 Task: Look for space in Yambol, Bulgaria from 26th August, 2023 to 10th September, 2023 for 6 adults, 2 children in price range Rs.10000 to Rs.15000. Place can be entire place or shared room with 6 bedrooms having 6 beds and 6 bathrooms. Property type can be house, flat, guest house. Amenities needed are: wifi, TV, free parkinig on premises, gym, breakfast. Booking option can be shelf check-in. Required host language is English.
Action: Mouse moved to (498, 101)
Screenshot: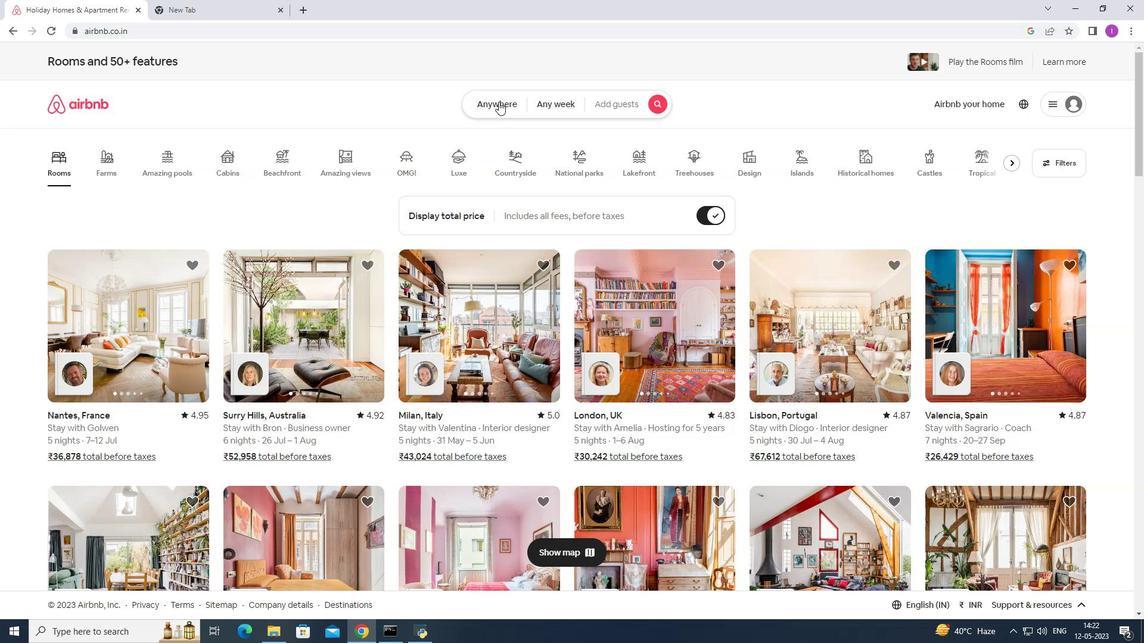 
Action: Mouse pressed left at (498, 101)
Screenshot: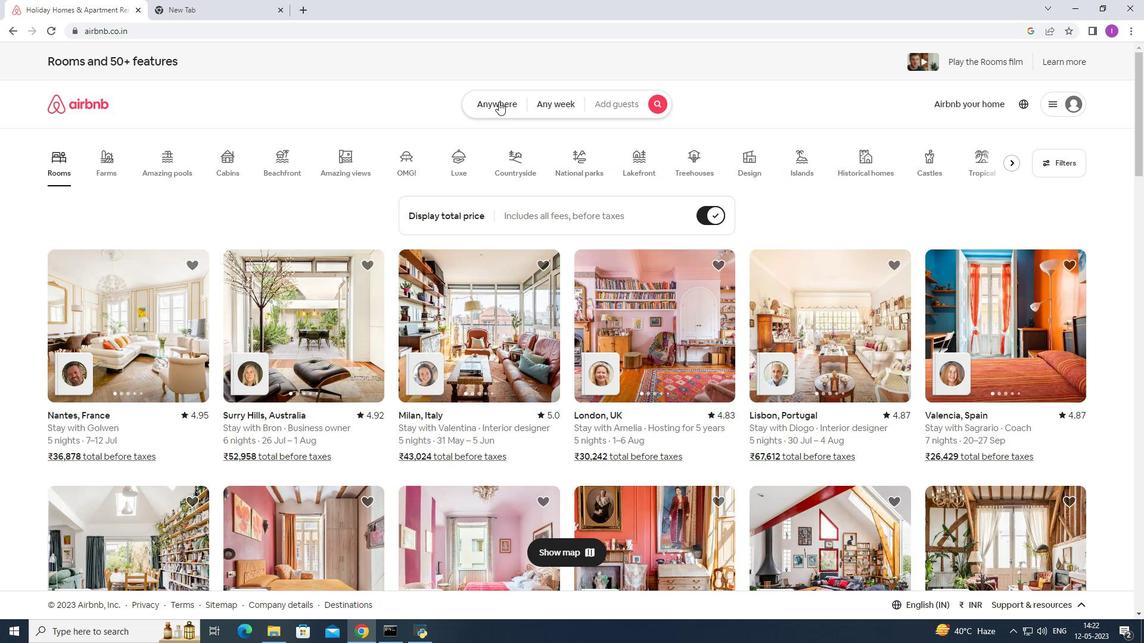 
Action: Mouse moved to (394, 147)
Screenshot: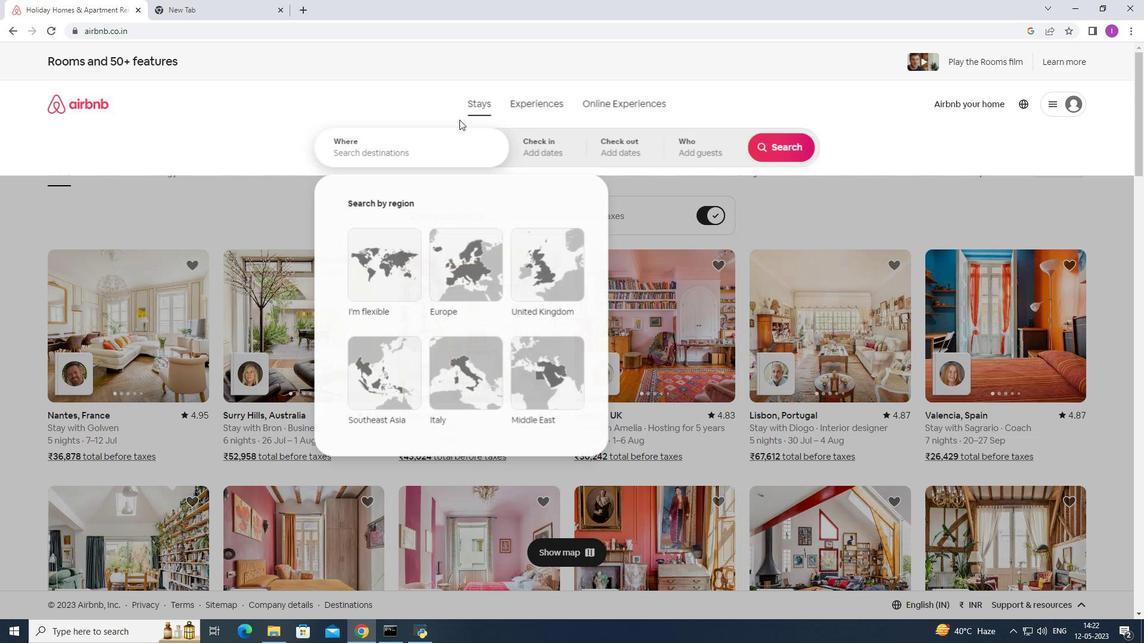 
Action: Mouse pressed left at (394, 147)
Screenshot: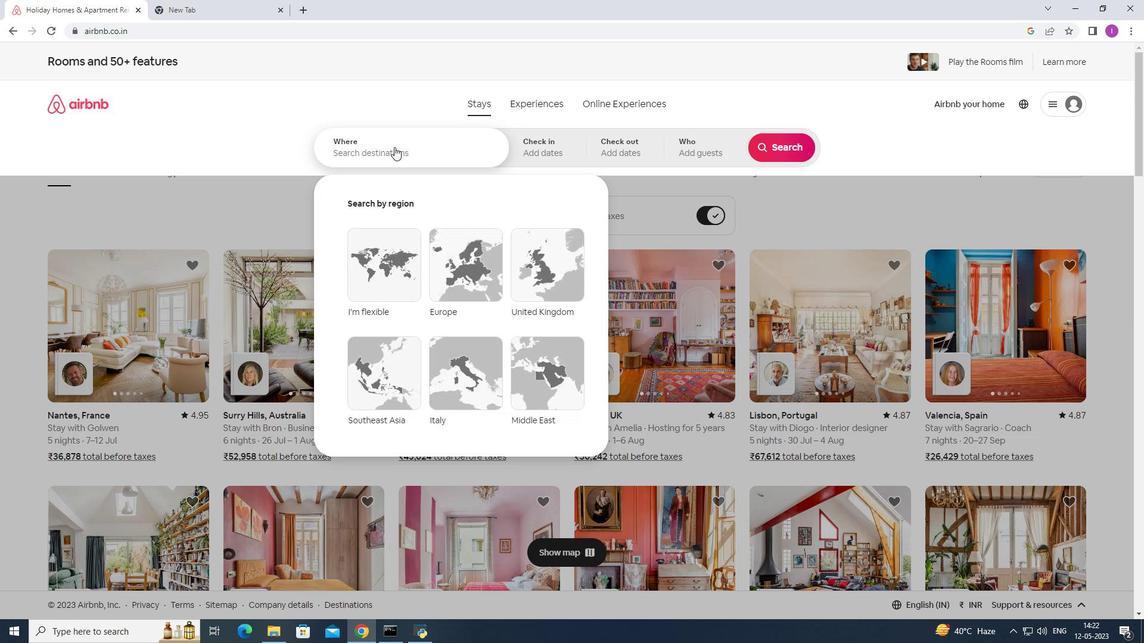 
Action: Key pressed <Key.shift><Key.shift><Key.shift><Key.shift><Key.shift><Key.shift><Key.shift>Yamboi,<Key.shift>Bulgaris<Key.backspace>a
Screenshot: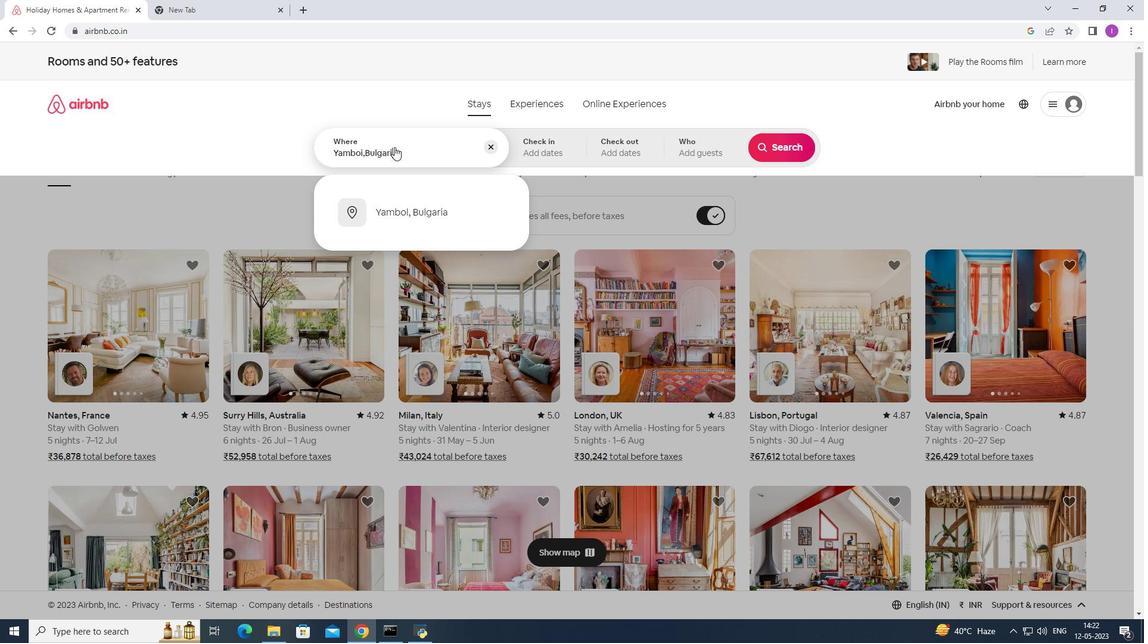 
Action: Mouse moved to (400, 199)
Screenshot: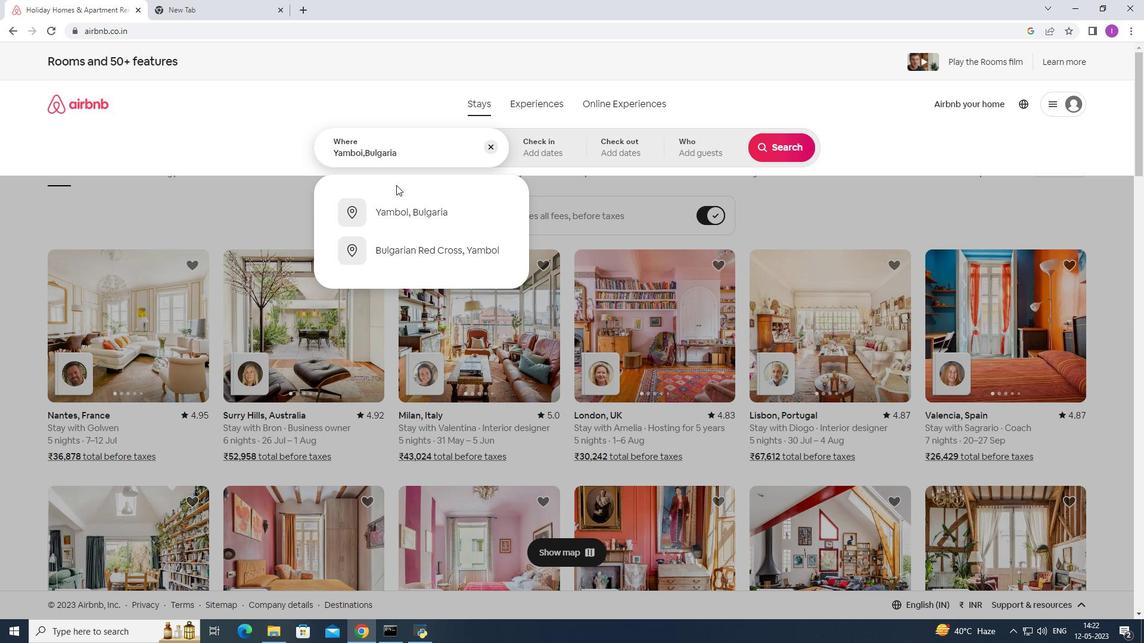 
Action: Mouse pressed left at (400, 199)
Screenshot: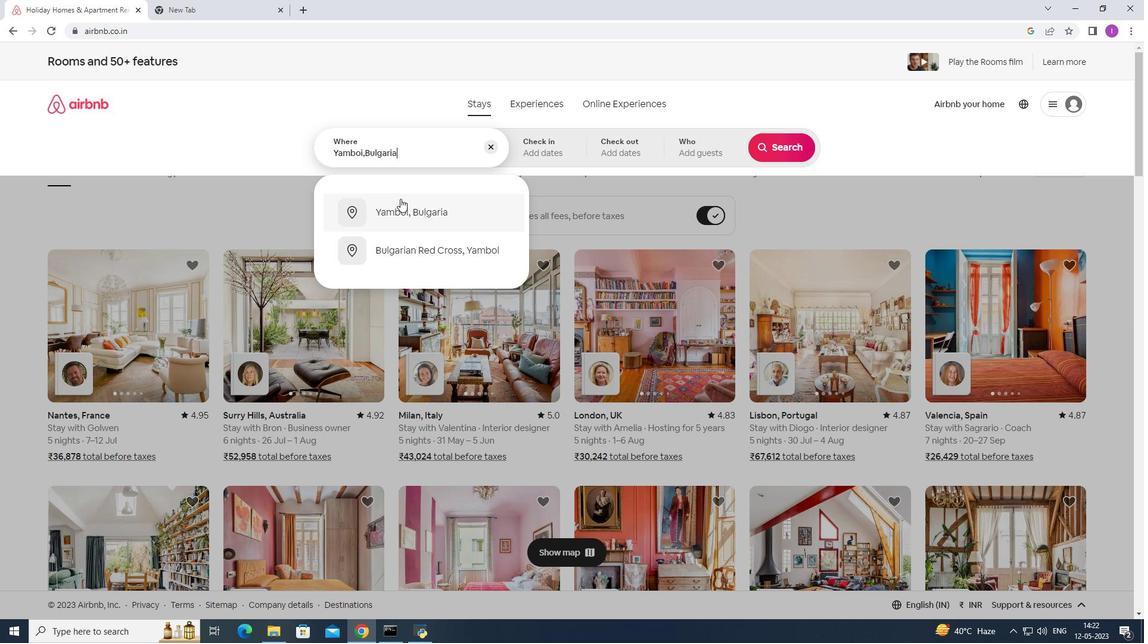 
Action: Mouse moved to (776, 243)
Screenshot: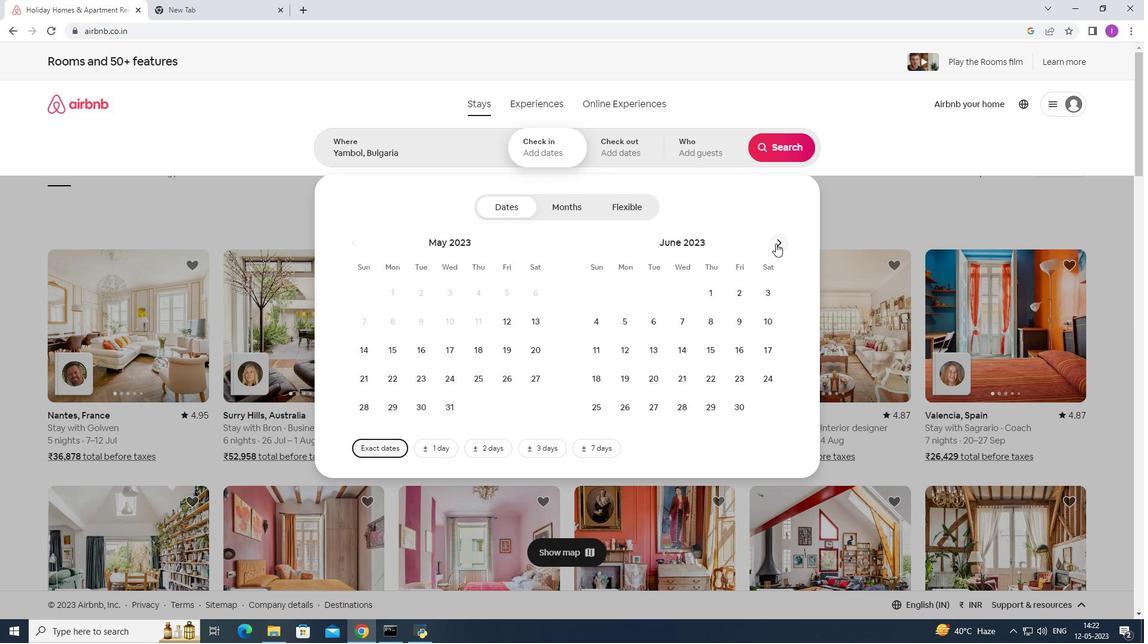 
Action: Mouse pressed left at (776, 243)
Screenshot: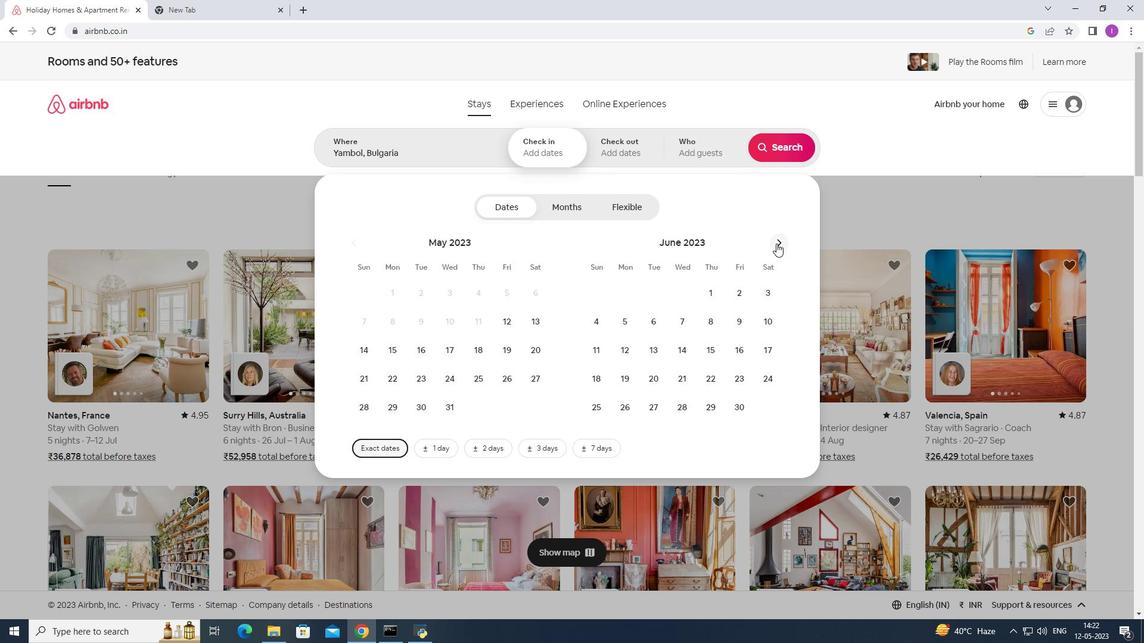 
Action: Mouse pressed left at (776, 243)
Screenshot: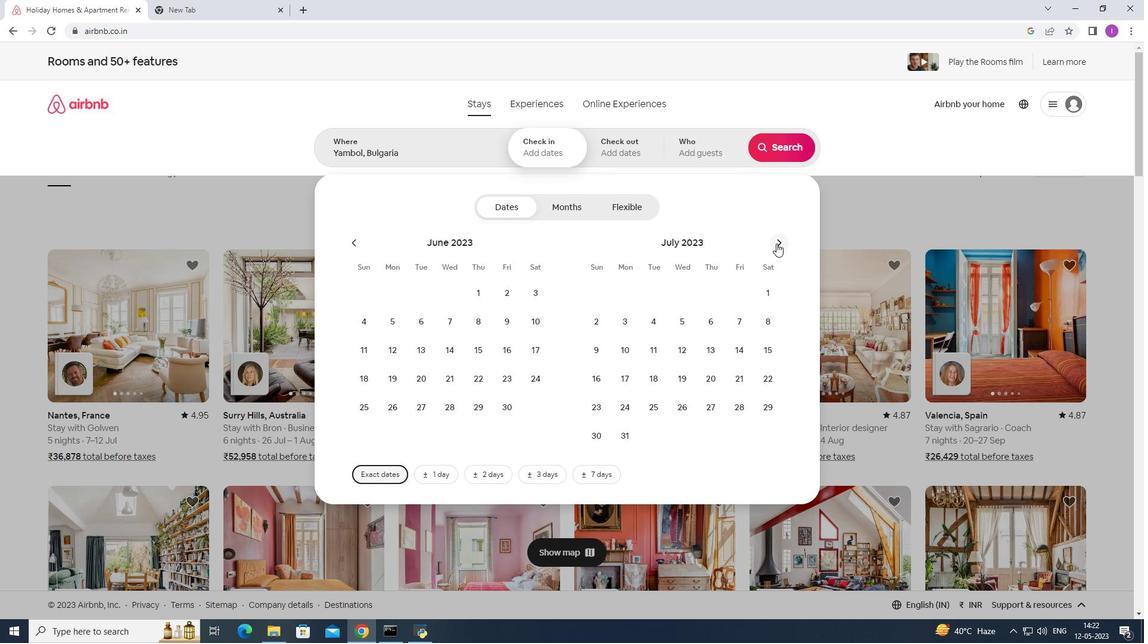 
Action: Mouse pressed left at (776, 243)
Screenshot: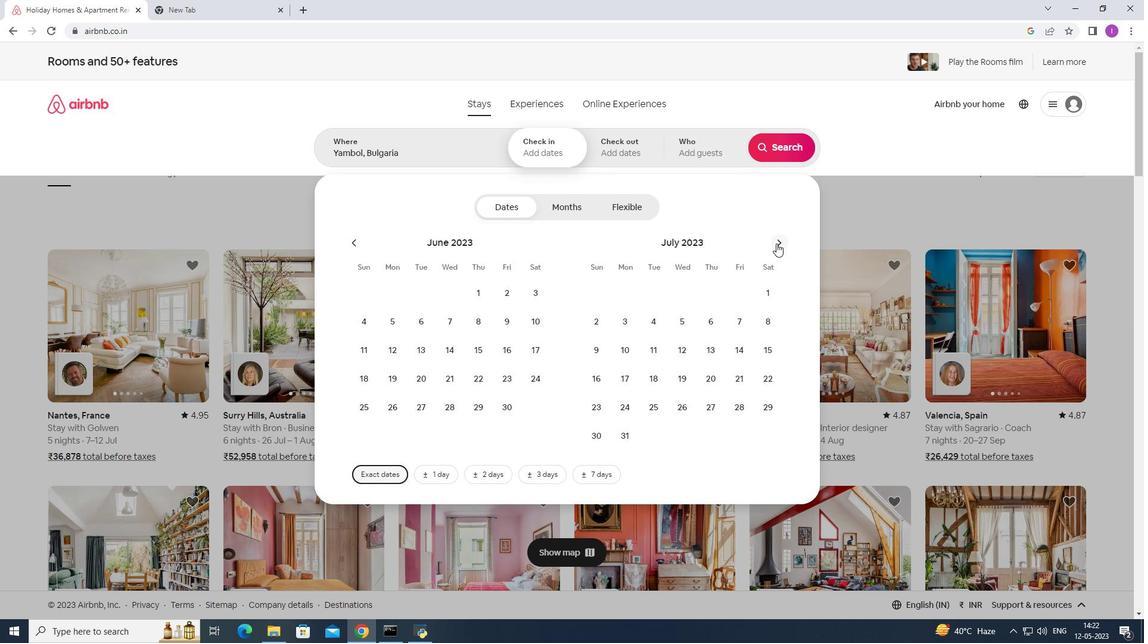 
Action: Mouse moved to (537, 374)
Screenshot: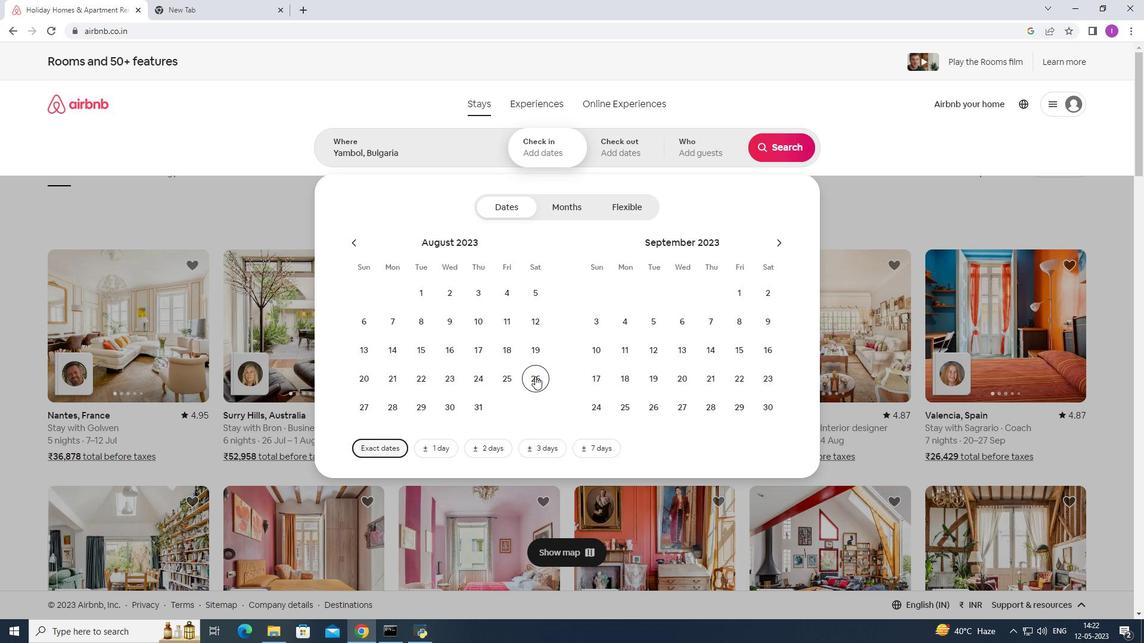
Action: Mouse pressed left at (537, 374)
Screenshot: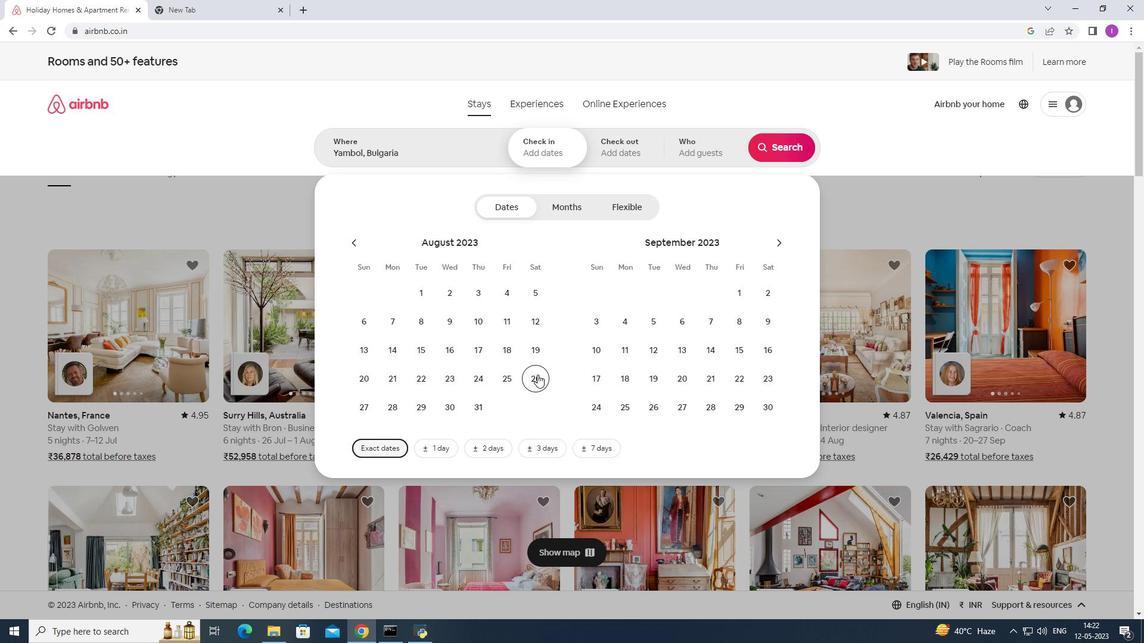 
Action: Mouse moved to (590, 348)
Screenshot: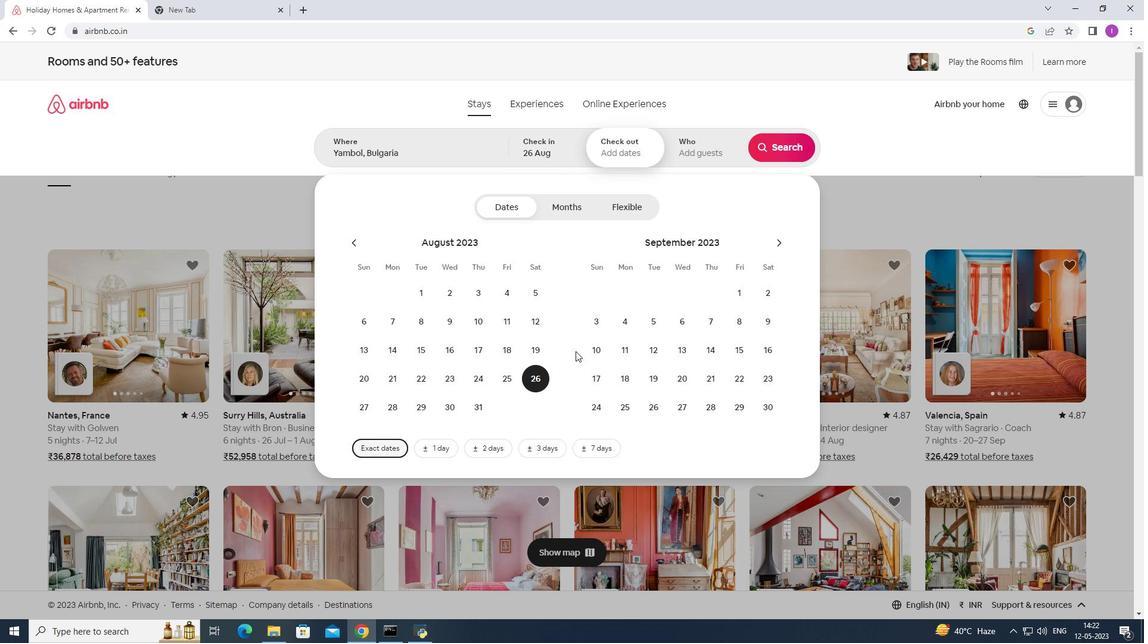 
Action: Mouse pressed left at (590, 348)
Screenshot: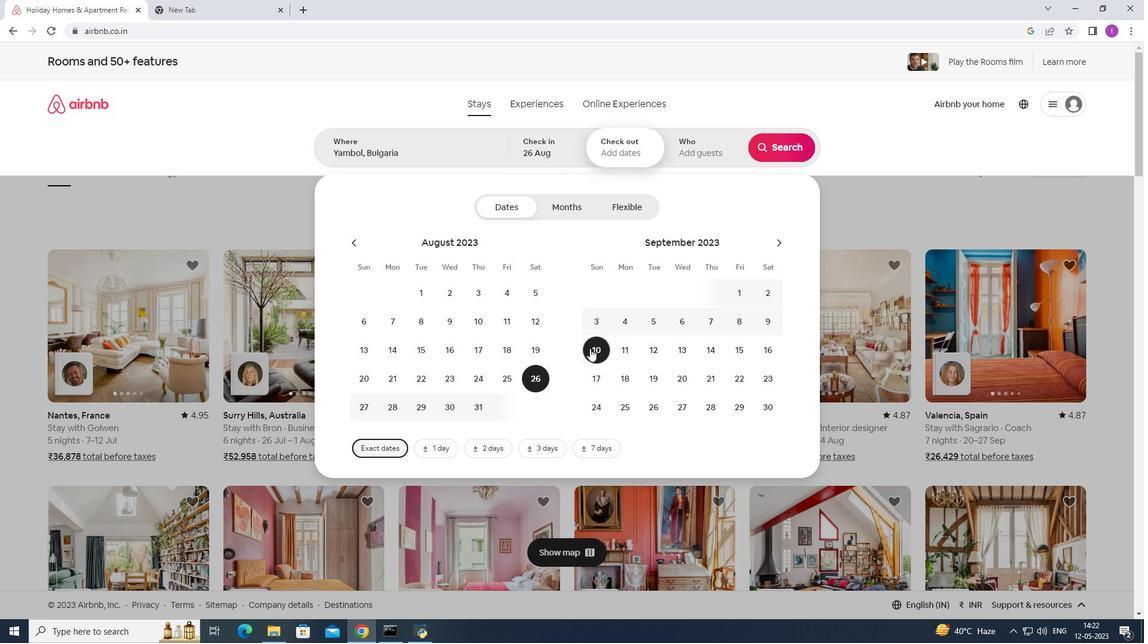 
Action: Mouse moved to (700, 144)
Screenshot: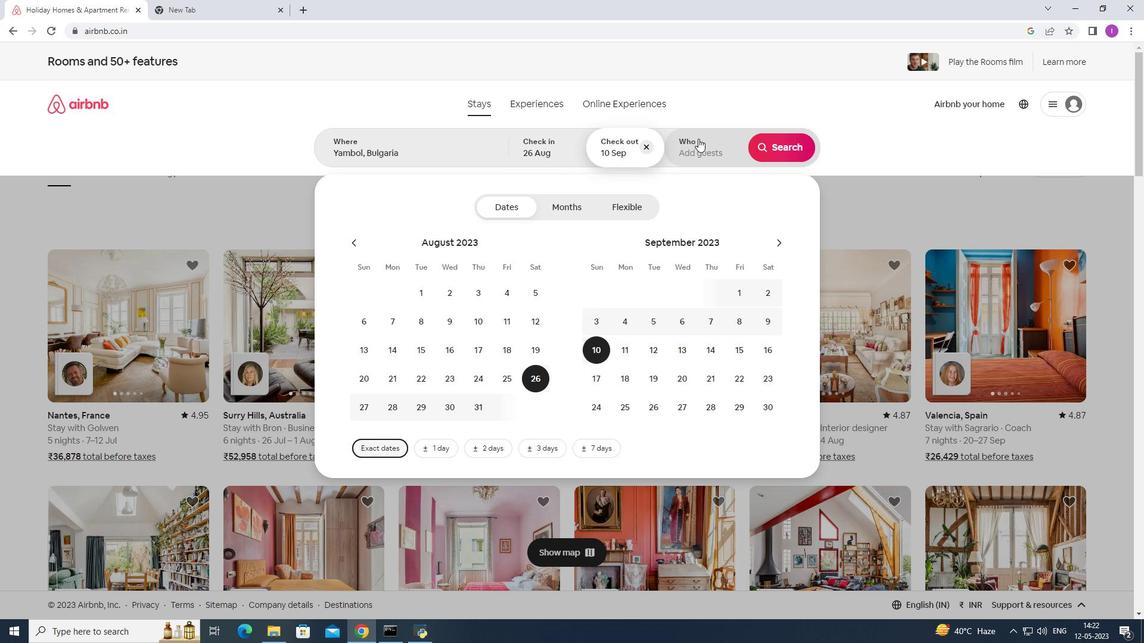 
Action: Mouse pressed left at (700, 144)
Screenshot: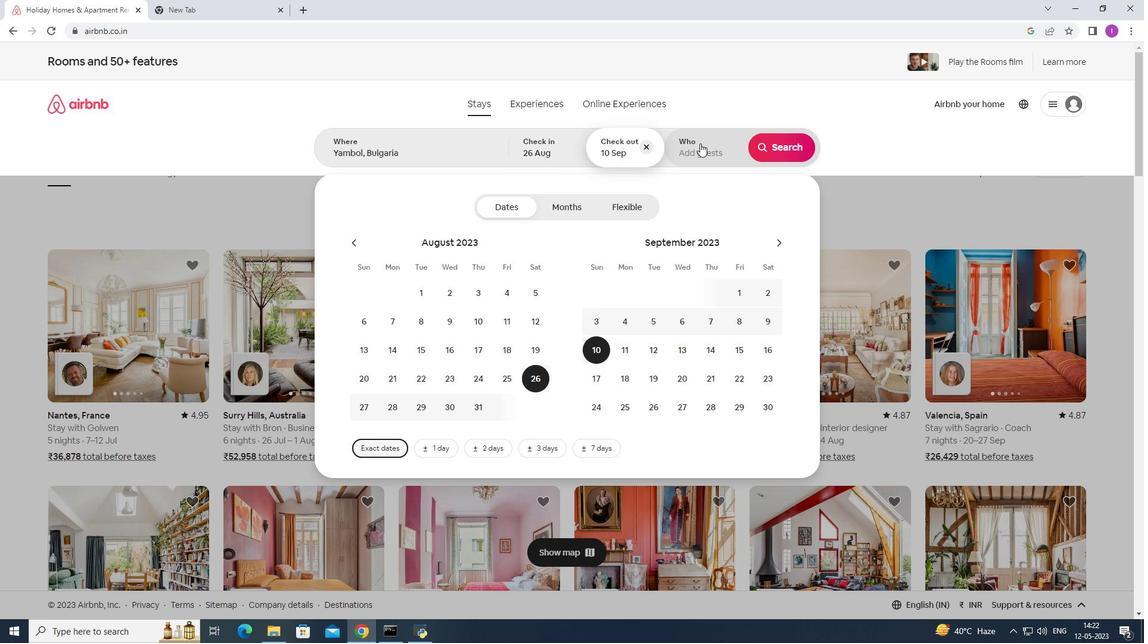 
Action: Mouse moved to (784, 212)
Screenshot: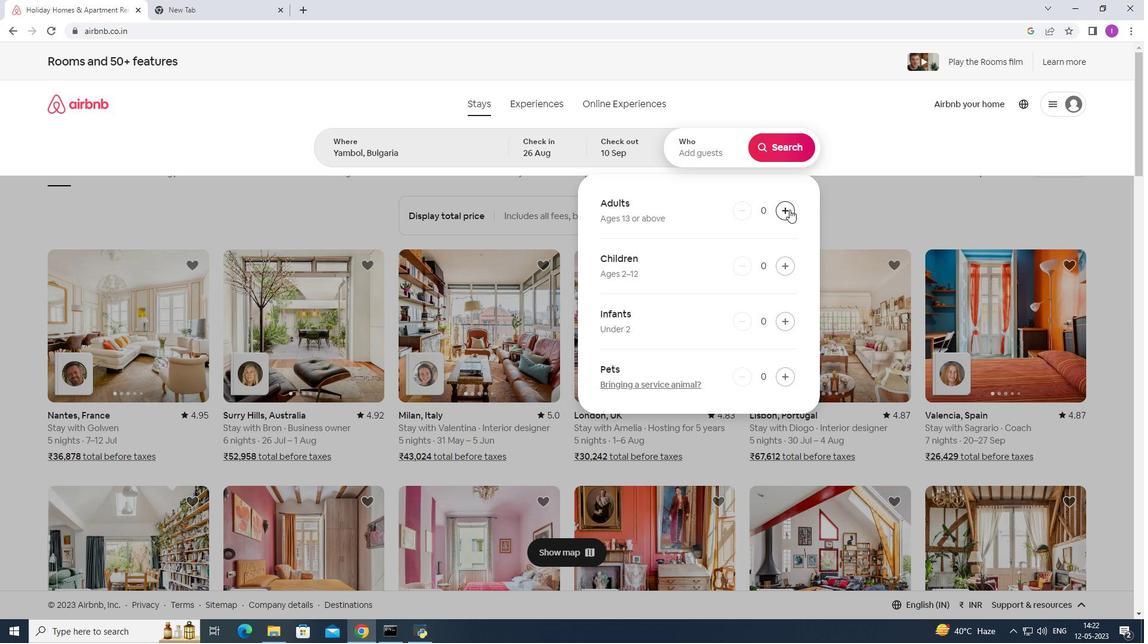 
Action: Mouse pressed left at (784, 212)
Screenshot: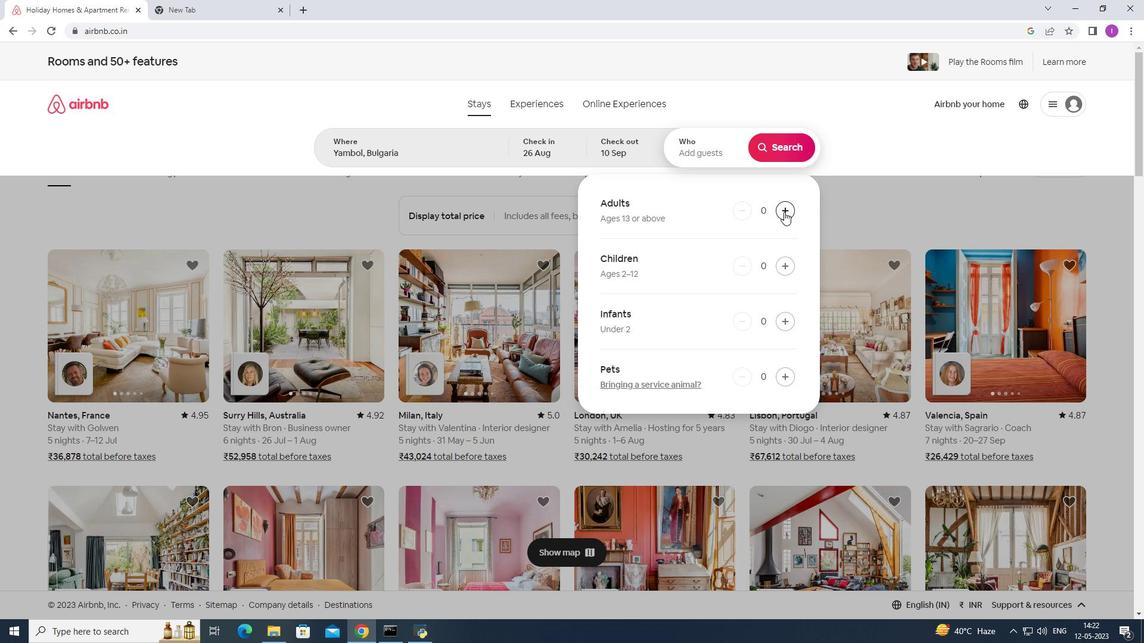 
Action: Mouse pressed left at (784, 212)
Screenshot: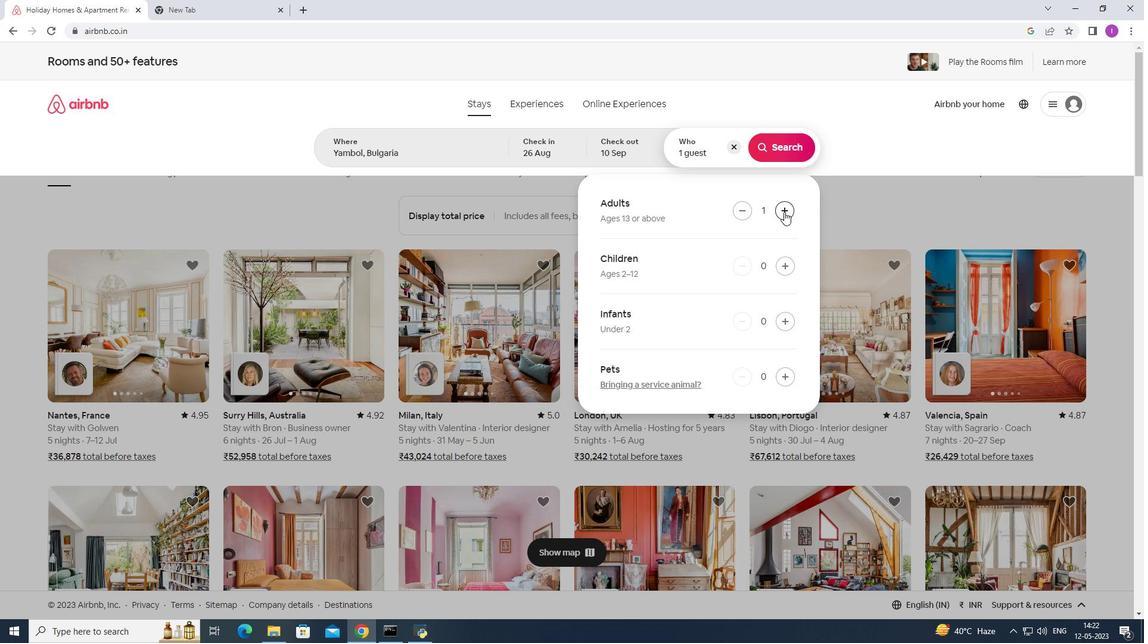 
Action: Mouse pressed left at (784, 212)
Screenshot: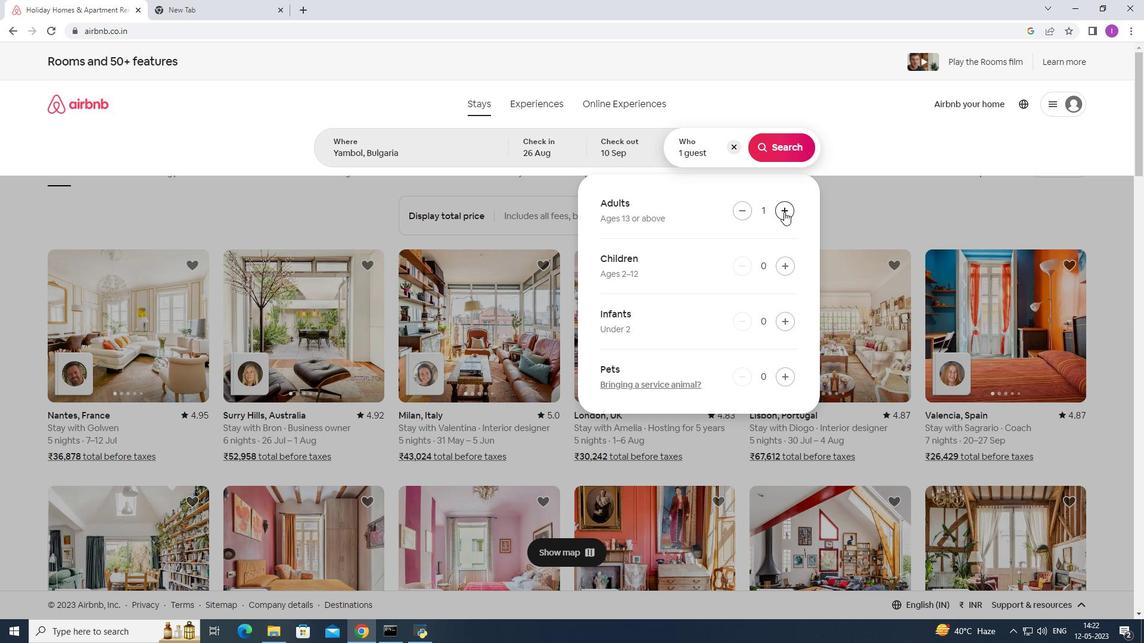 
Action: Mouse pressed left at (784, 212)
Screenshot: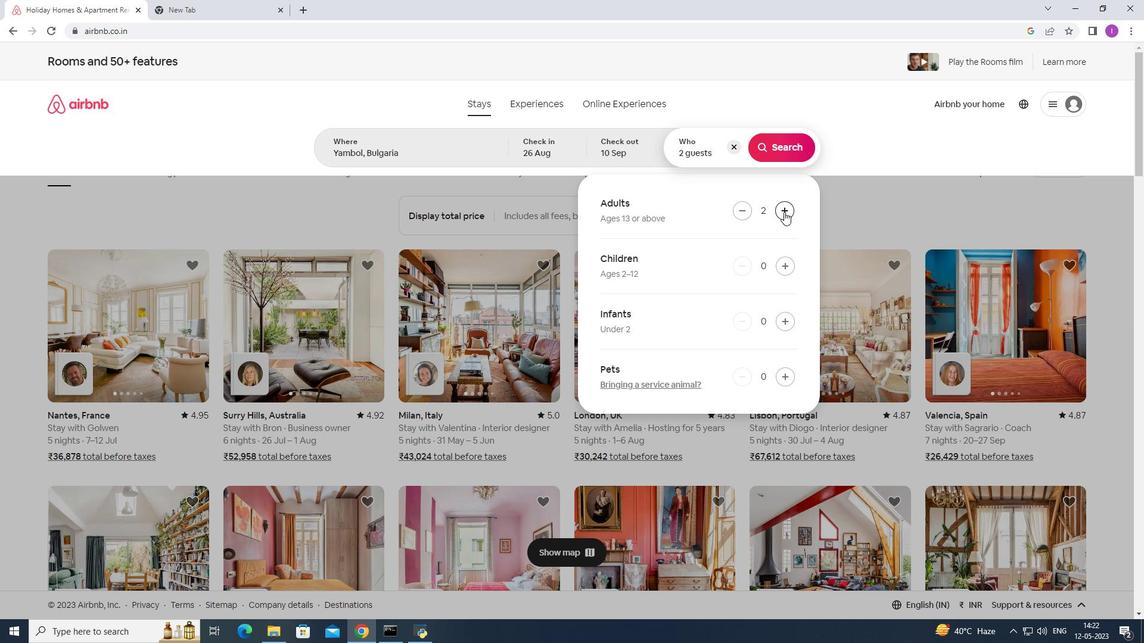 
Action: Mouse pressed left at (784, 212)
Screenshot: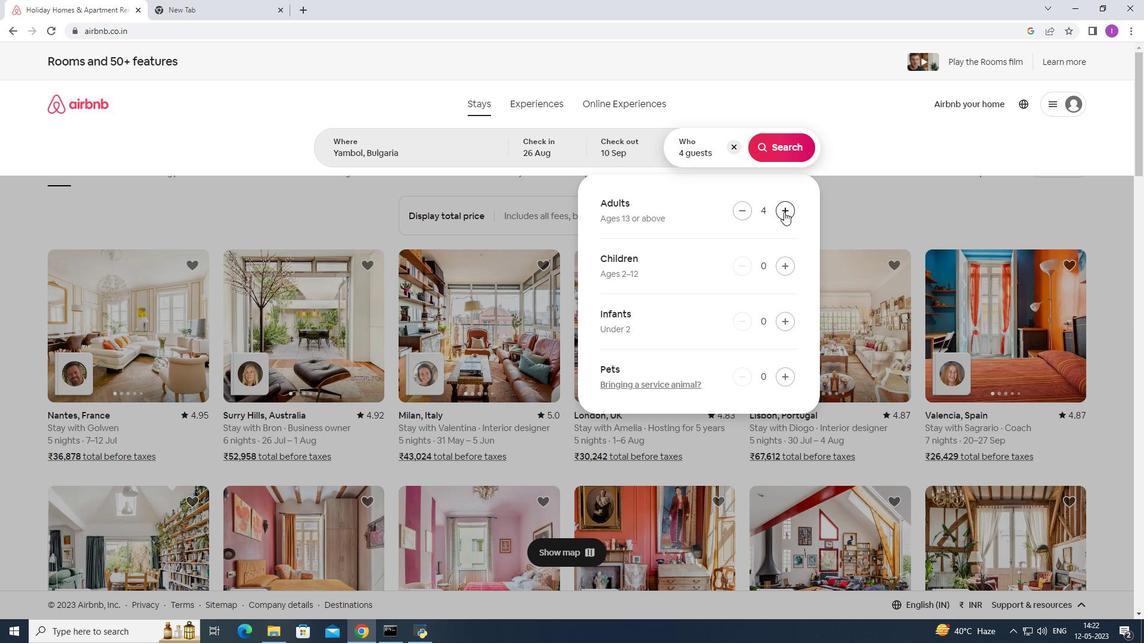 
Action: Mouse pressed left at (784, 212)
Screenshot: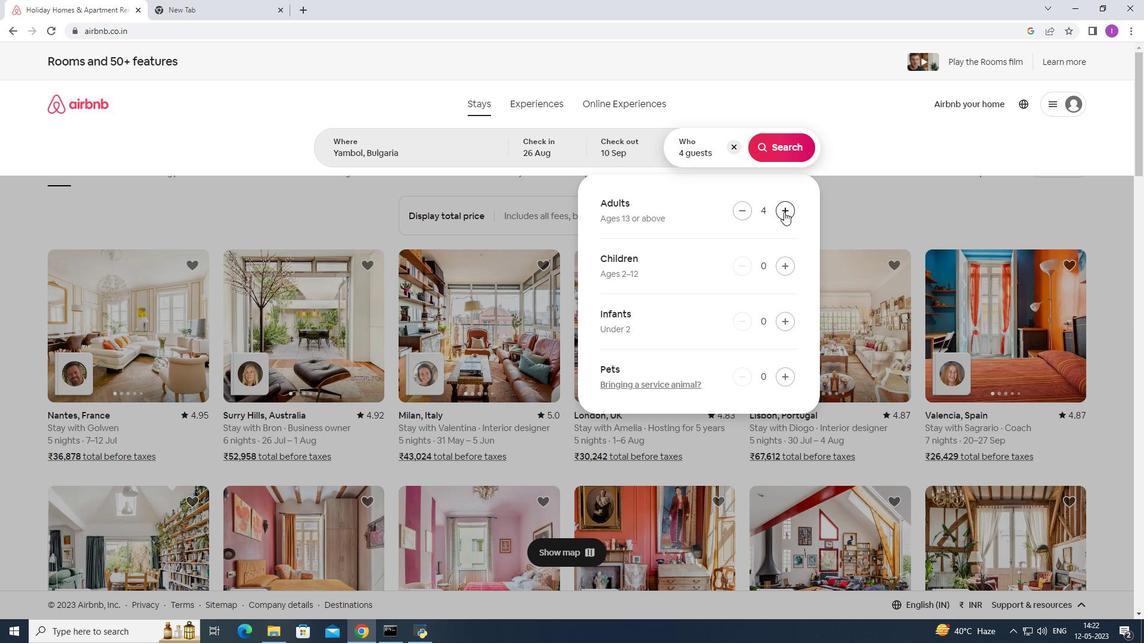 
Action: Mouse moved to (782, 259)
Screenshot: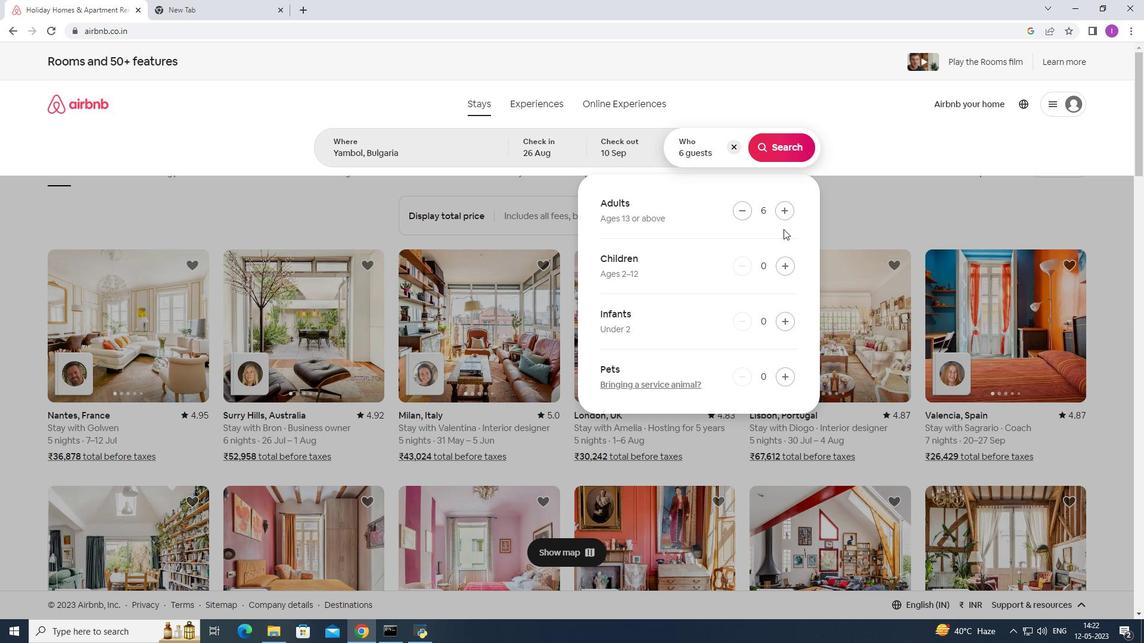 
Action: Mouse pressed left at (782, 259)
Screenshot: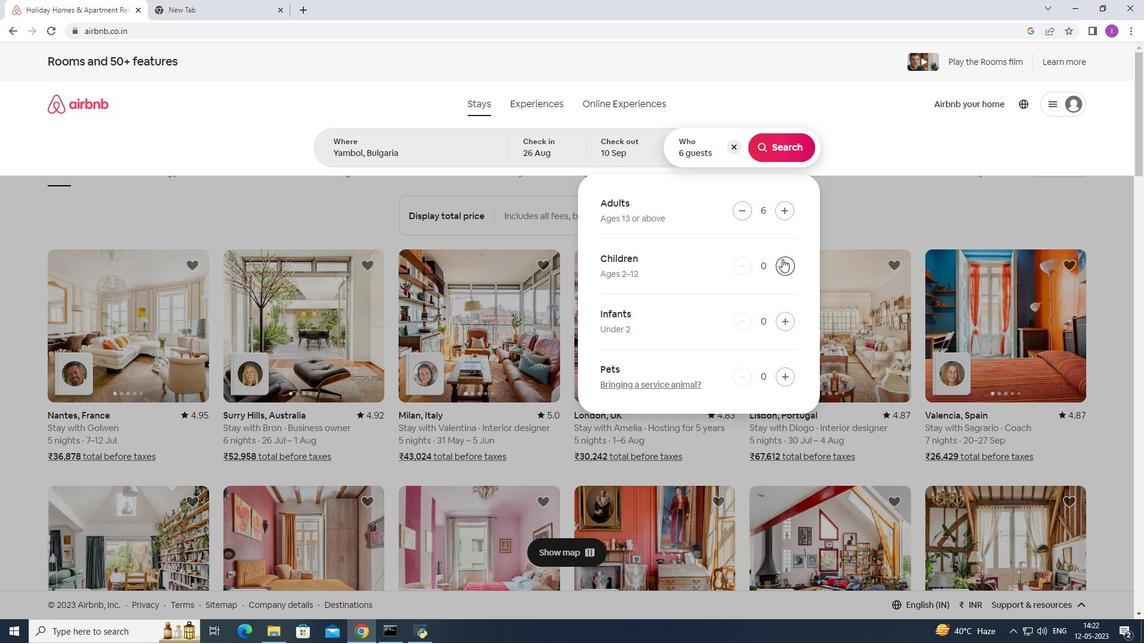 
Action: Mouse pressed left at (782, 259)
Screenshot: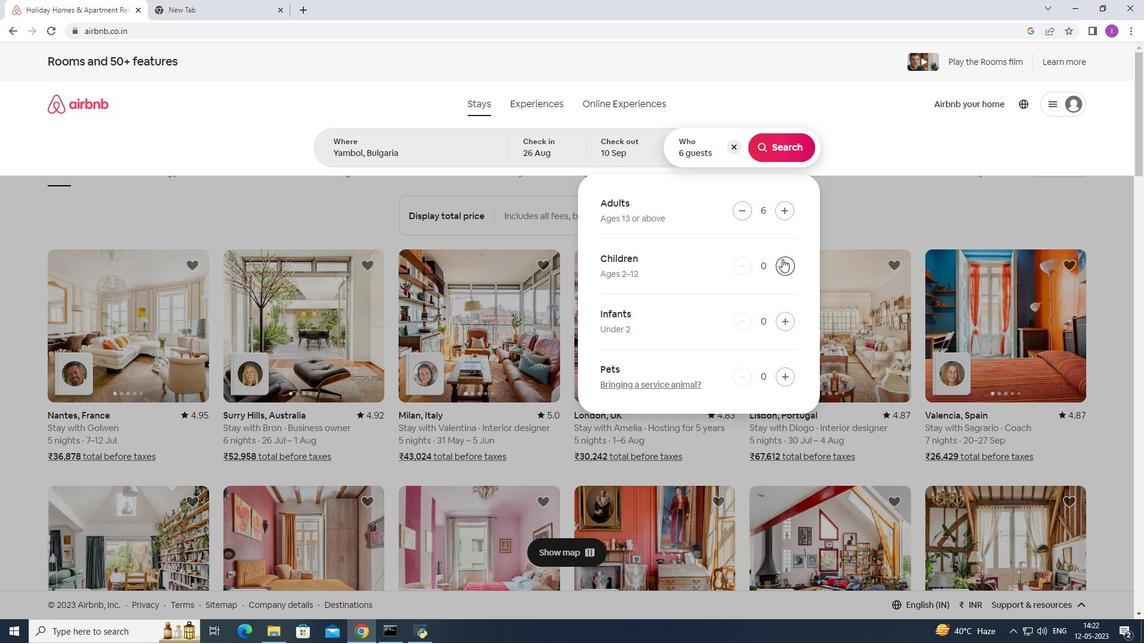 
Action: Mouse moved to (777, 155)
Screenshot: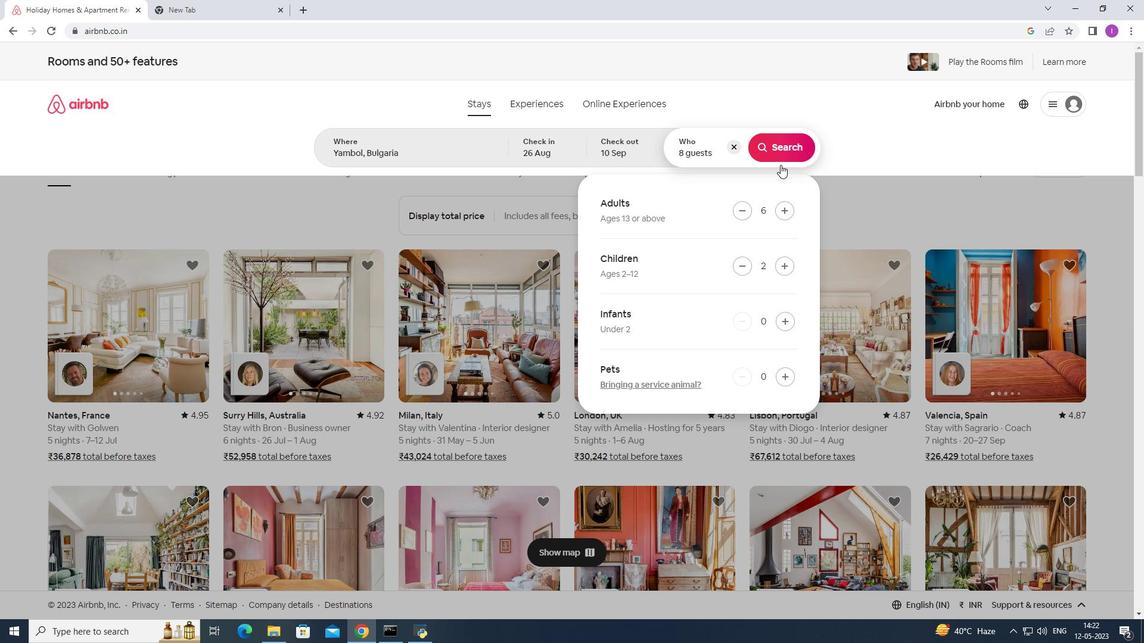 
Action: Mouse pressed left at (777, 155)
Screenshot: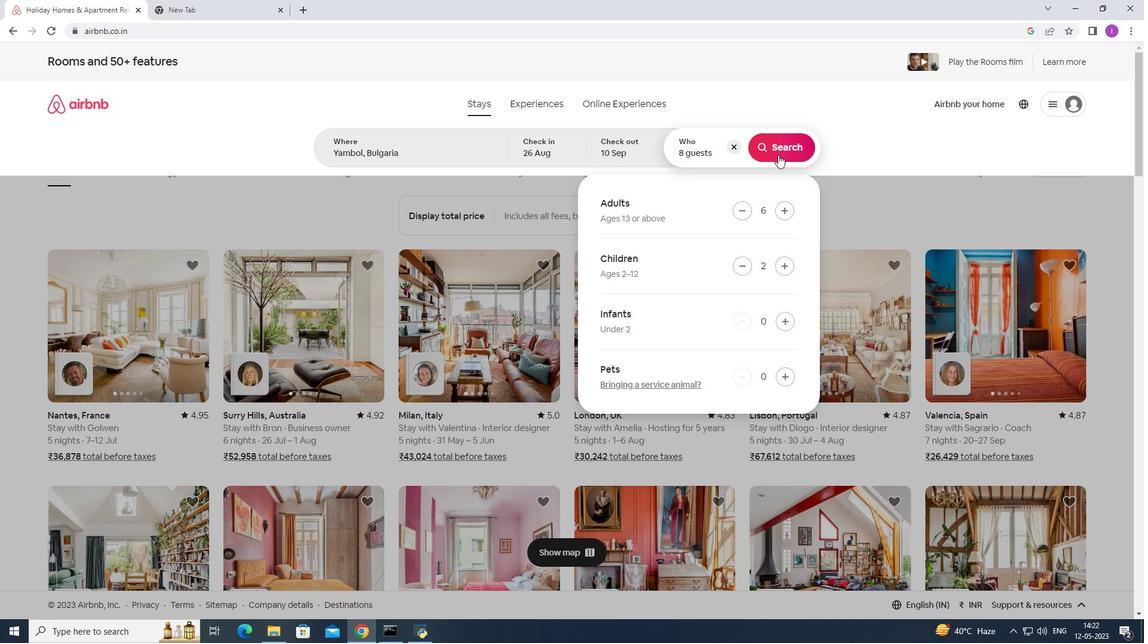 
Action: Mouse moved to (1080, 106)
Screenshot: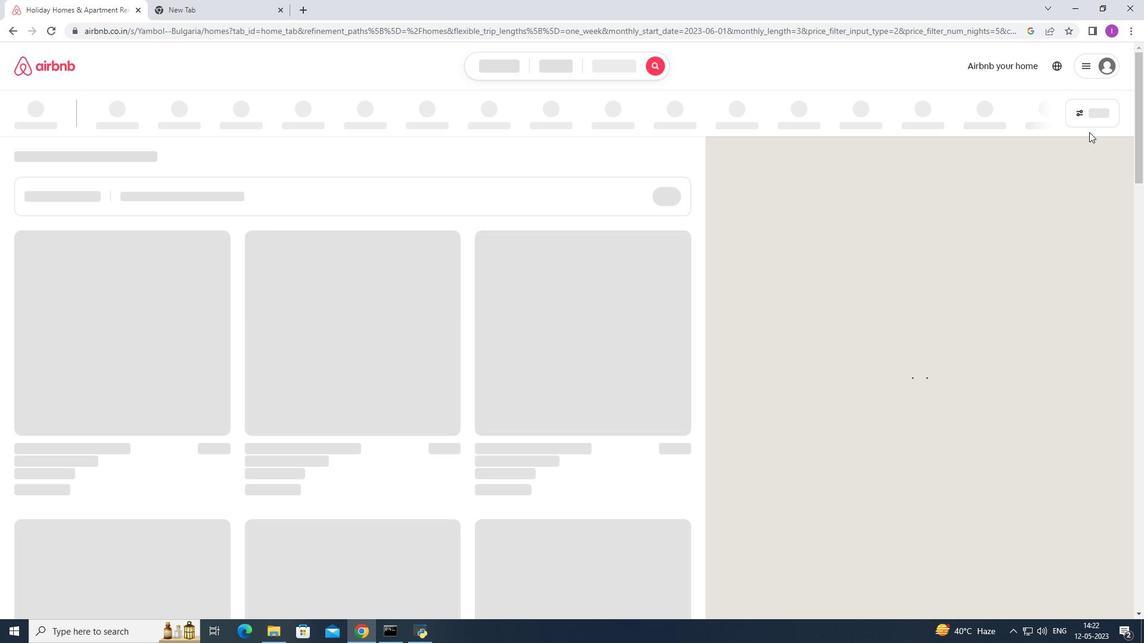 
Action: Mouse pressed left at (1080, 106)
Screenshot: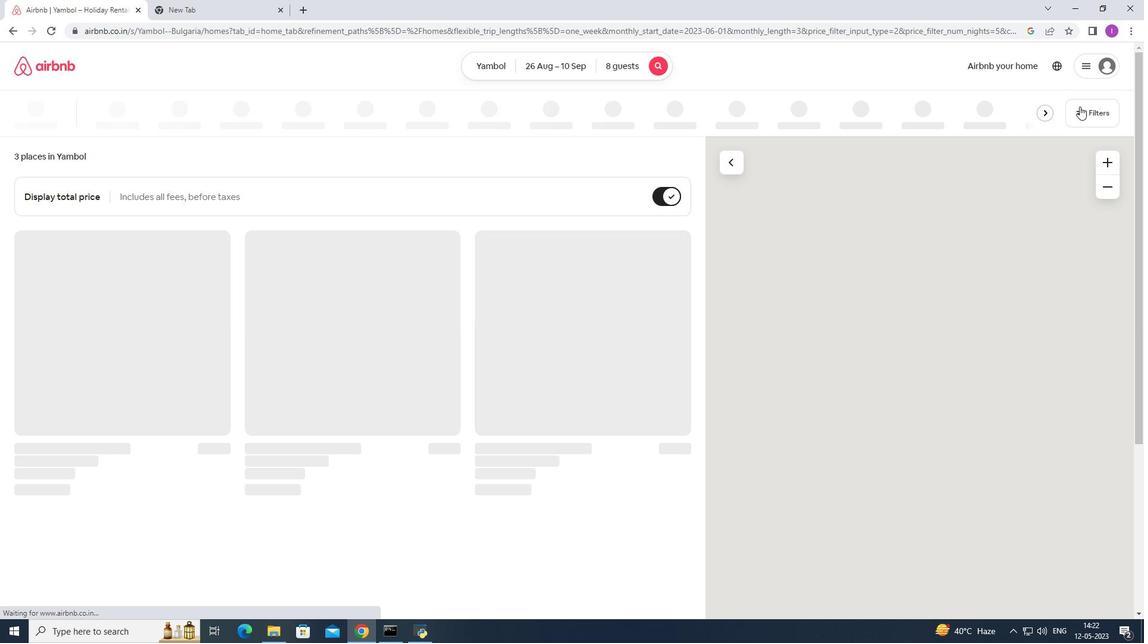 
Action: Mouse moved to (644, 404)
Screenshot: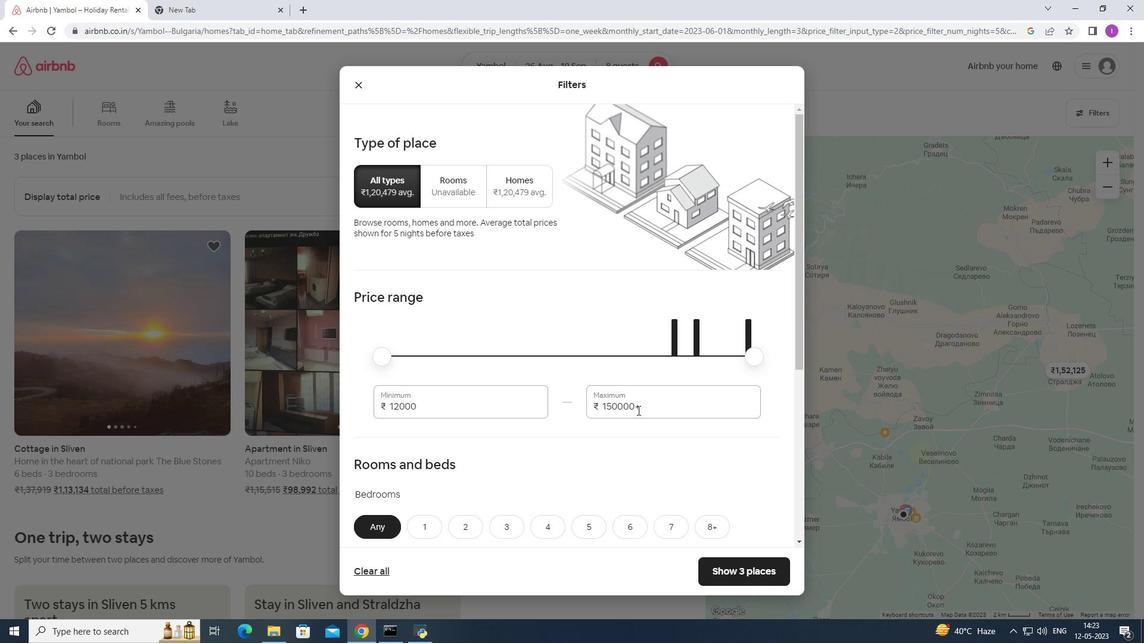 
Action: Mouse pressed left at (644, 404)
Screenshot: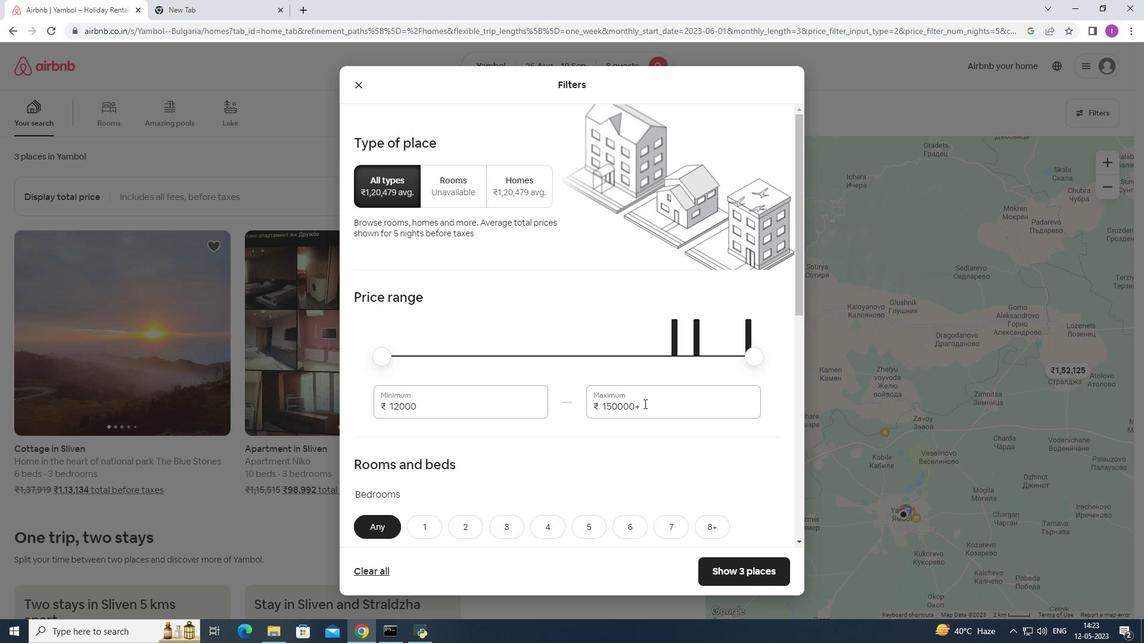 
Action: Mouse moved to (584, 408)
Screenshot: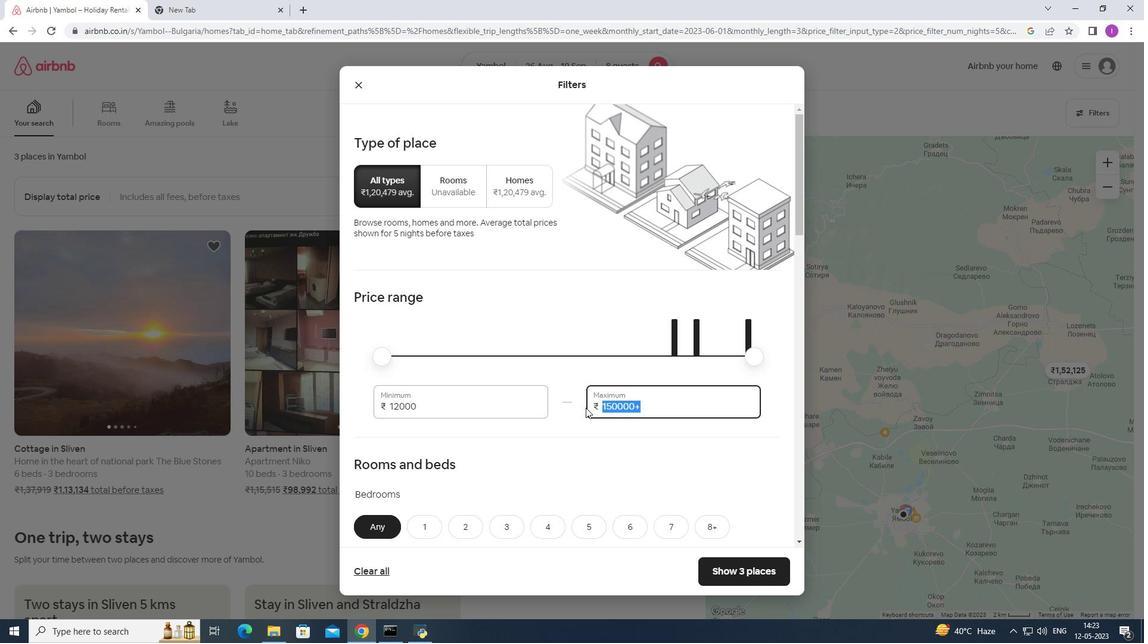 
Action: Key pressed 150
Screenshot: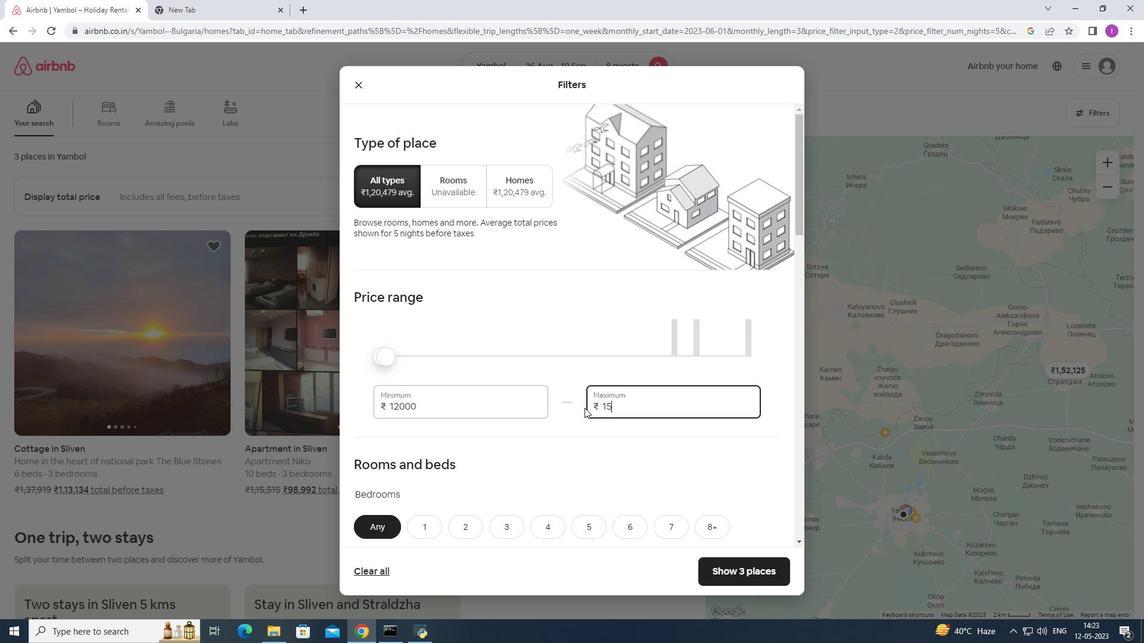 
Action: Mouse moved to (584, 408)
Screenshot: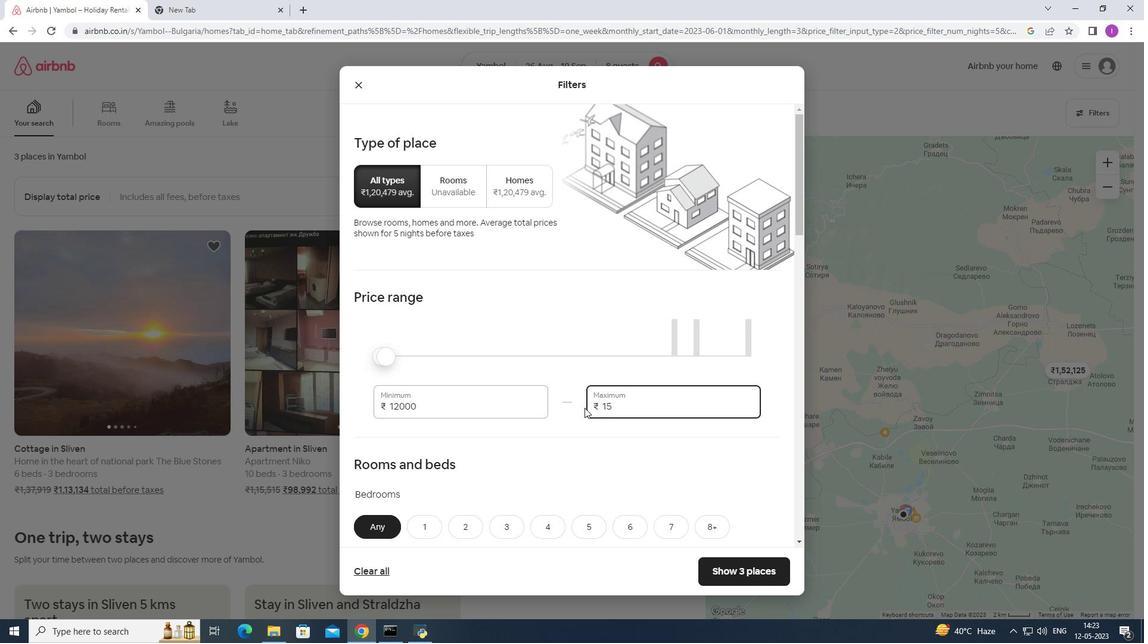 
Action: Key pressed 00
Screenshot: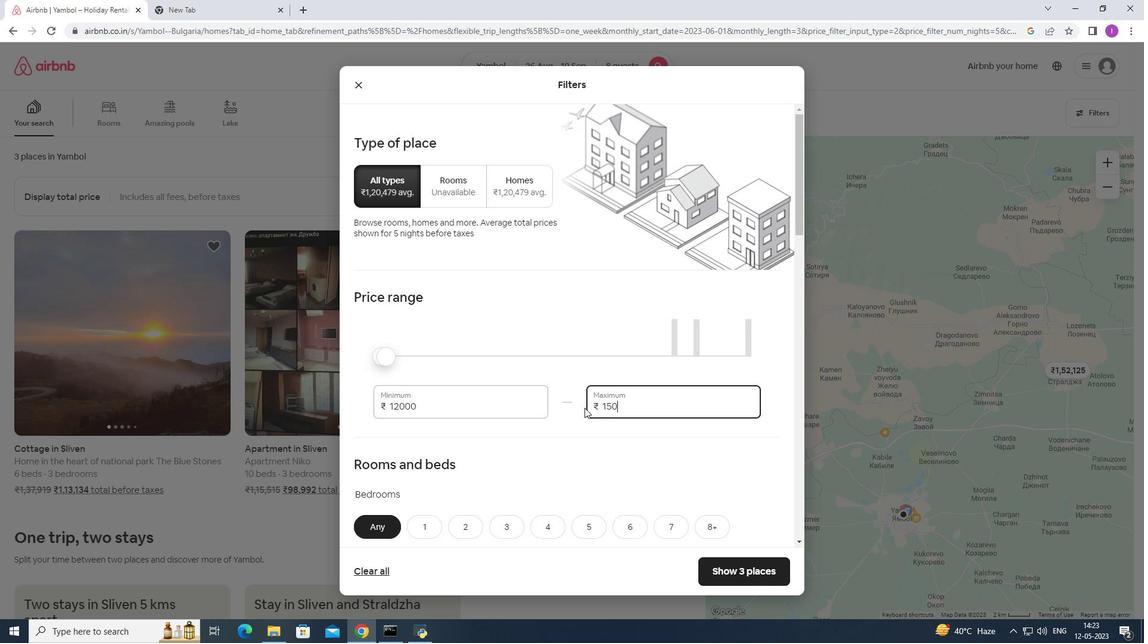 
Action: Mouse moved to (450, 410)
Screenshot: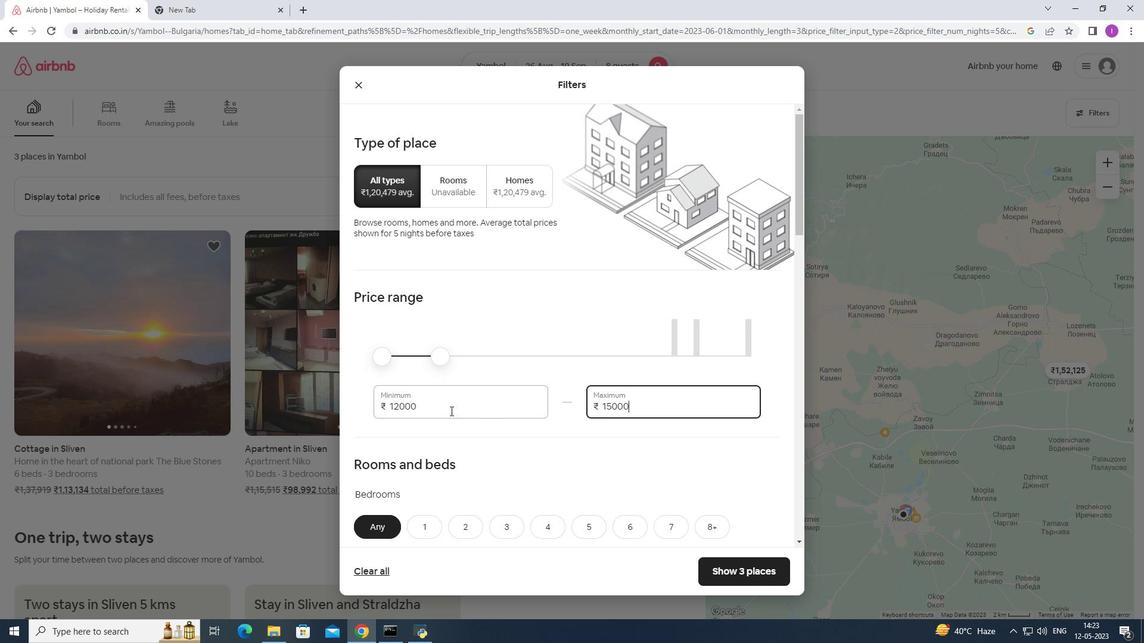
Action: Mouse pressed left at (450, 410)
Screenshot: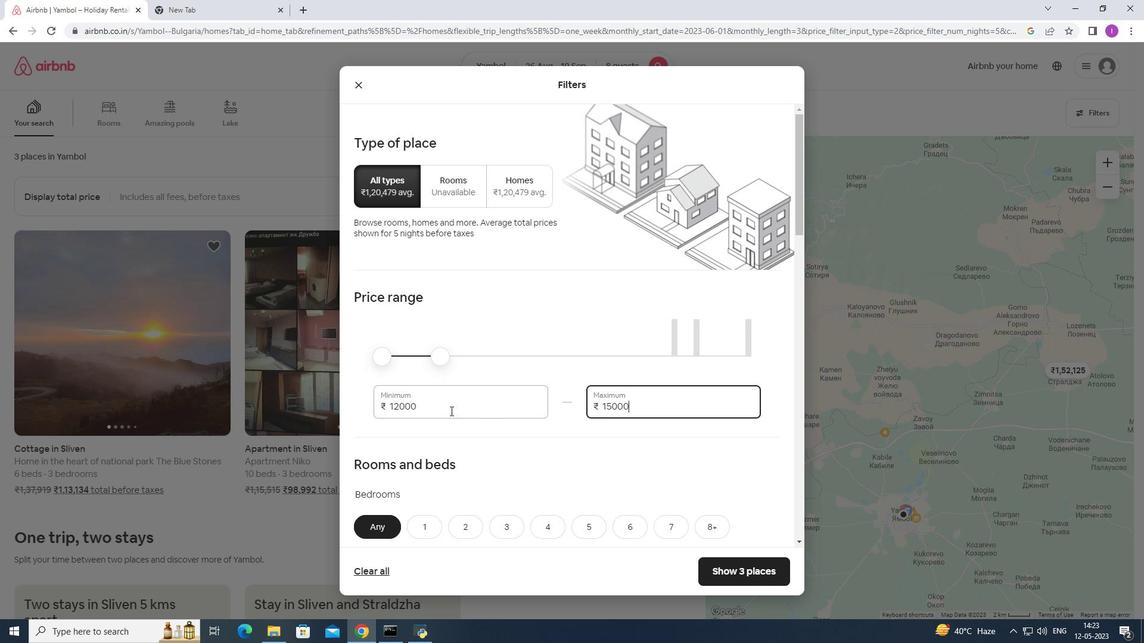 
Action: Mouse moved to (490, 398)
Screenshot: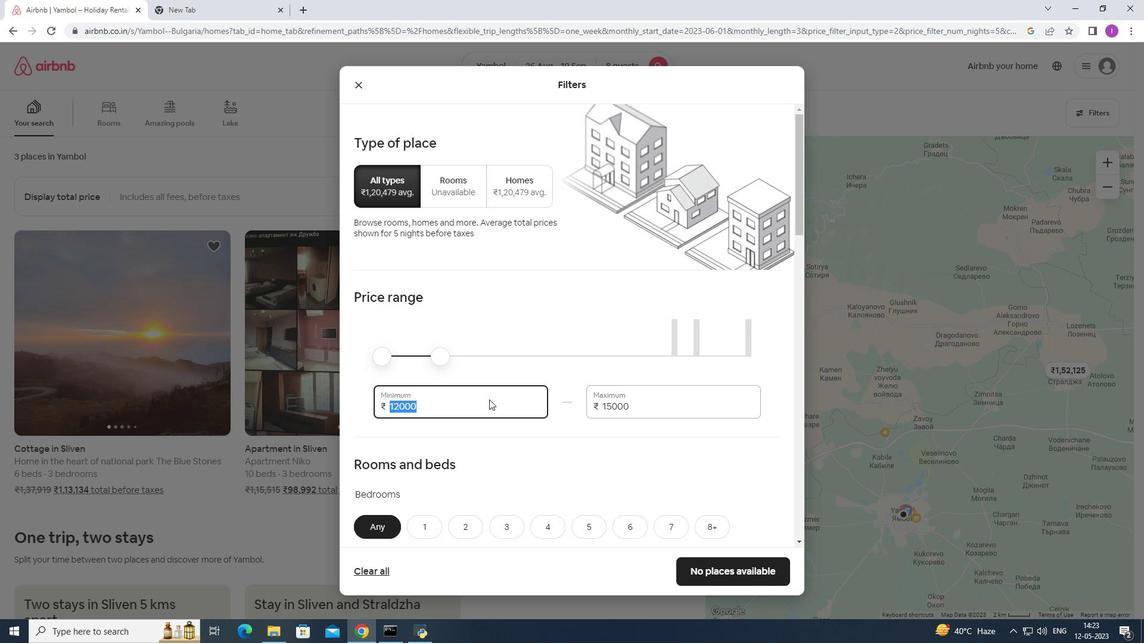 
Action: Key pressed 10000
Screenshot: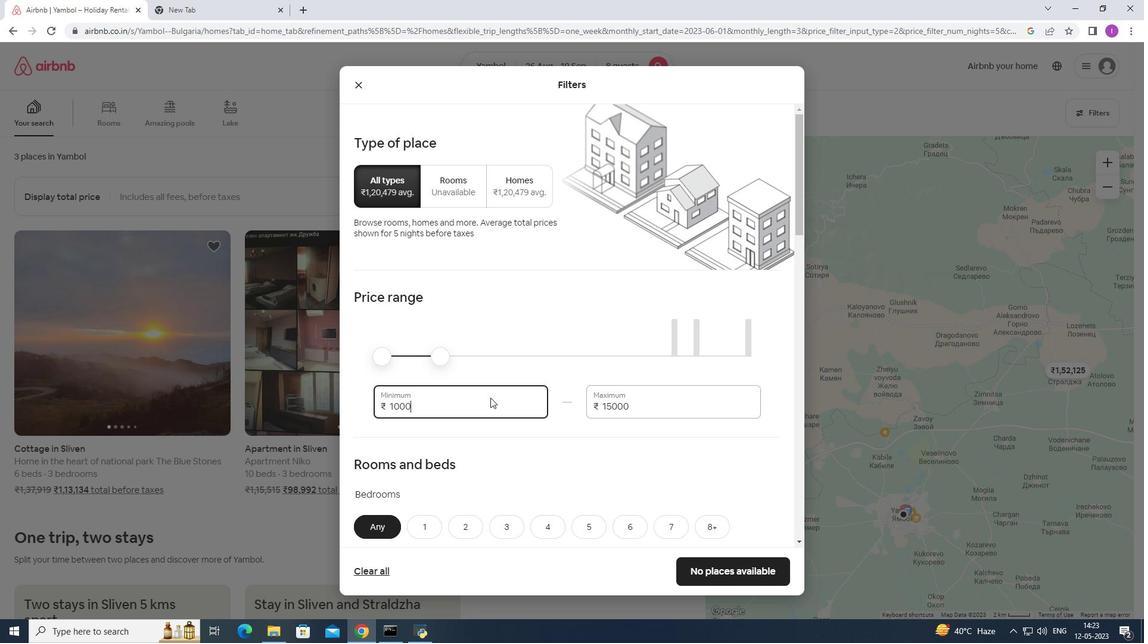 
Action: Mouse moved to (420, 445)
Screenshot: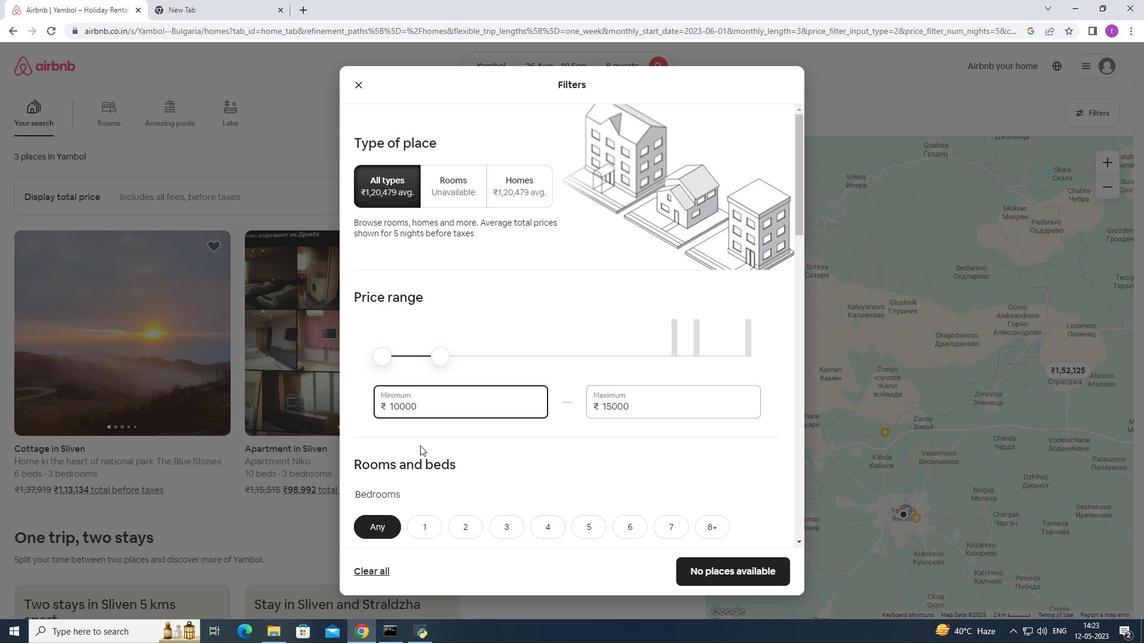
Action: Mouse scrolled (420, 445) with delta (0, 0)
Screenshot: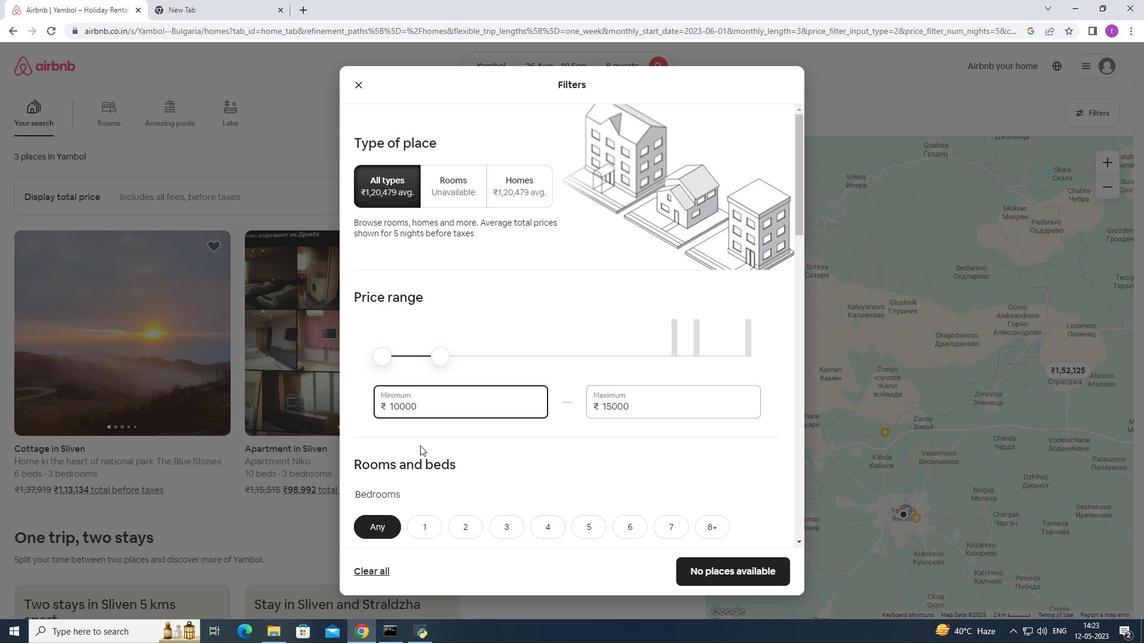 
Action: Mouse scrolled (420, 445) with delta (0, 0)
Screenshot: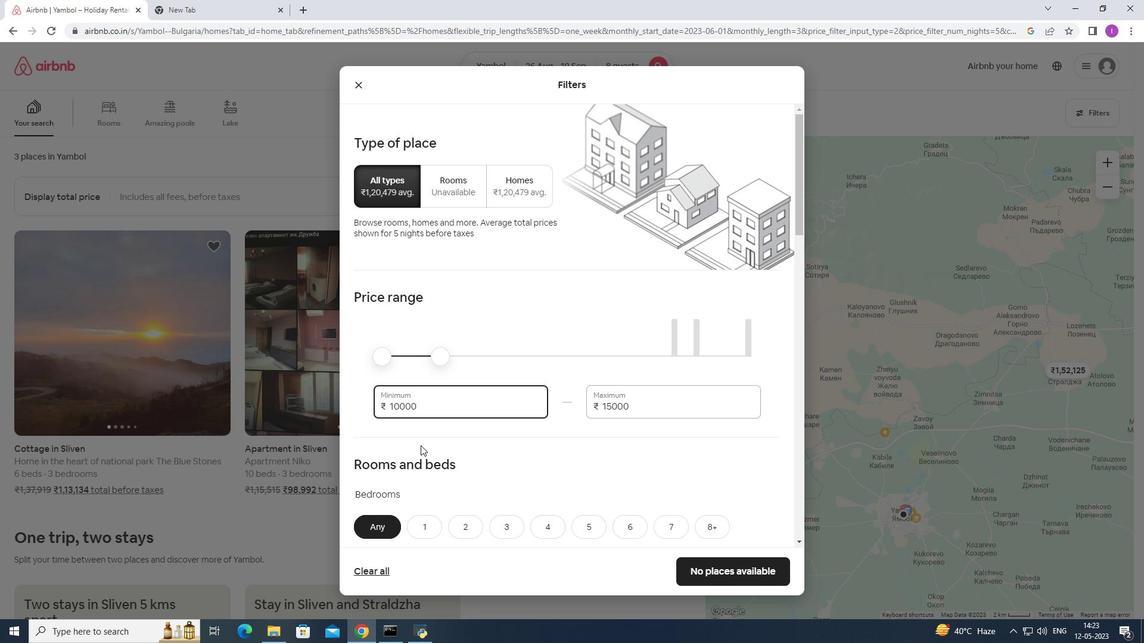 
Action: Mouse moved to (436, 440)
Screenshot: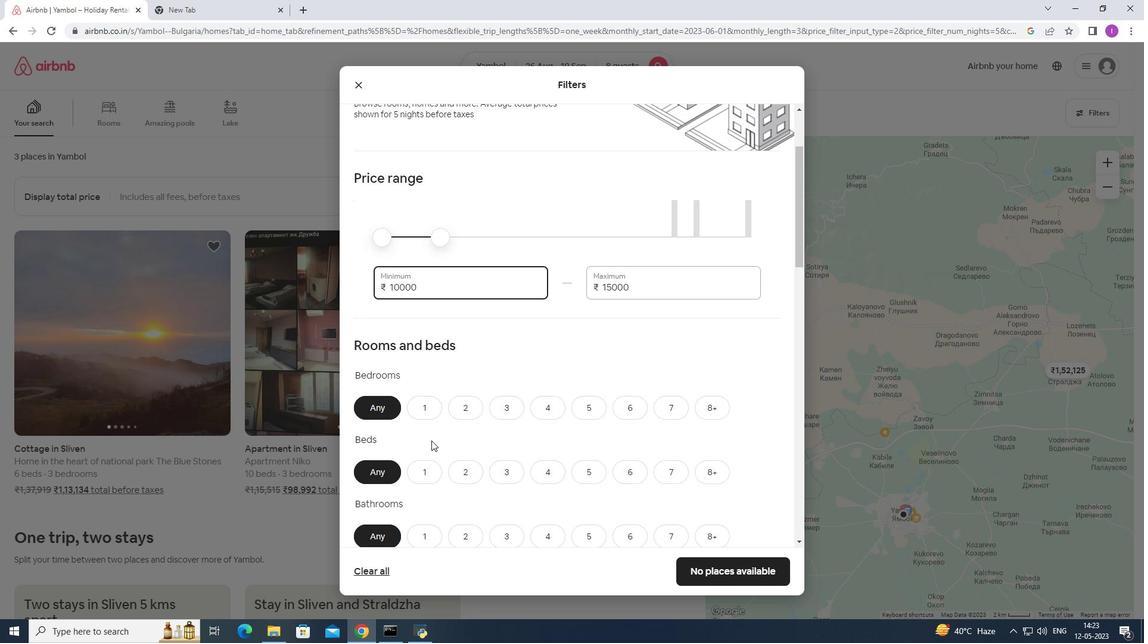 
Action: Mouse scrolled (436, 439) with delta (0, 0)
Screenshot: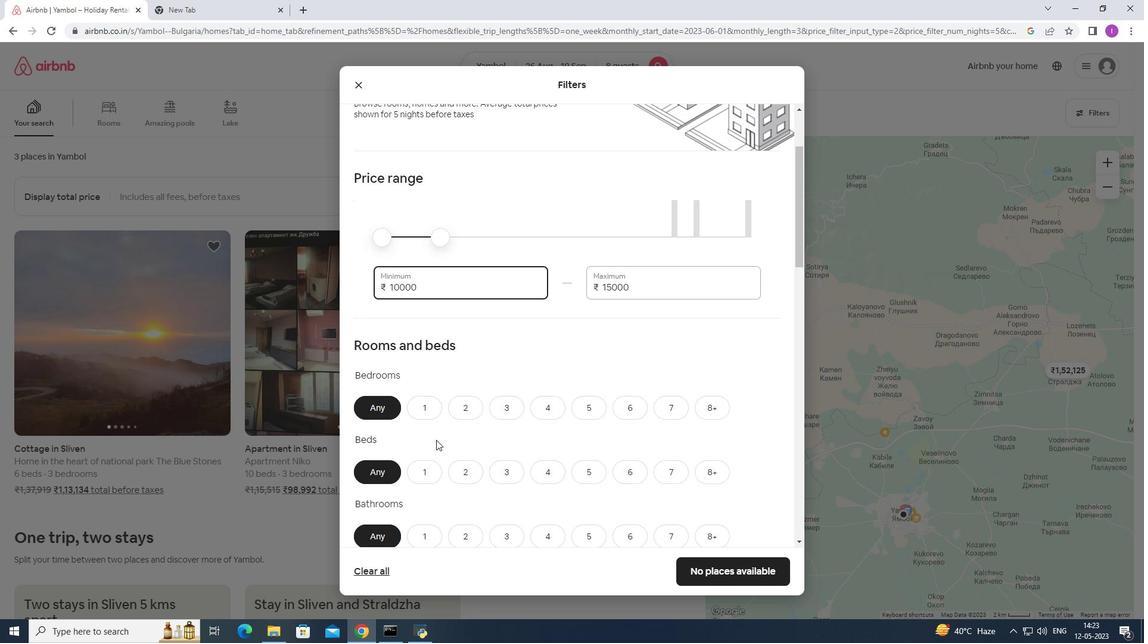 
Action: Mouse moved to (626, 341)
Screenshot: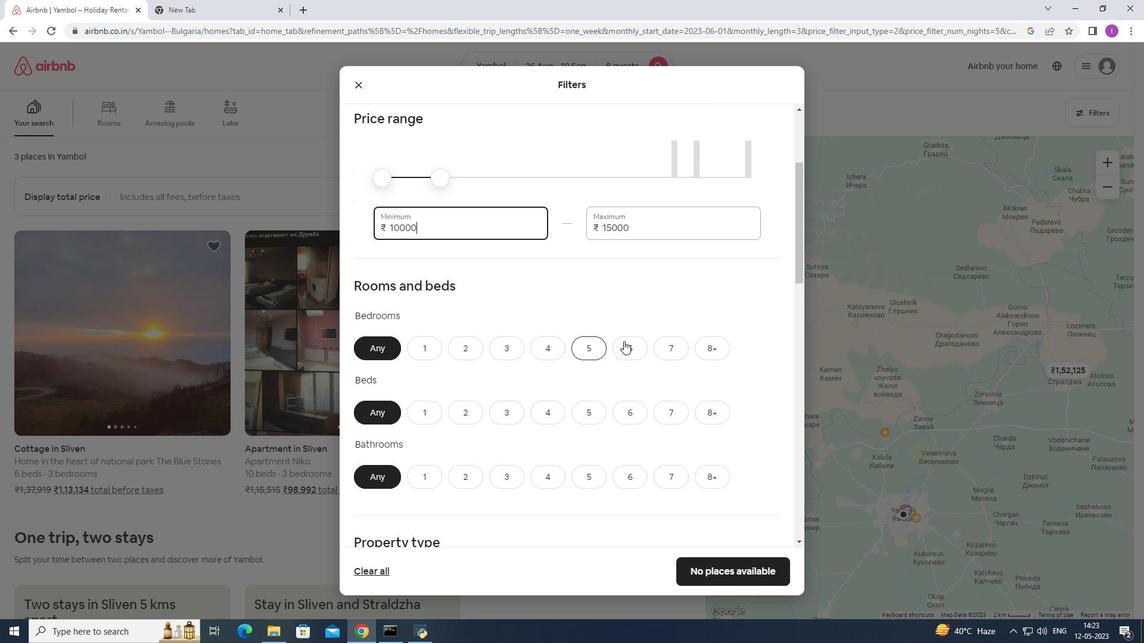 
Action: Mouse pressed left at (626, 341)
Screenshot: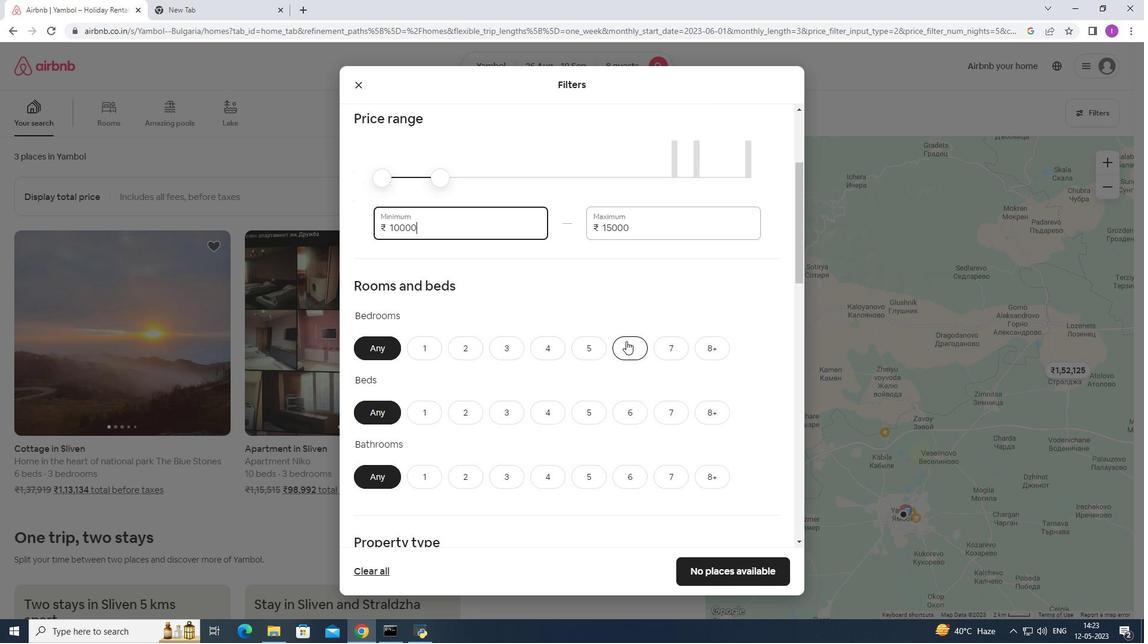
Action: Mouse moved to (633, 409)
Screenshot: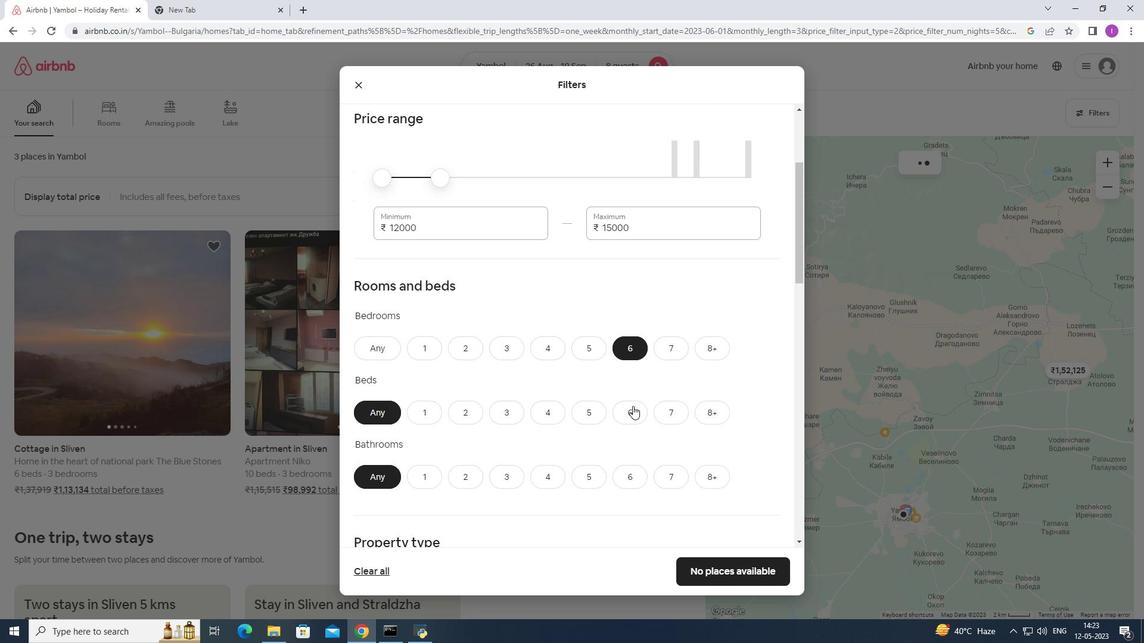 
Action: Mouse pressed left at (633, 409)
Screenshot: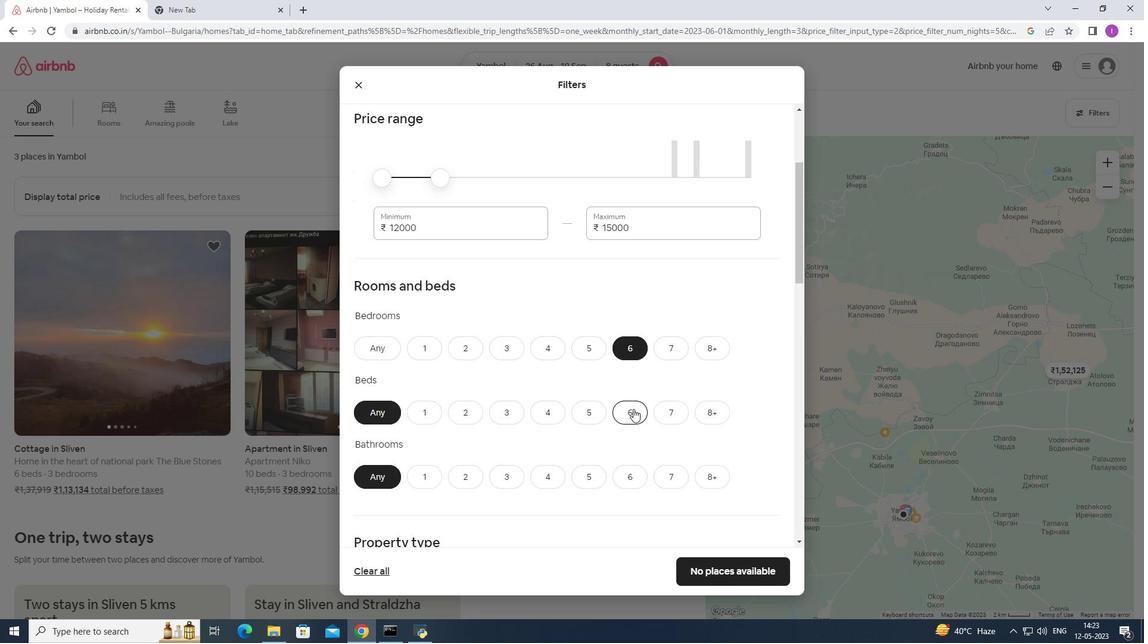 
Action: Mouse moved to (621, 475)
Screenshot: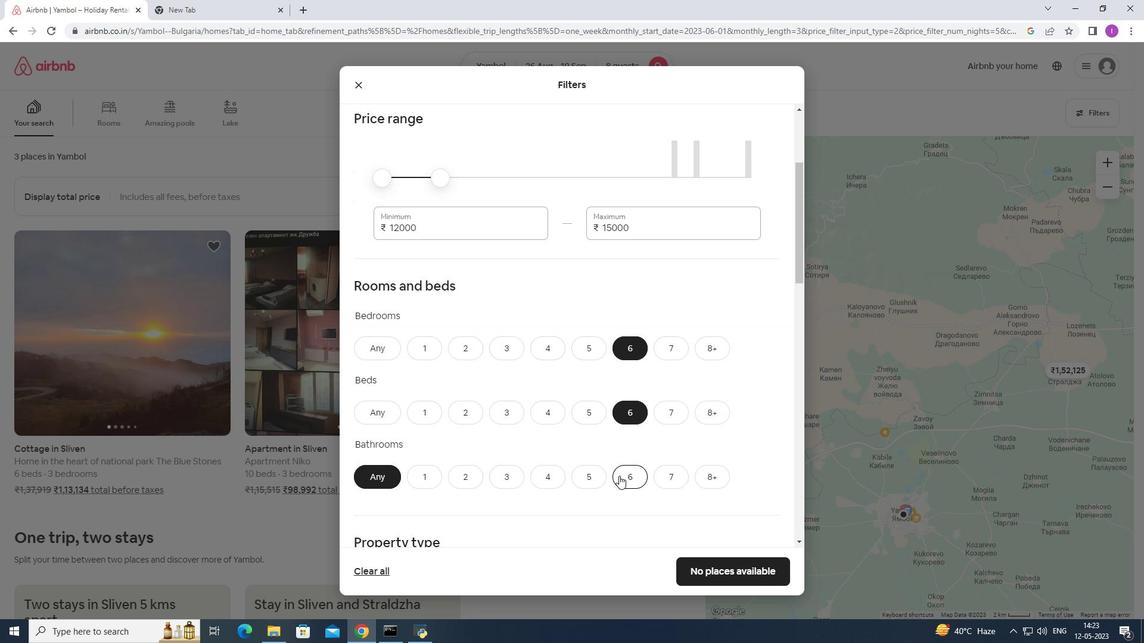 
Action: Mouse pressed left at (621, 475)
Screenshot: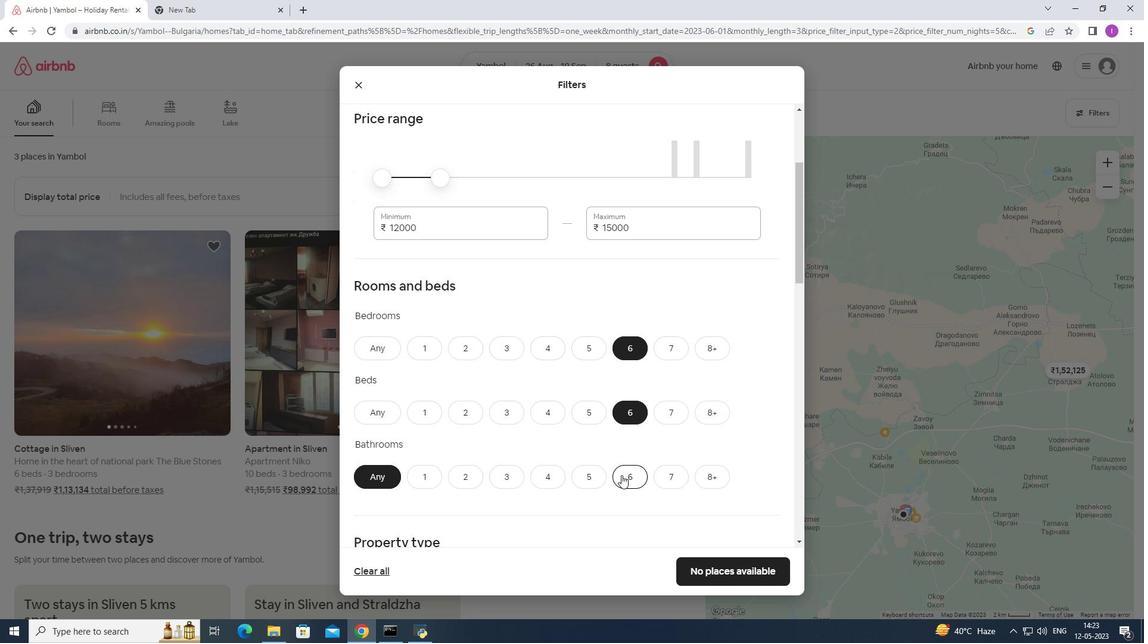 
Action: Mouse moved to (611, 432)
Screenshot: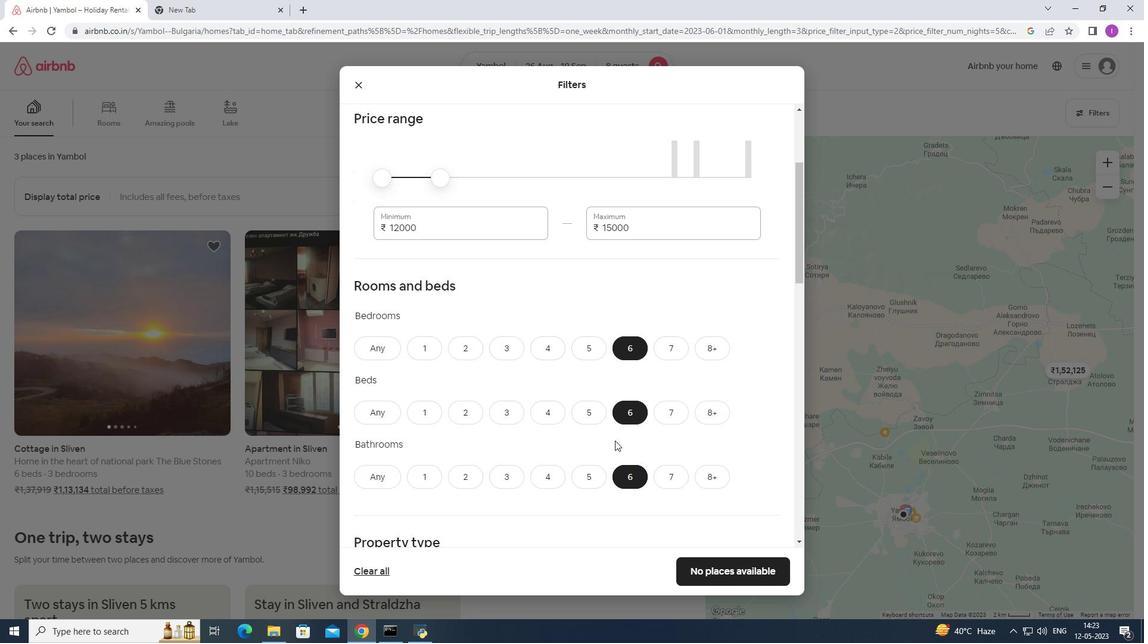
Action: Mouse scrolled (611, 432) with delta (0, 0)
Screenshot: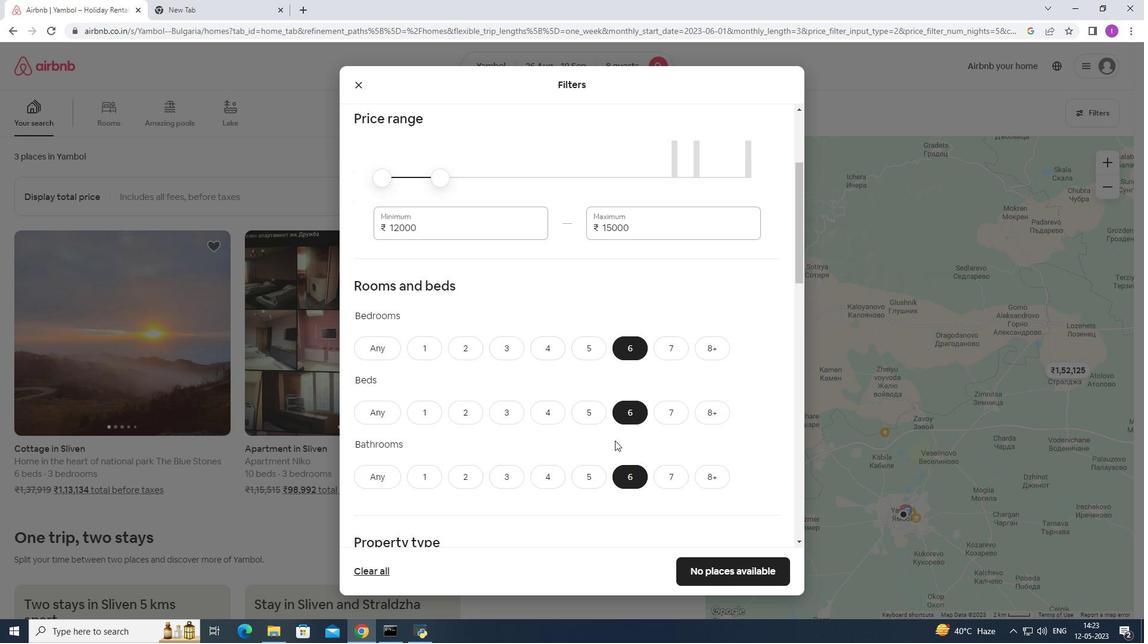 
Action: Mouse scrolled (611, 432) with delta (0, 0)
Screenshot: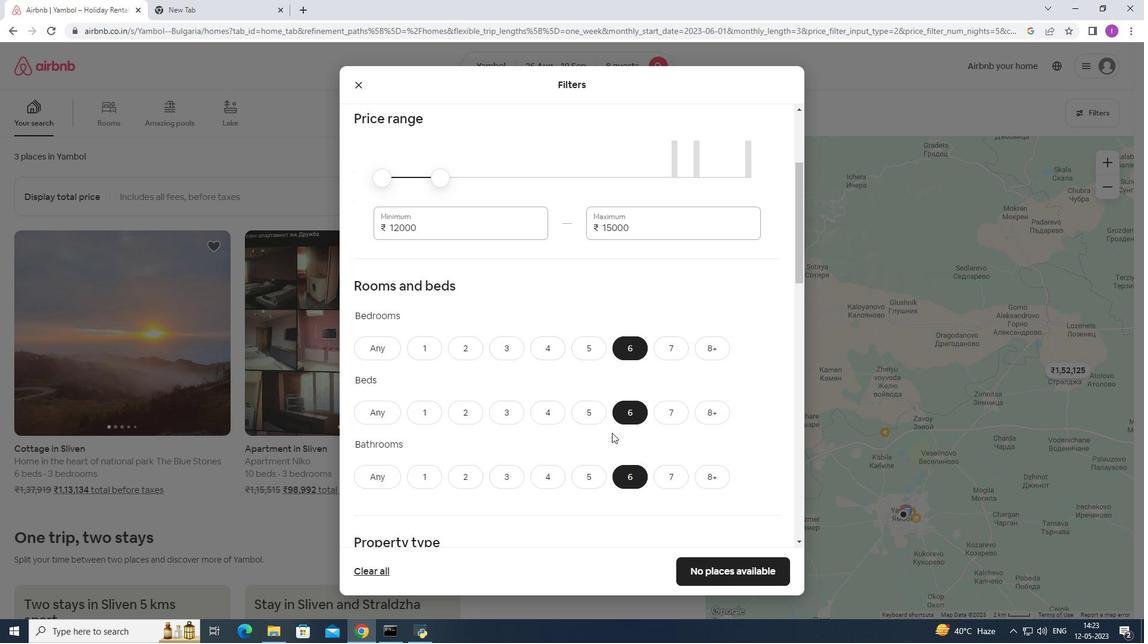 
Action: Mouse scrolled (611, 432) with delta (0, 0)
Screenshot: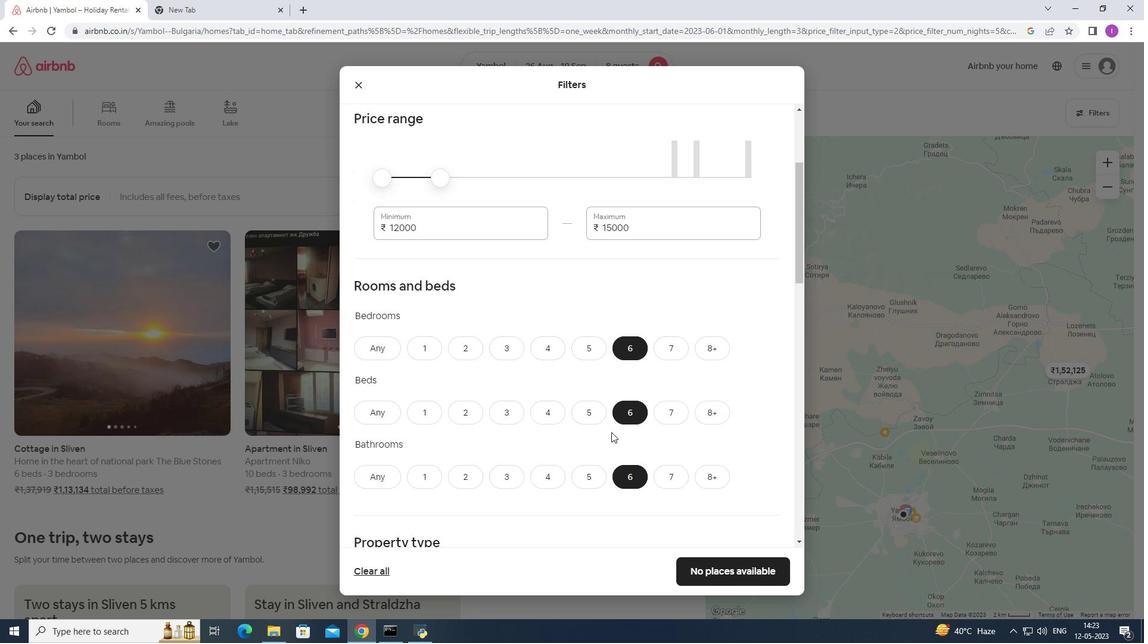 
Action: Mouse scrolled (611, 432) with delta (0, 0)
Screenshot: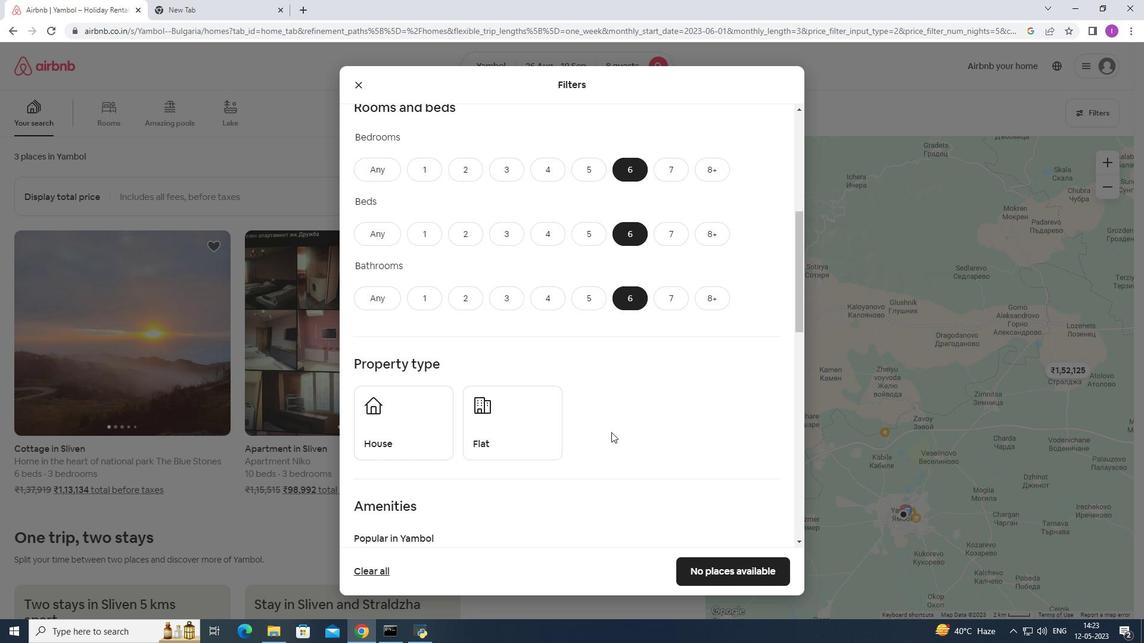 
Action: Mouse scrolled (611, 432) with delta (0, 0)
Screenshot: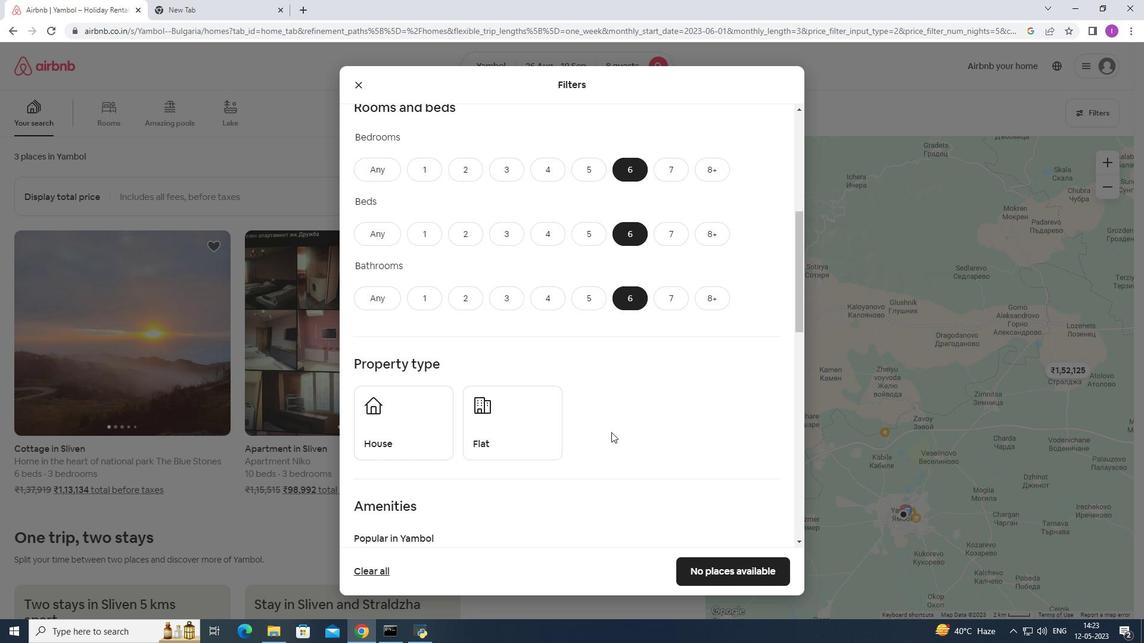 
Action: Mouse moved to (611, 429)
Screenshot: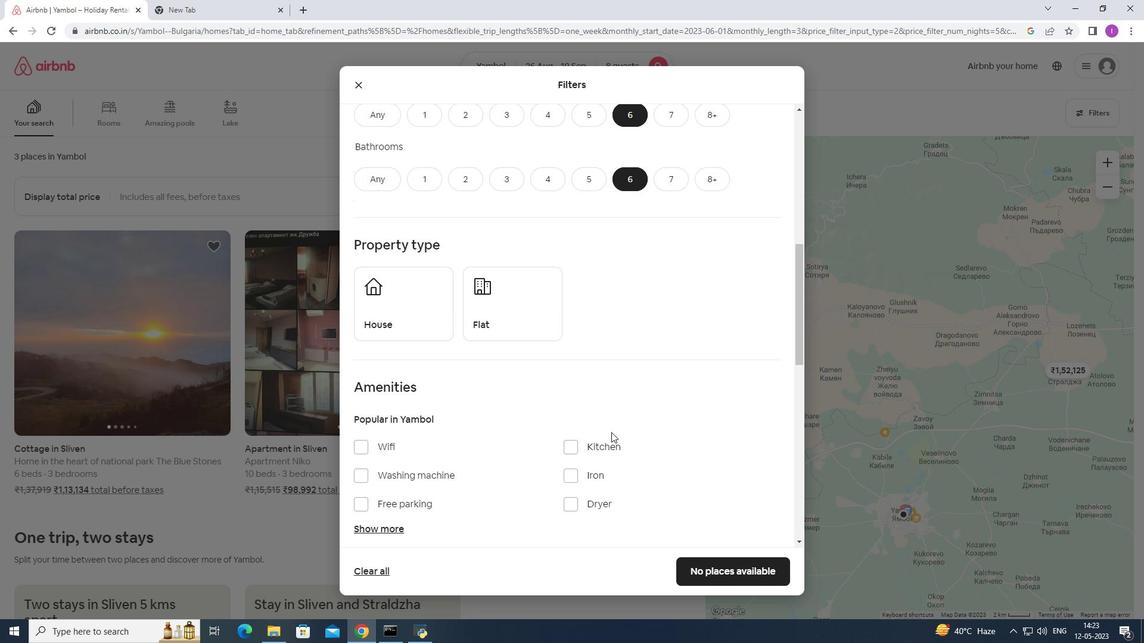 
Action: Mouse scrolled (611, 428) with delta (0, 0)
Screenshot: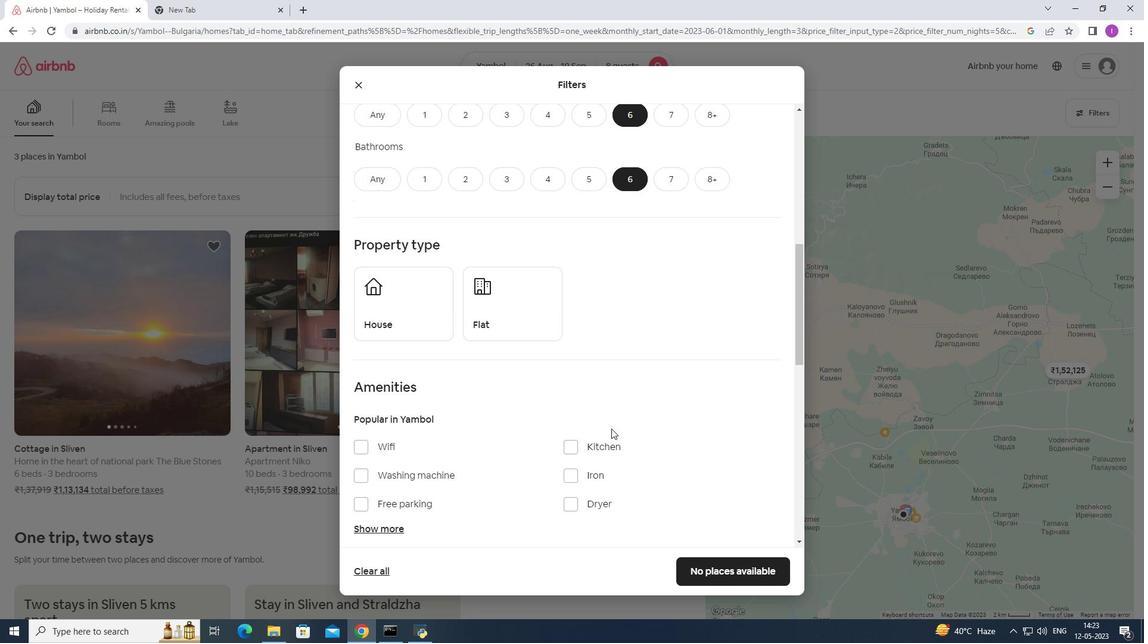 
Action: Mouse moved to (411, 252)
Screenshot: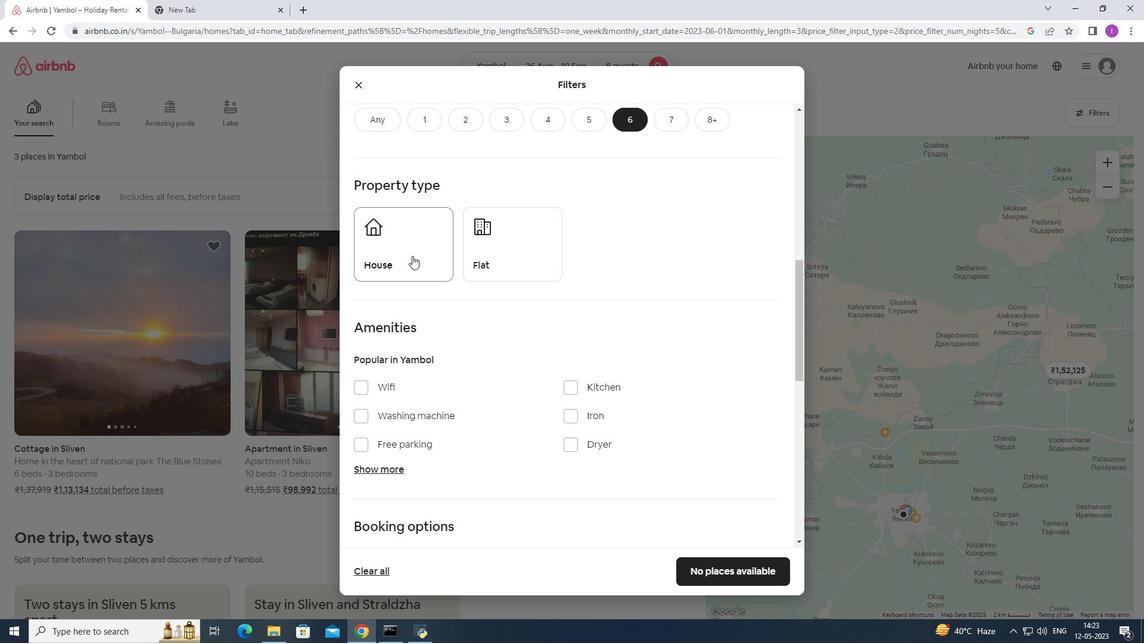 
Action: Mouse pressed left at (411, 252)
Screenshot: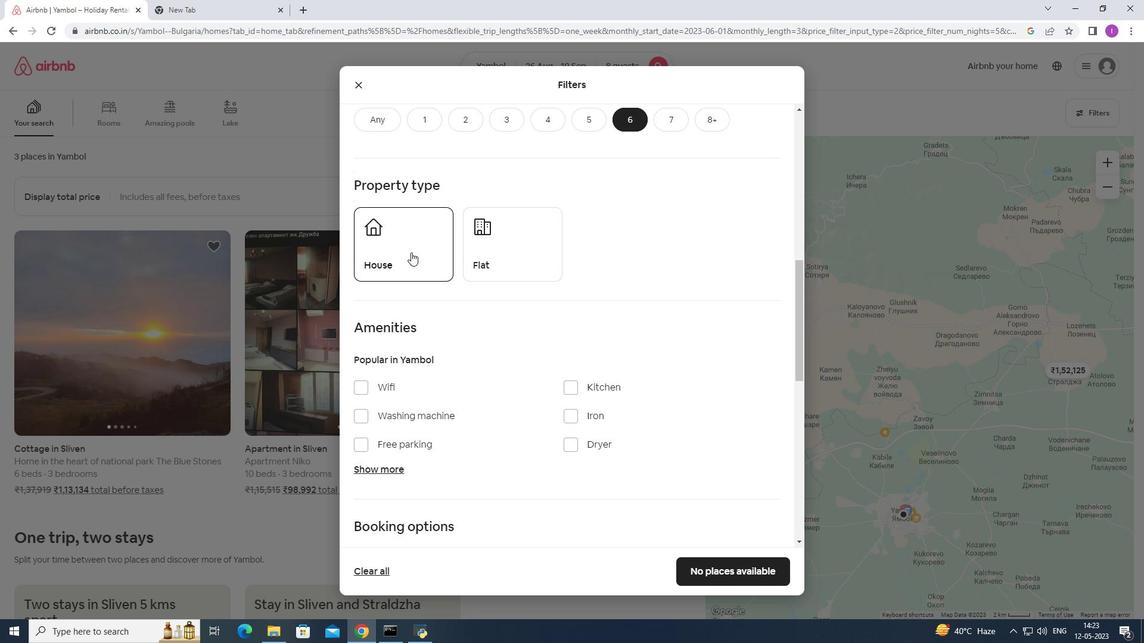 
Action: Mouse moved to (506, 253)
Screenshot: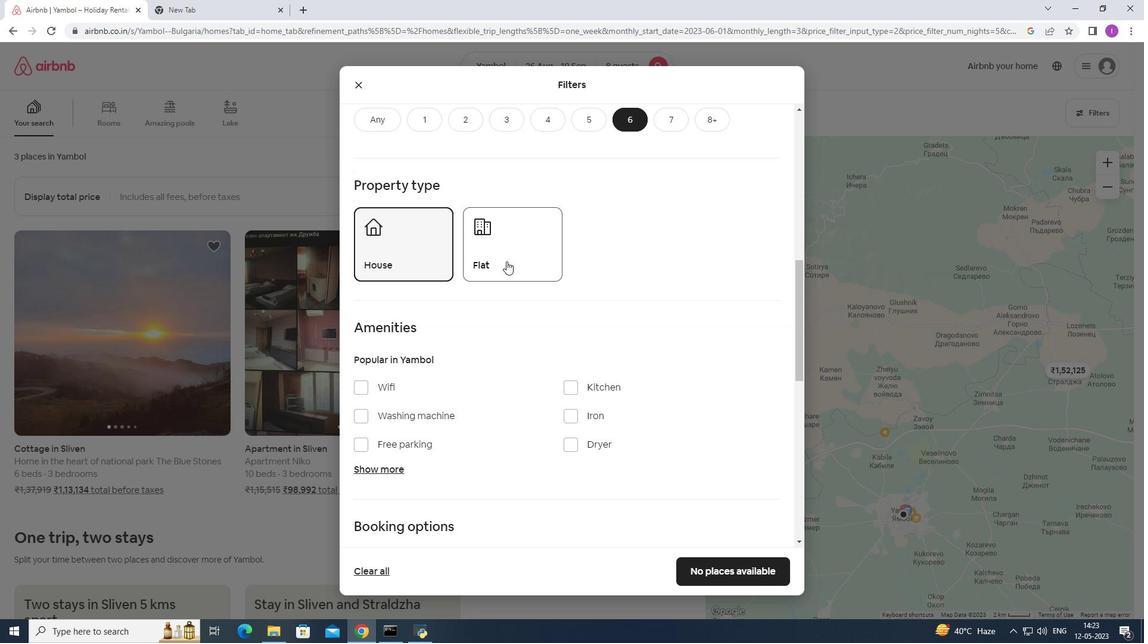 
Action: Mouse pressed left at (506, 253)
Screenshot: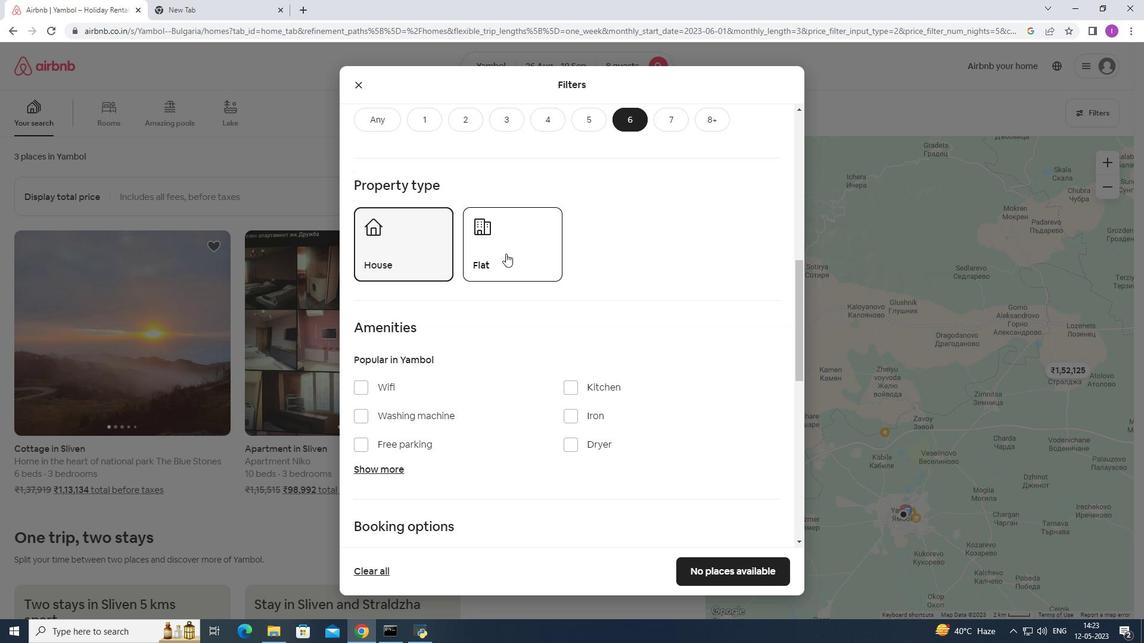 
Action: Mouse moved to (467, 350)
Screenshot: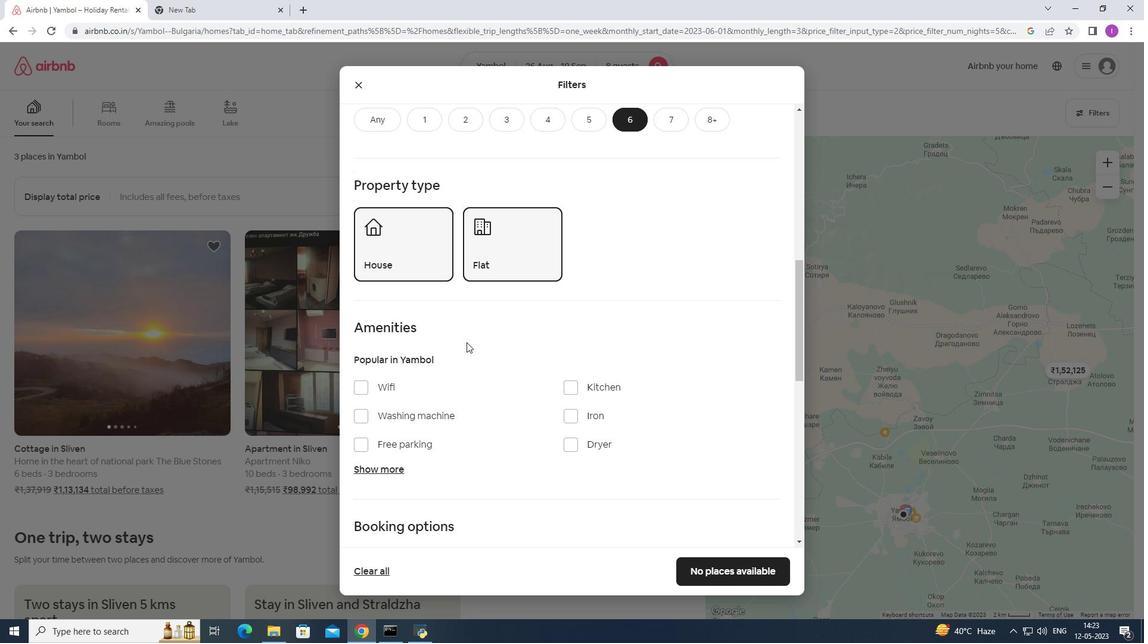 
Action: Mouse scrolled (467, 349) with delta (0, 0)
Screenshot: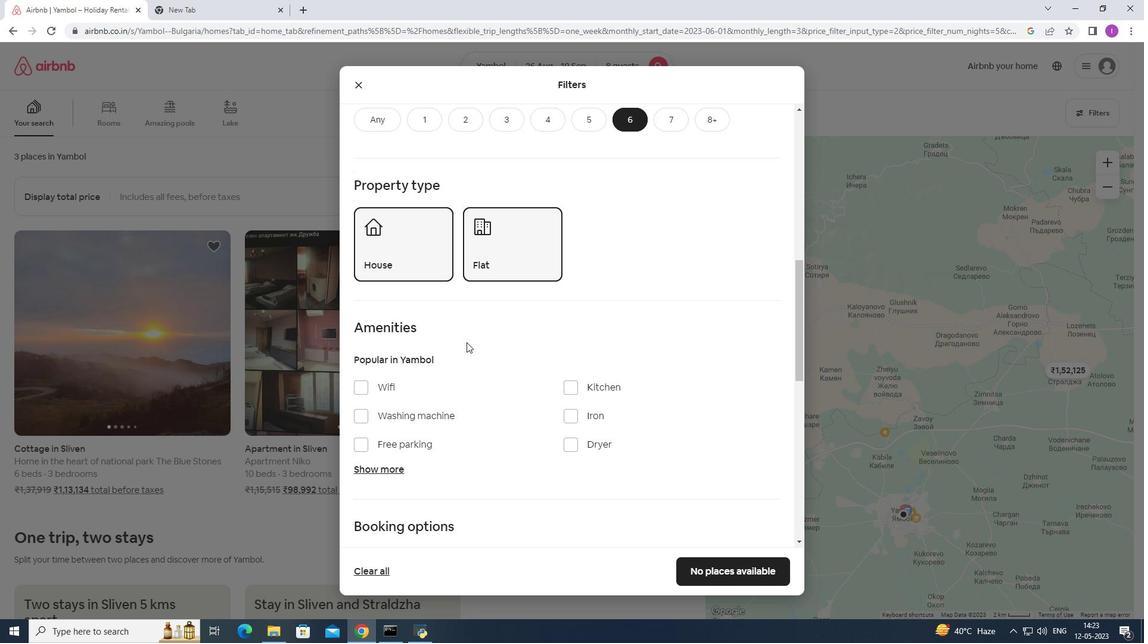 
Action: Mouse moved to (470, 348)
Screenshot: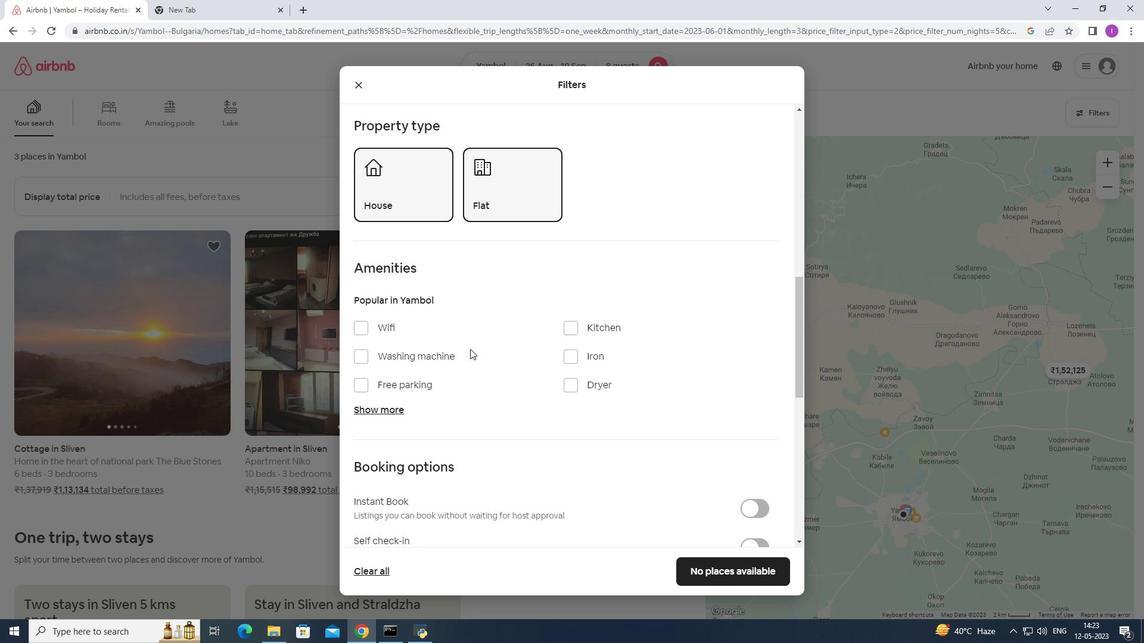
Action: Mouse scrolled (470, 347) with delta (0, 0)
Screenshot: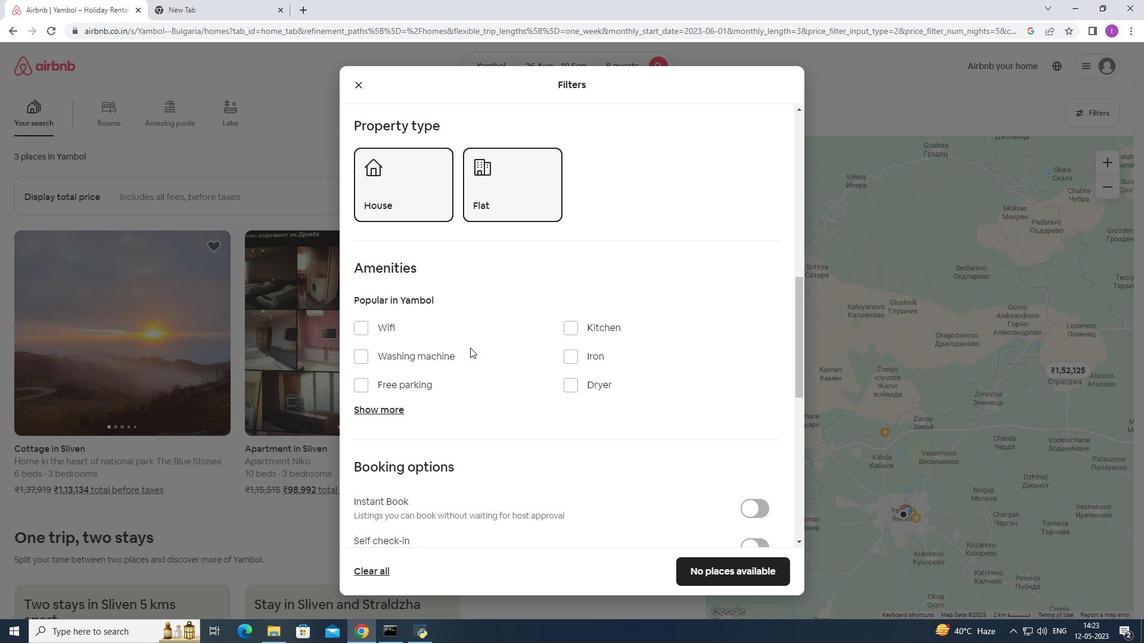 
Action: Mouse scrolled (470, 347) with delta (0, 0)
Screenshot: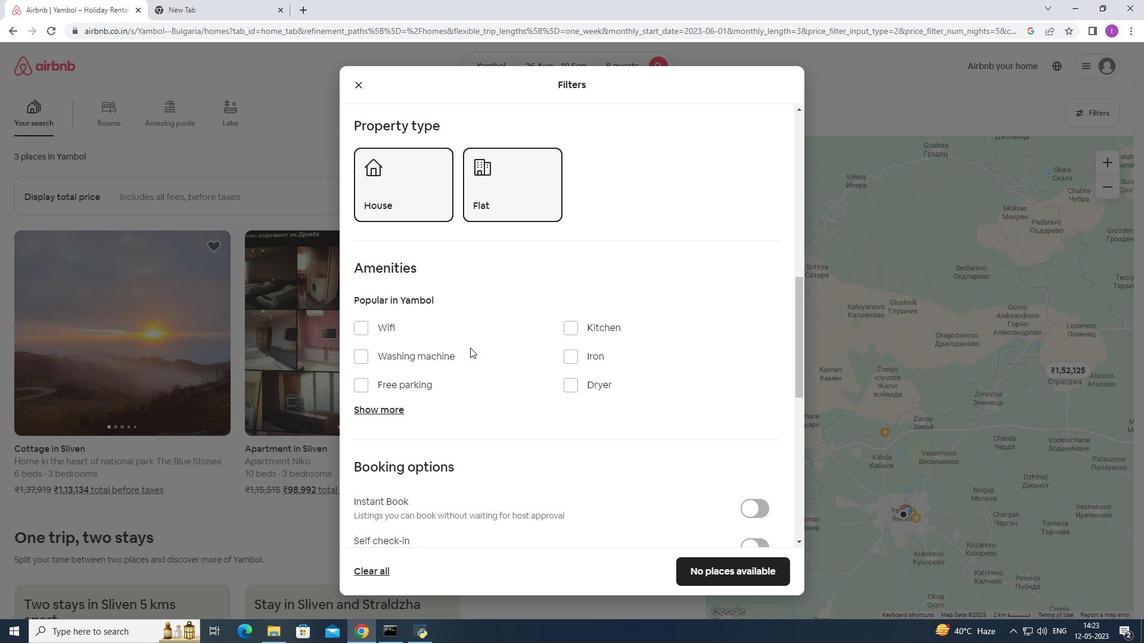 
Action: Mouse moved to (364, 206)
Screenshot: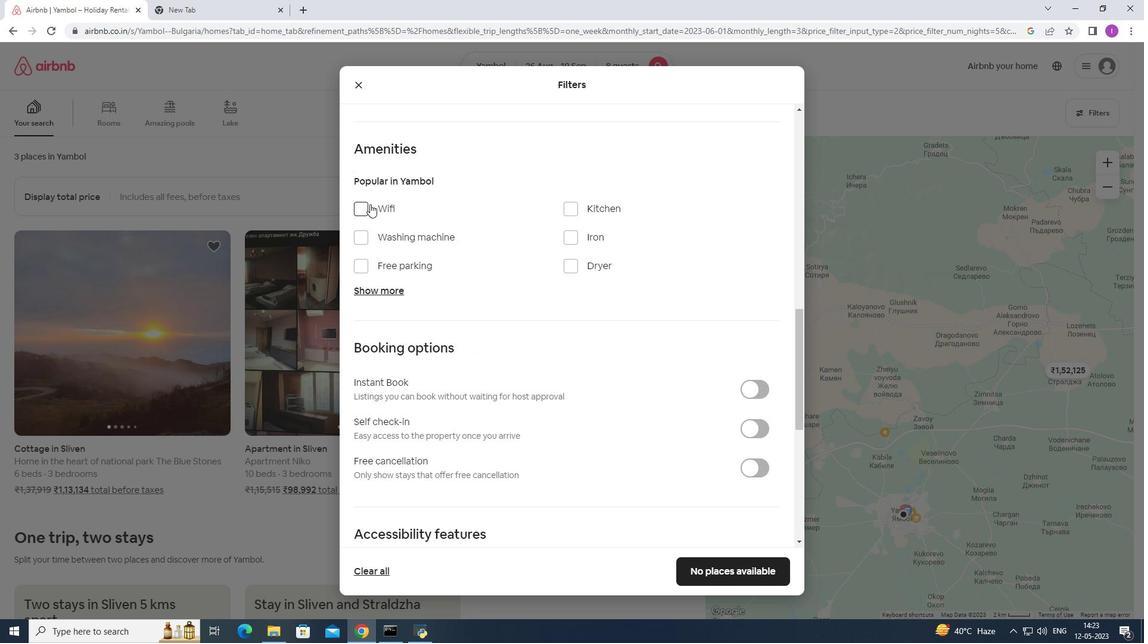 
Action: Mouse pressed left at (364, 206)
Screenshot: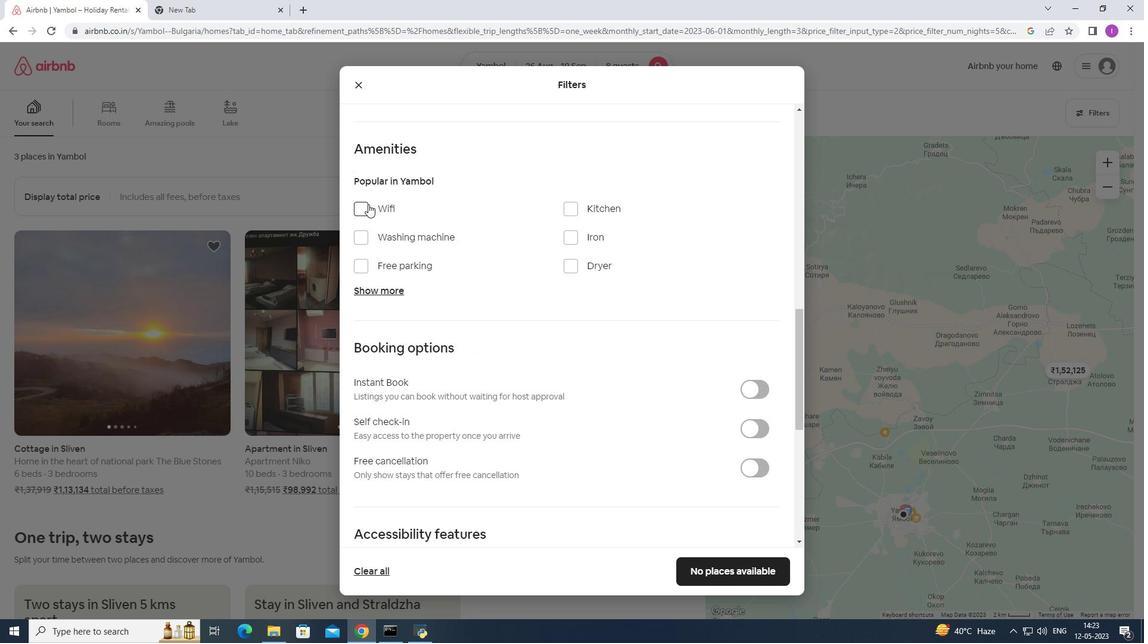 
Action: Mouse moved to (360, 265)
Screenshot: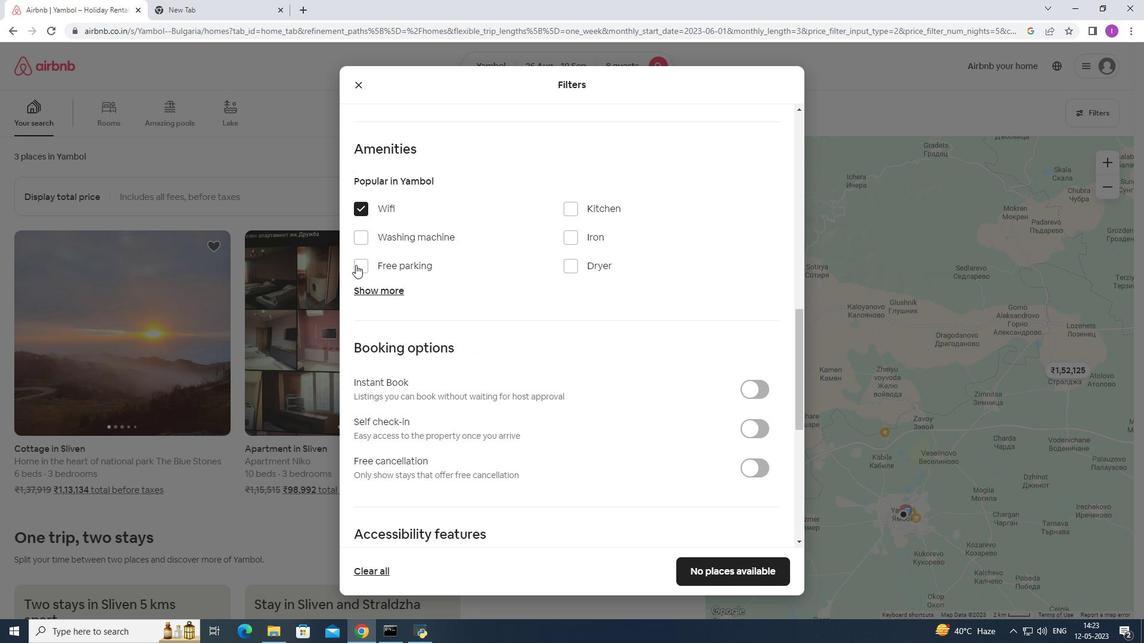 
Action: Mouse pressed left at (360, 265)
Screenshot: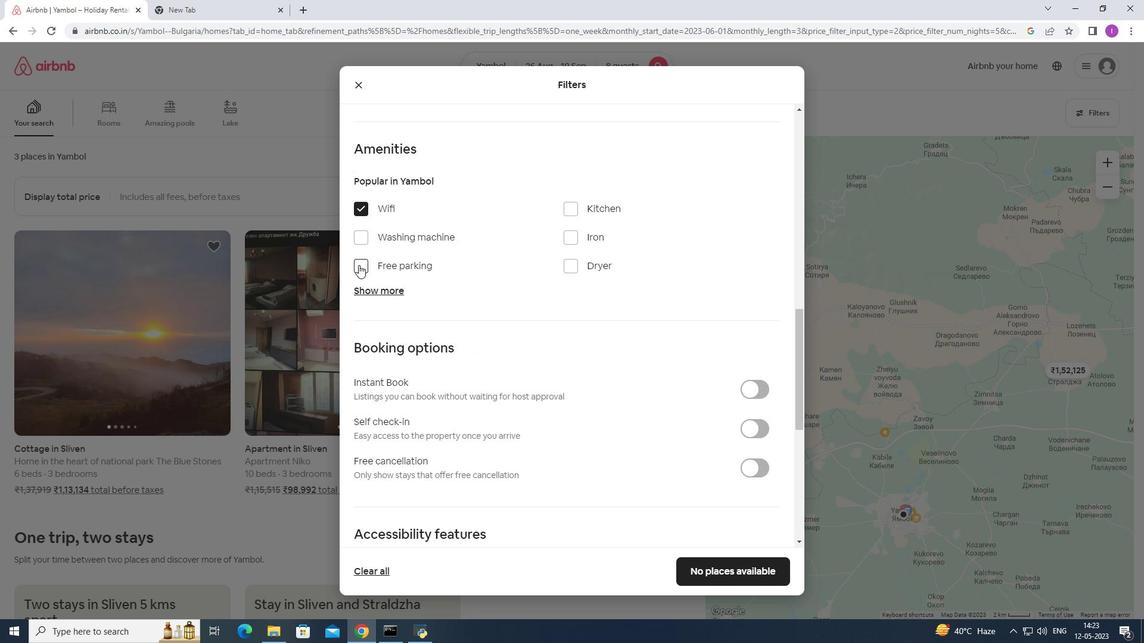 
Action: Mouse moved to (376, 290)
Screenshot: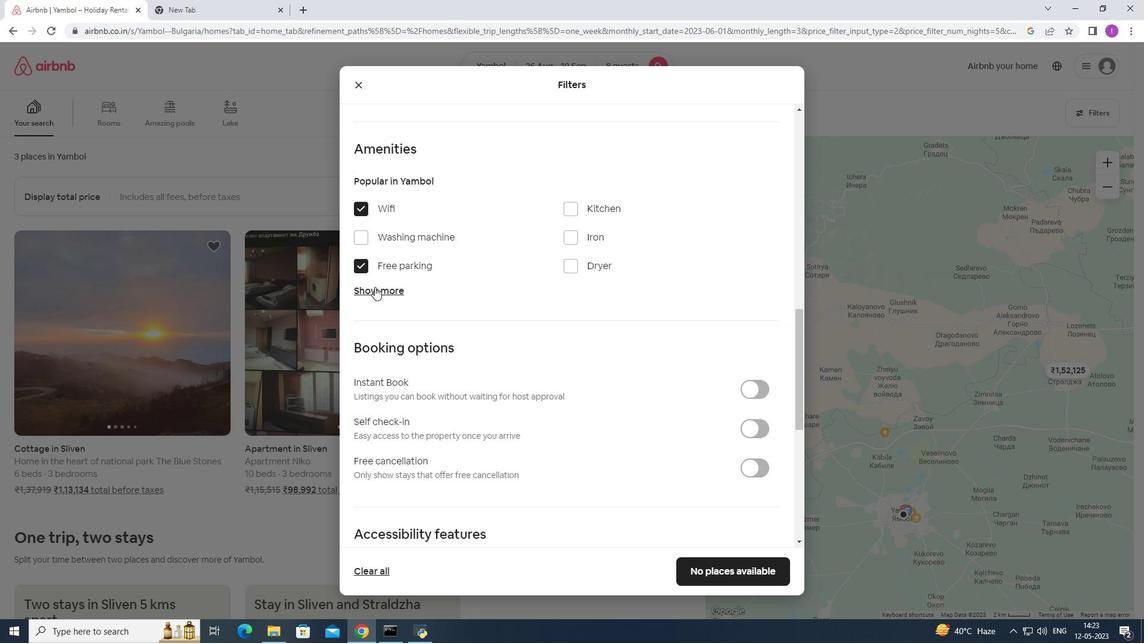 
Action: Mouse pressed left at (376, 290)
Screenshot: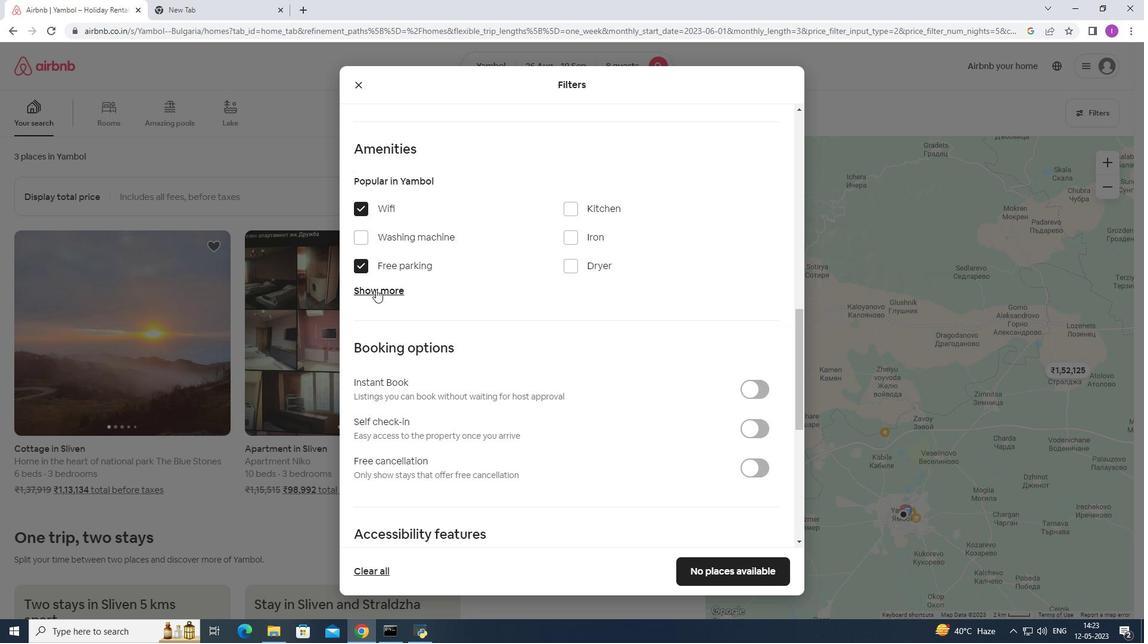 
Action: Mouse moved to (584, 361)
Screenshot: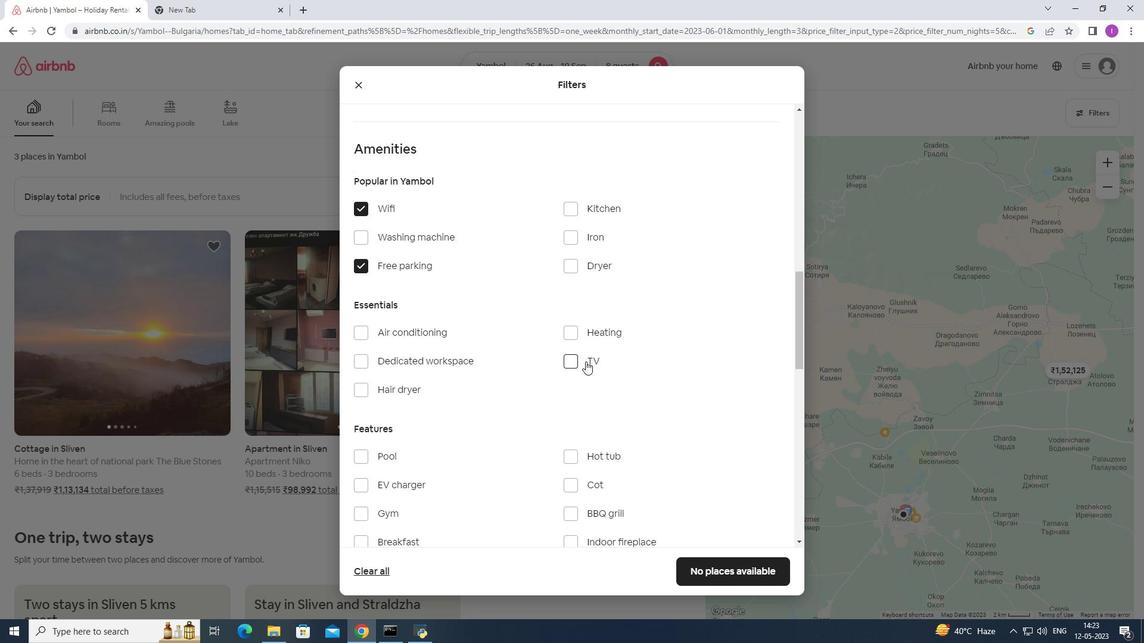 
Action: Mouse pressed left at (584, 361)
Screenshot: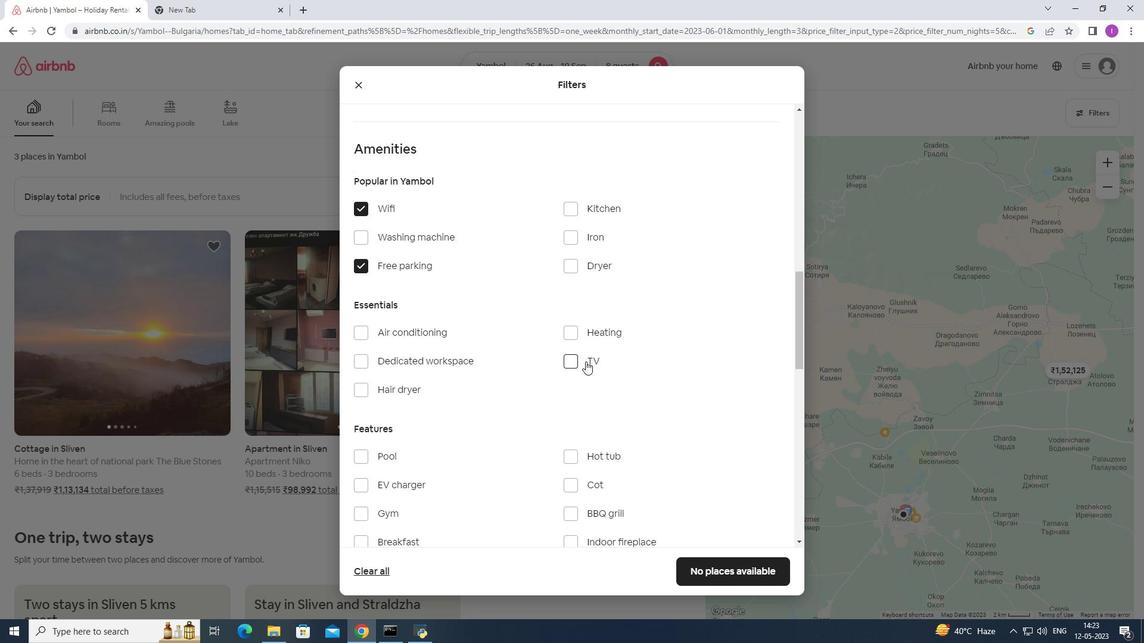 
Action: Mouse moved to (510, 367)
Screenshot: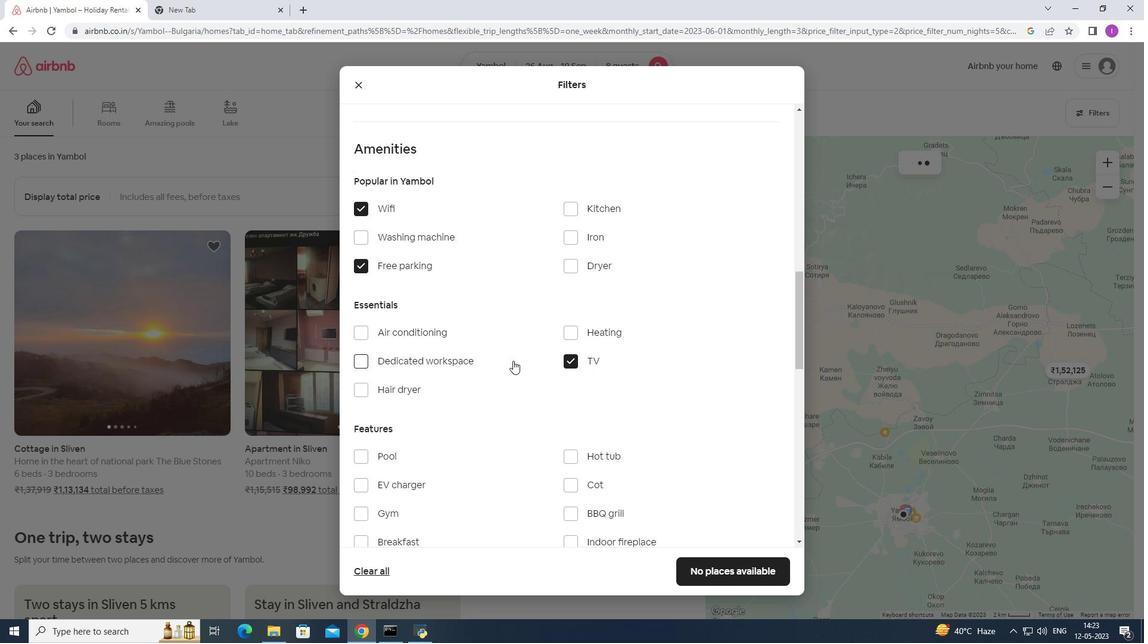 
Action: Mouse scrolled (510, 366) with delta (0, 0)
Screenshot: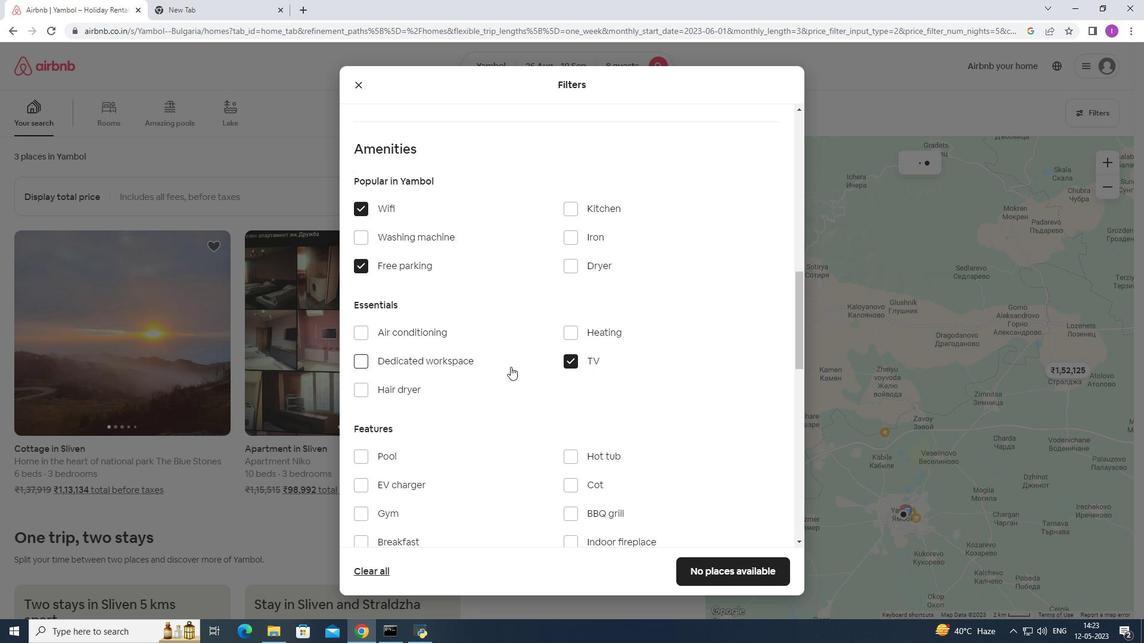 
Action: Mouse scrolled (510, 366) with delta (0, 0)
Screenshot: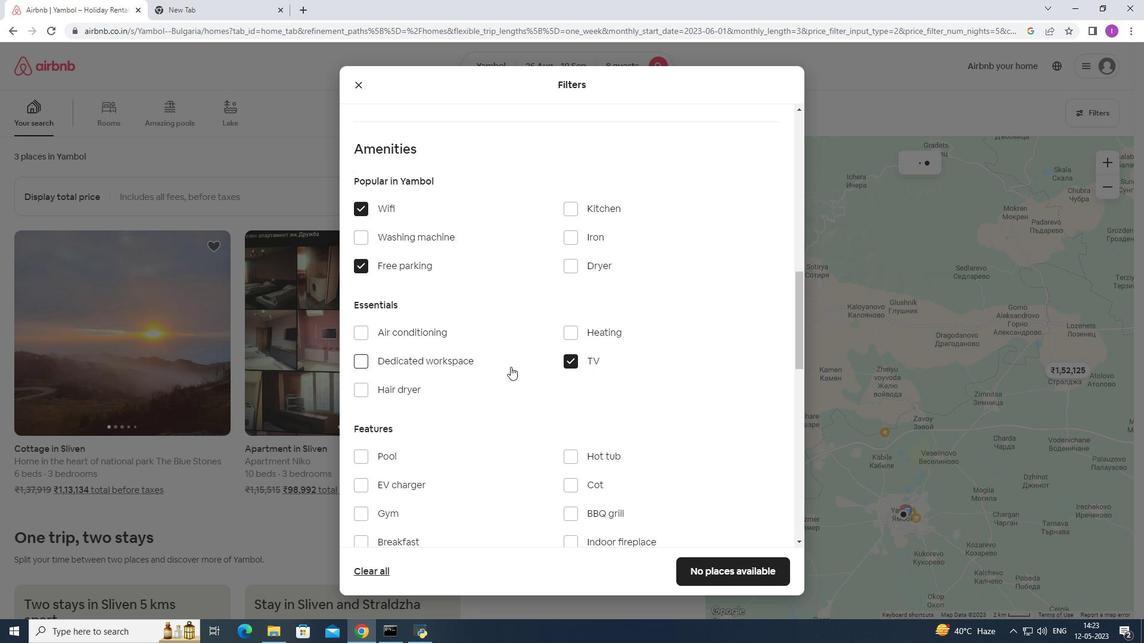 
Action: Mouse moved to (355, 389)
Screenshot: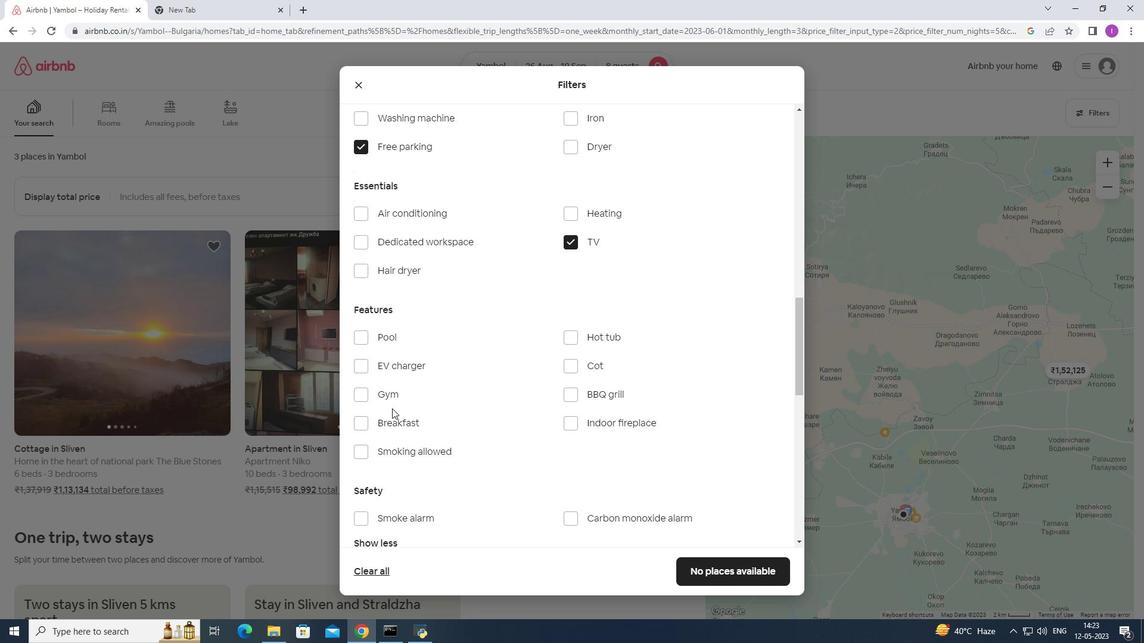 
Action: Mouse pressed left at (355, 389)
Screenshot: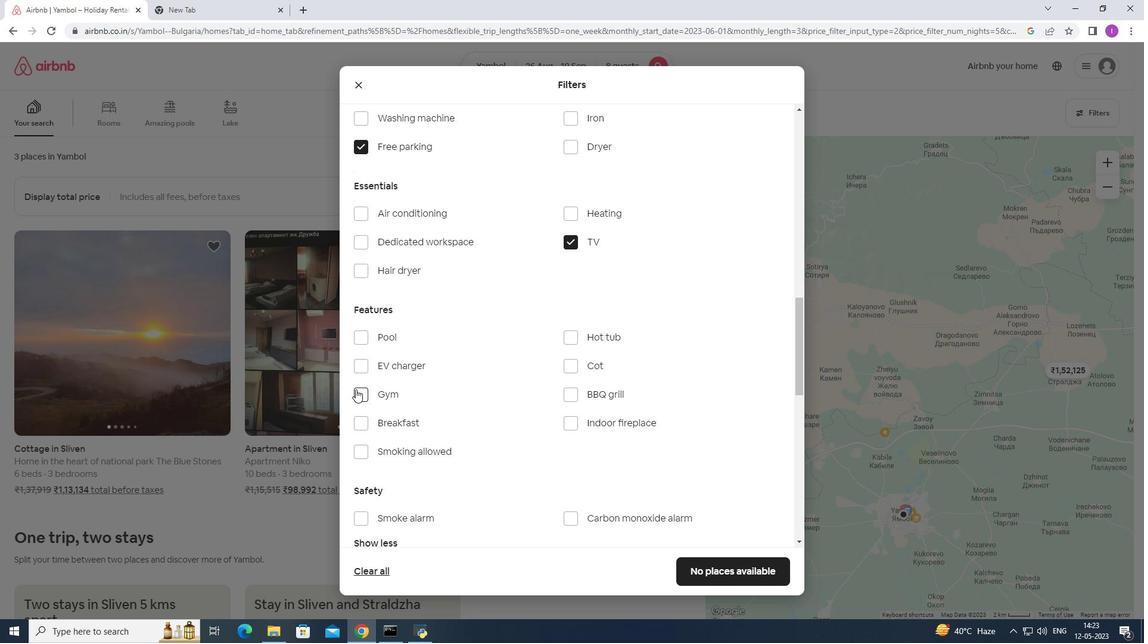 
Action: Mouse moved to (355, 389)
Screenshot: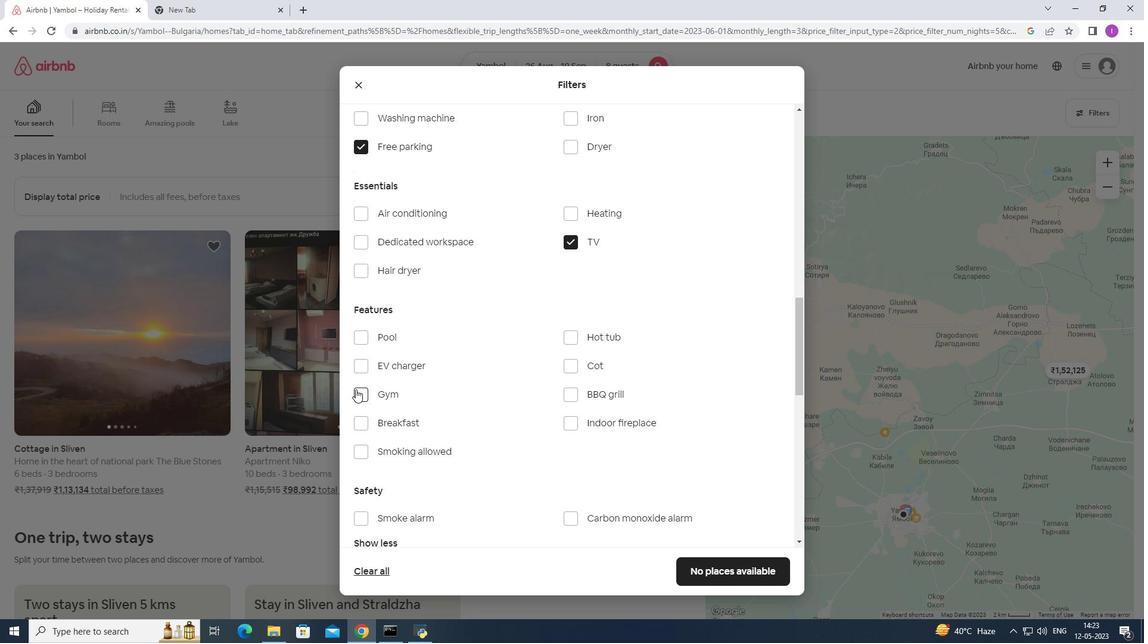 
Action: Mouse pressed left at (355, 389)
Screenshot: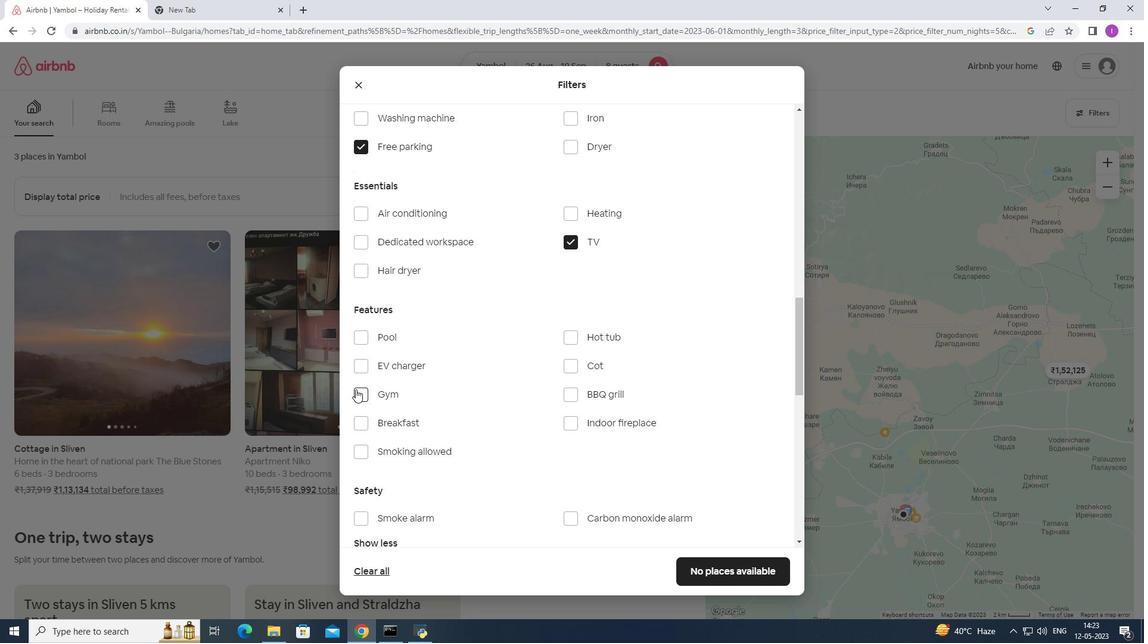
Action: Mouse moved to (358, 398)
Screenshot: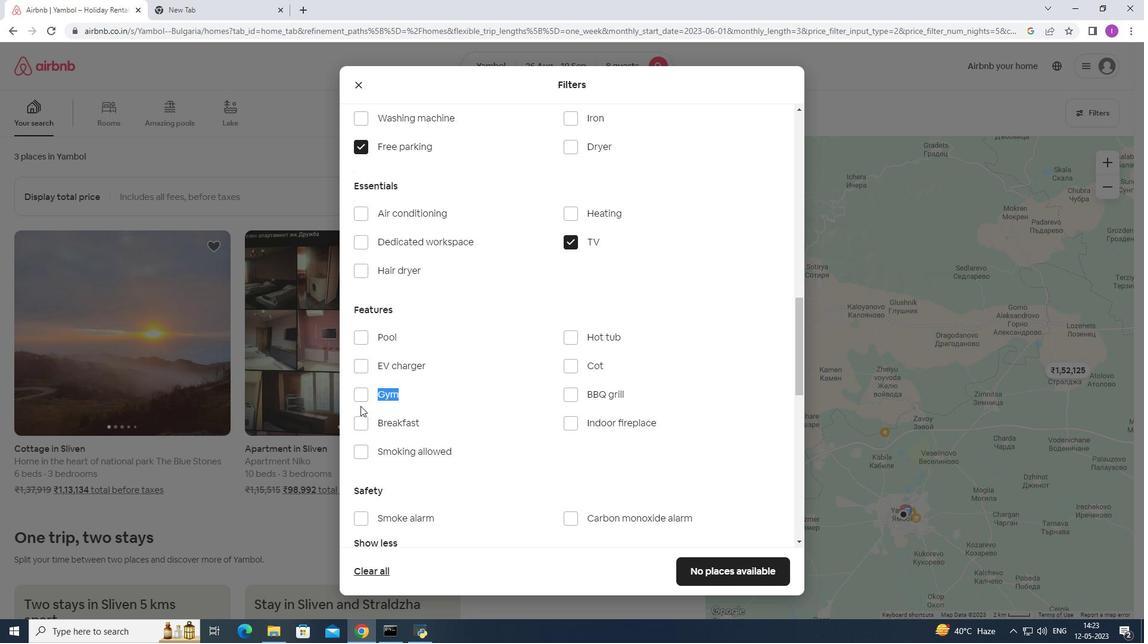 
Action: Mouse pressed left at (358, 398)
Screenshot: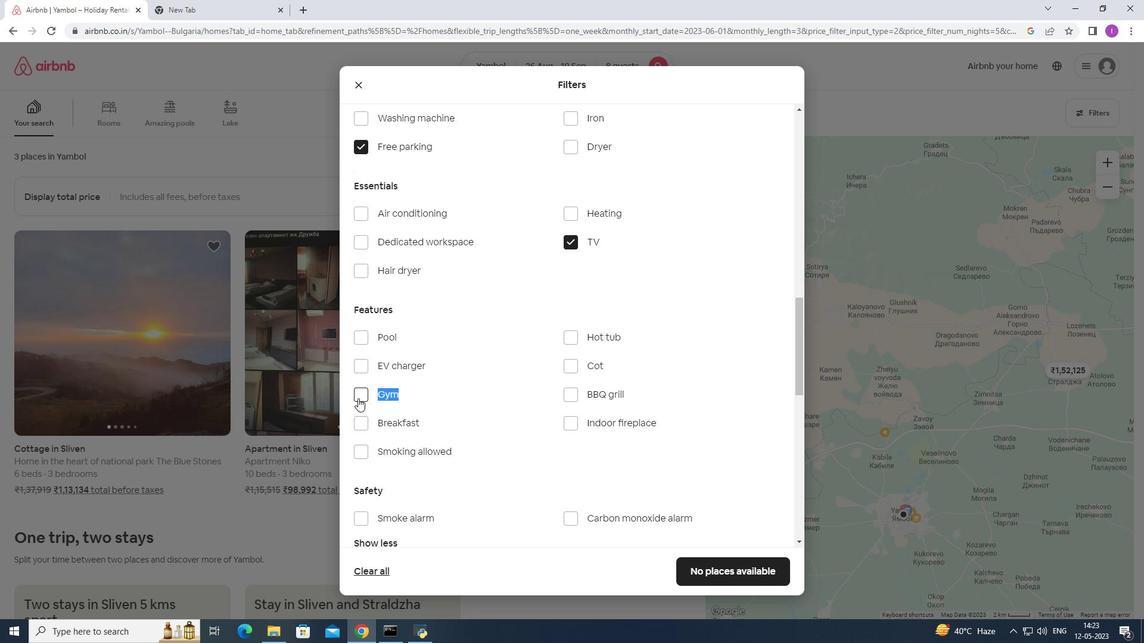 
Action: Mouse moved to (359, 419)
Screenshot: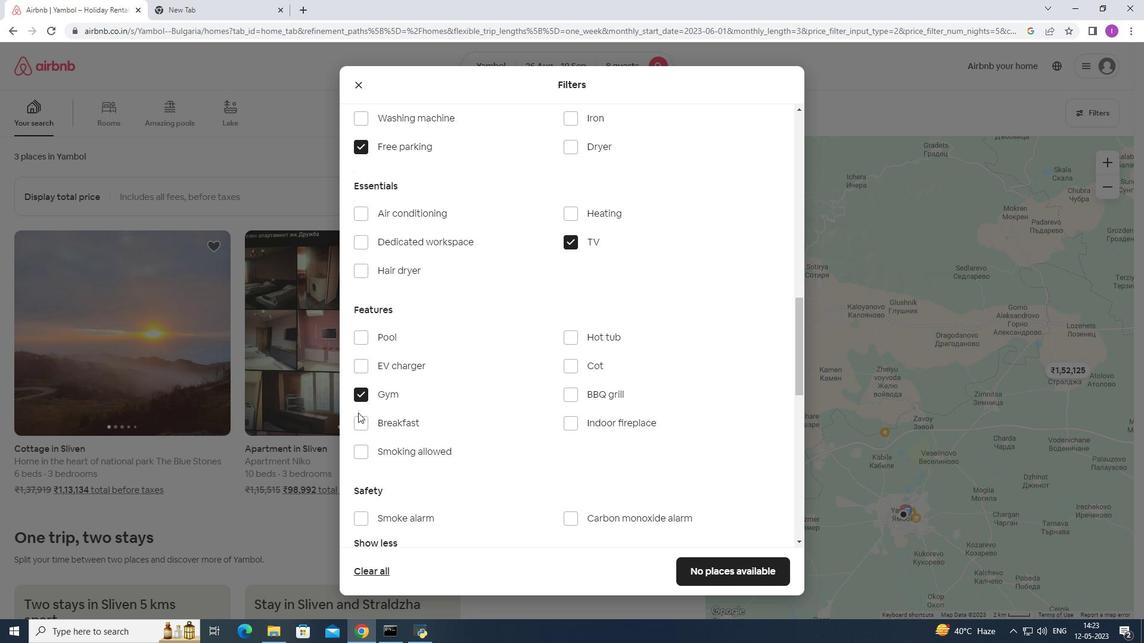 
Action: Mouse pressed left at (359, 419)
Screenshot: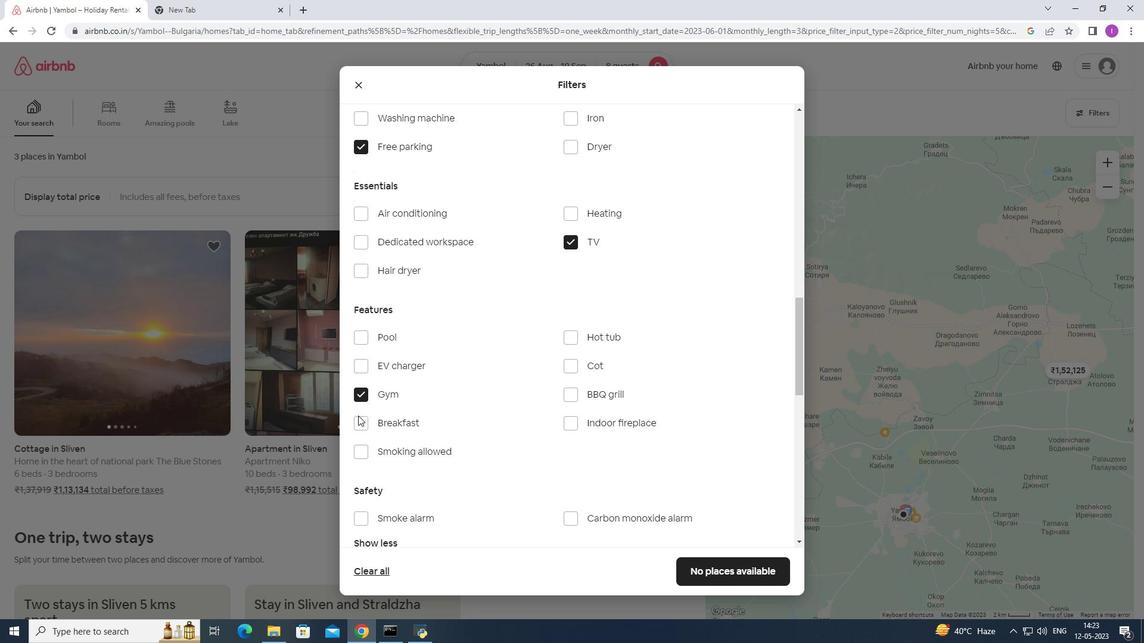 
Action: Mouse moved to (527, 408)
Screenshot: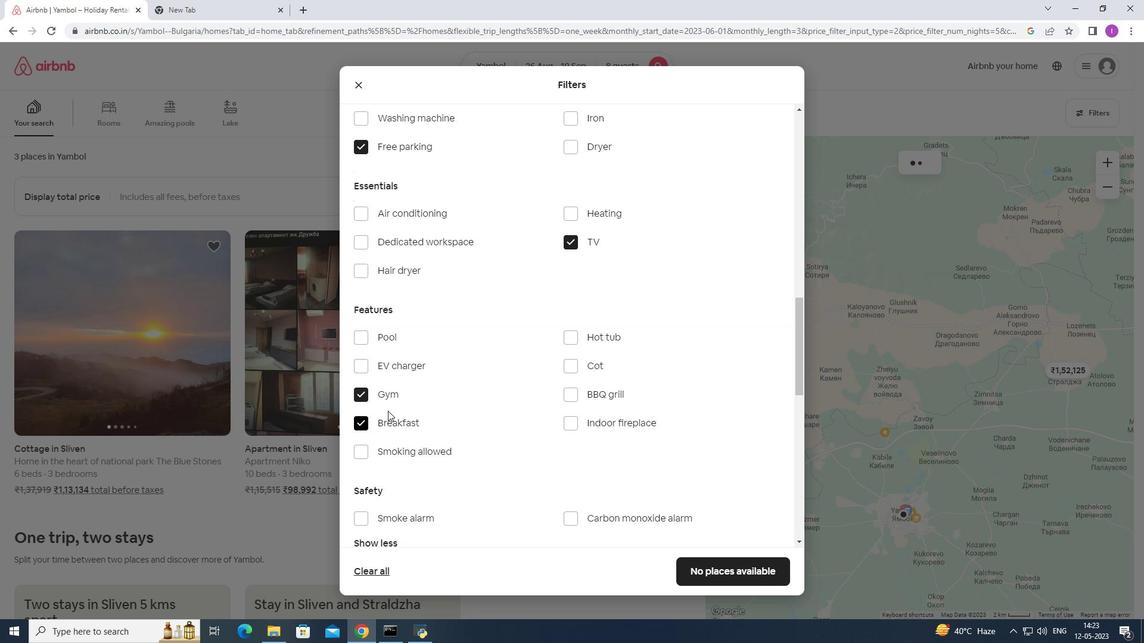 
Action: Mouse scrolled (527, 408) with delta (0, 0)
Screenshot: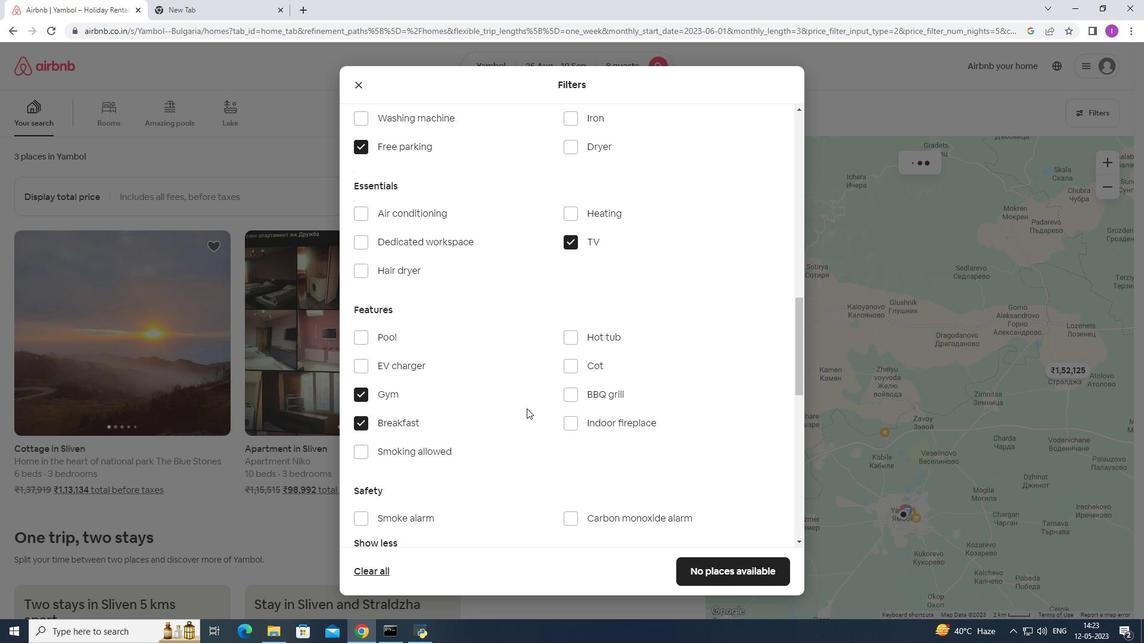 
Action: Mouse scrolled (527, 408) with delta (0, 0)
Screenshot: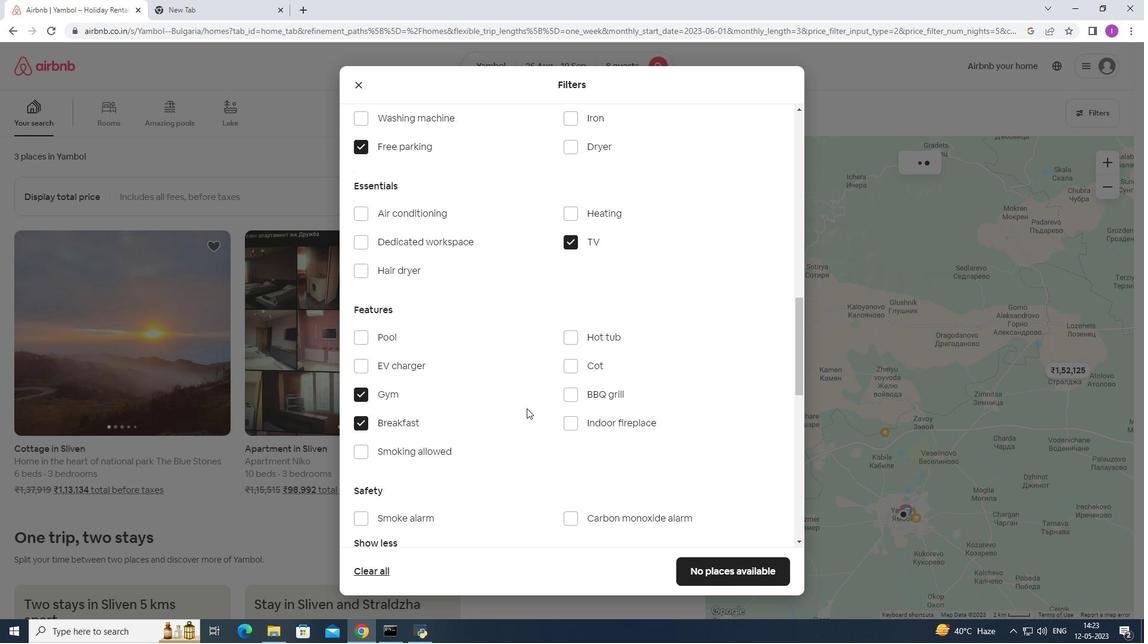 
Action: Mouse scrolled (527, 408) with delta (0, 0)
Screenshot: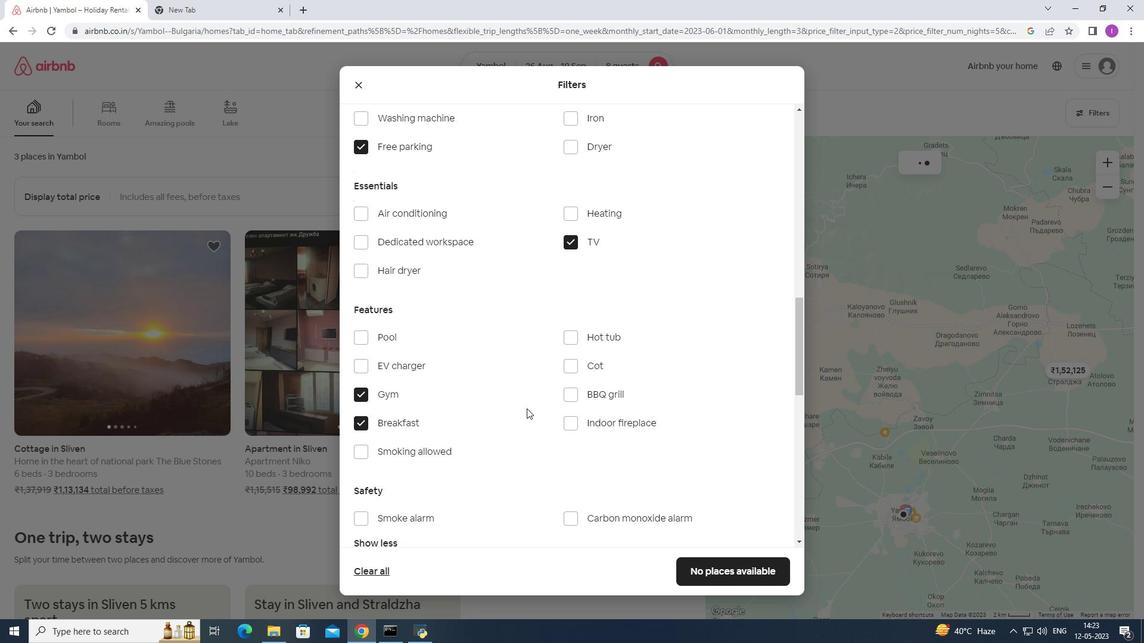 
Action: Mouse scrolled (527, 408) with delta (0, 0)
Screenshot: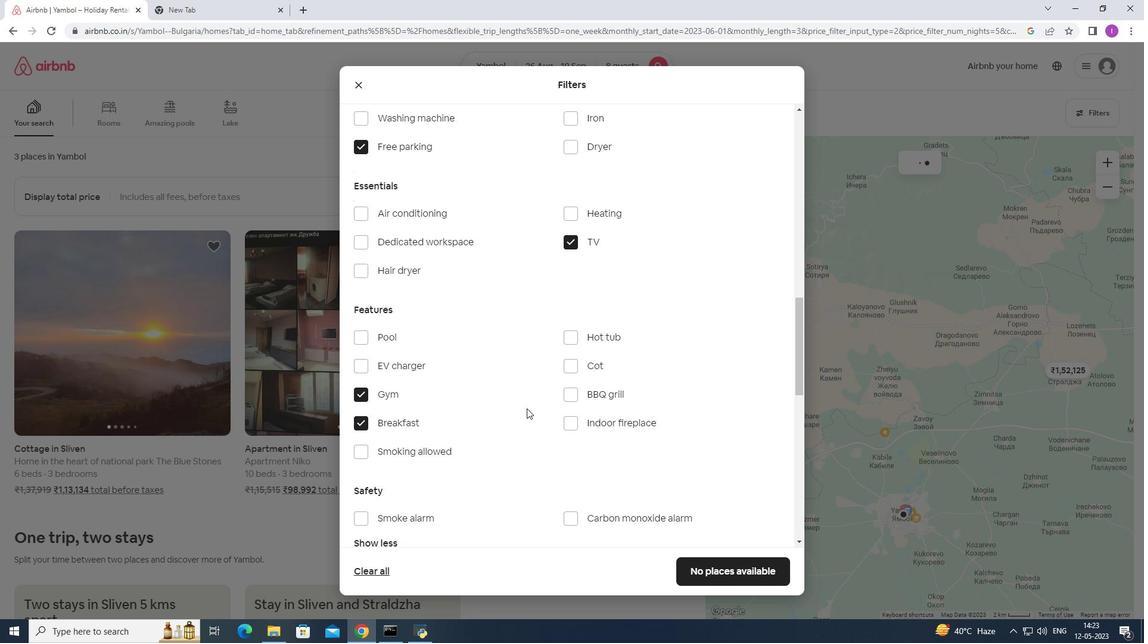 
Action: Mouse moved to (478, 330)
Screenshot: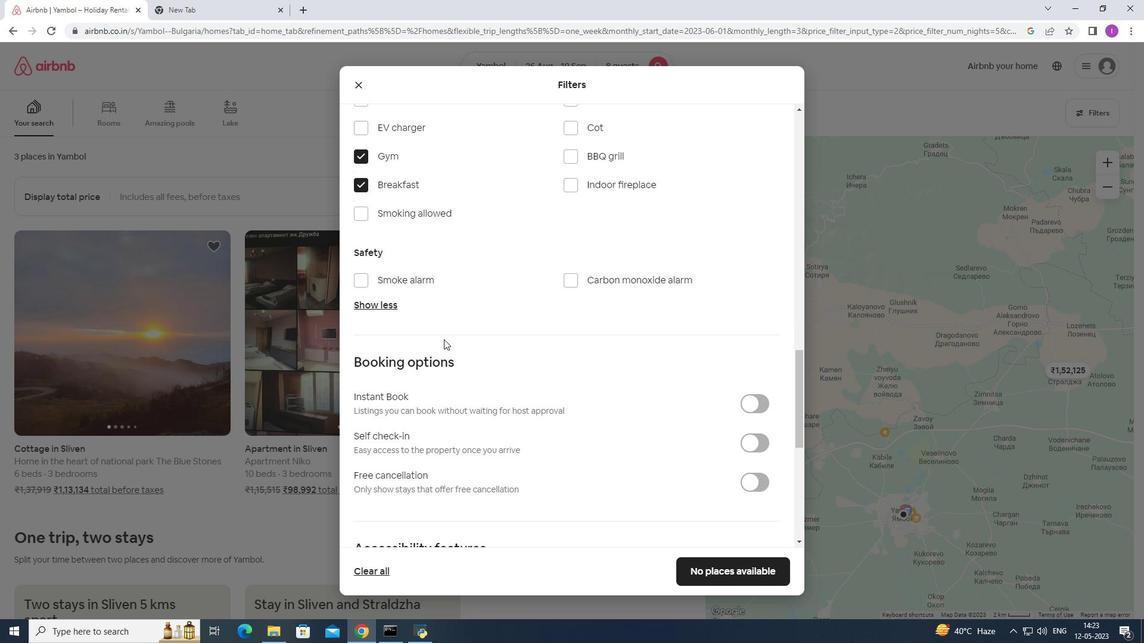
Action: Mouse scrolled (478, 330) with delta (0, 0)
Screenshot: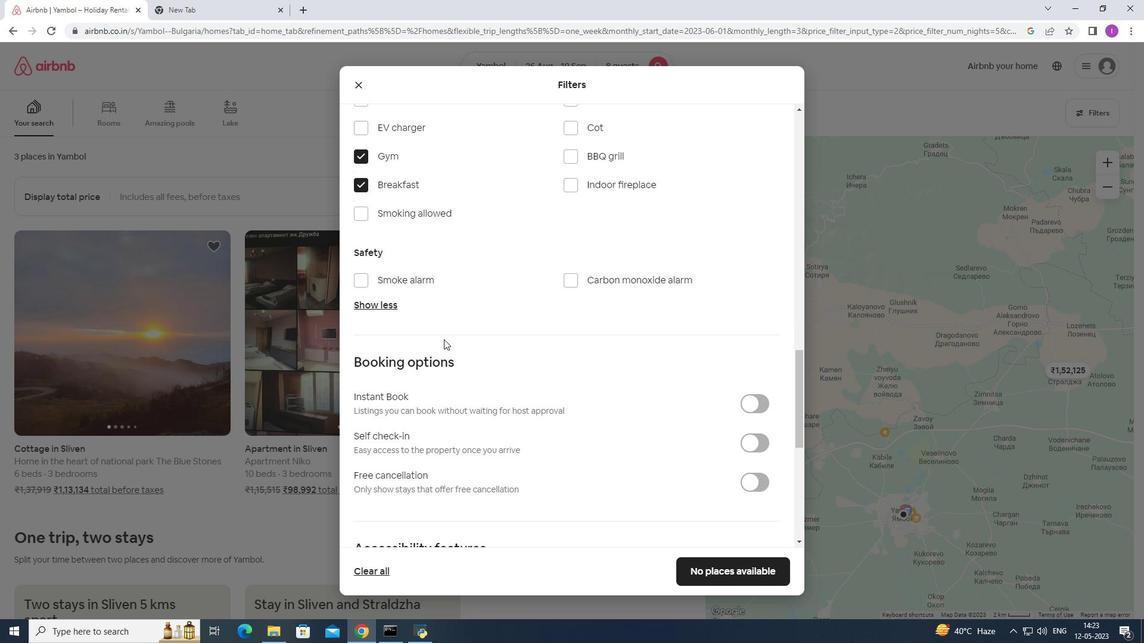 
Action: Mouse moved to (478, 330)
Screenshot: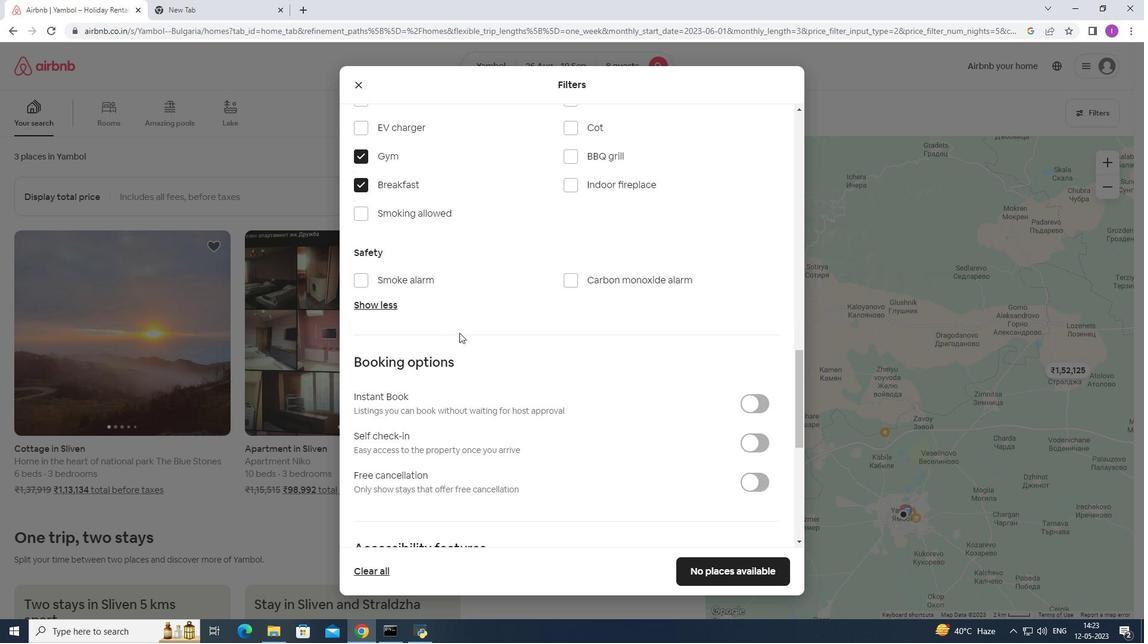 
Action: Mouse scrolled (478, 330) with delta (0, 0)
Screenshot: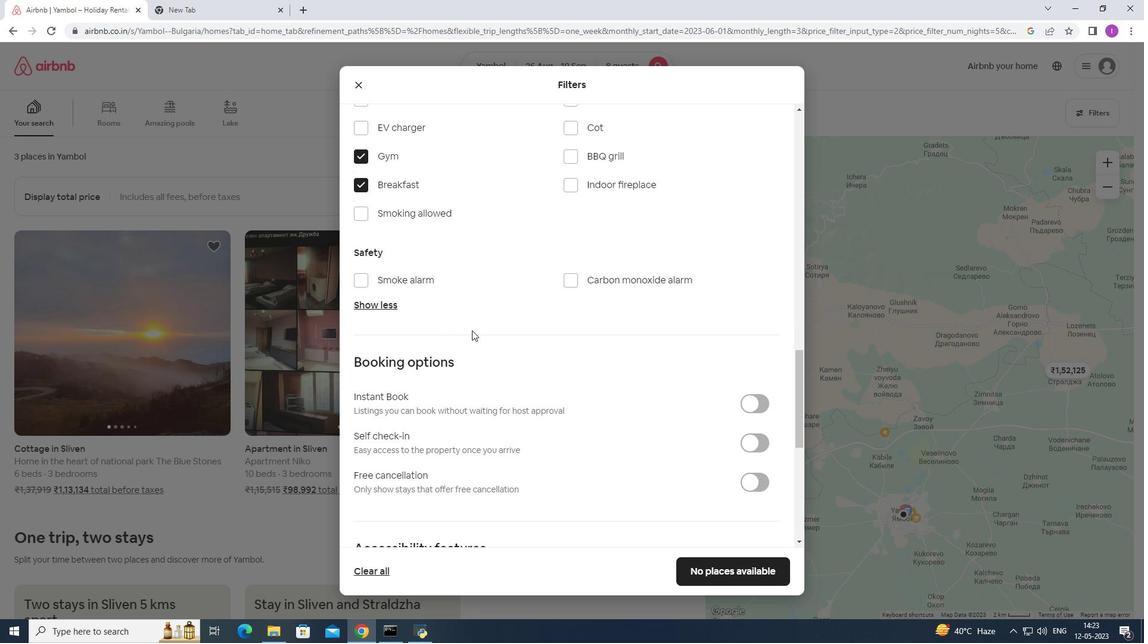 
Action: Mouse moved to (479, 334)
Screenshot: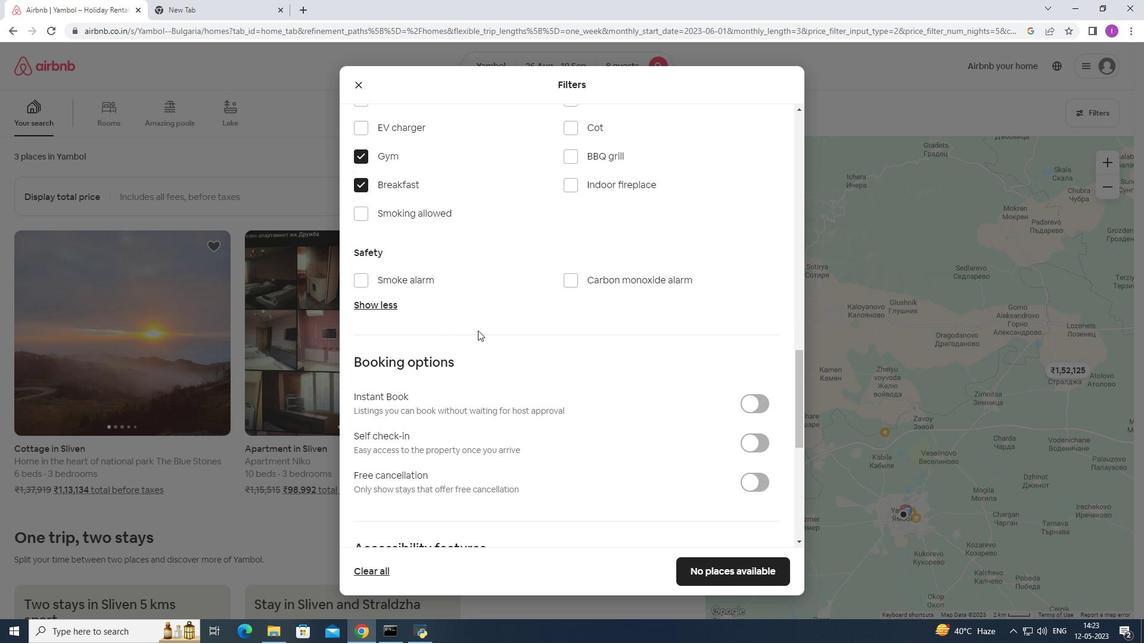 
Action: Mouse scrolled (479, 333) with delta (0, 0)
Screenshot: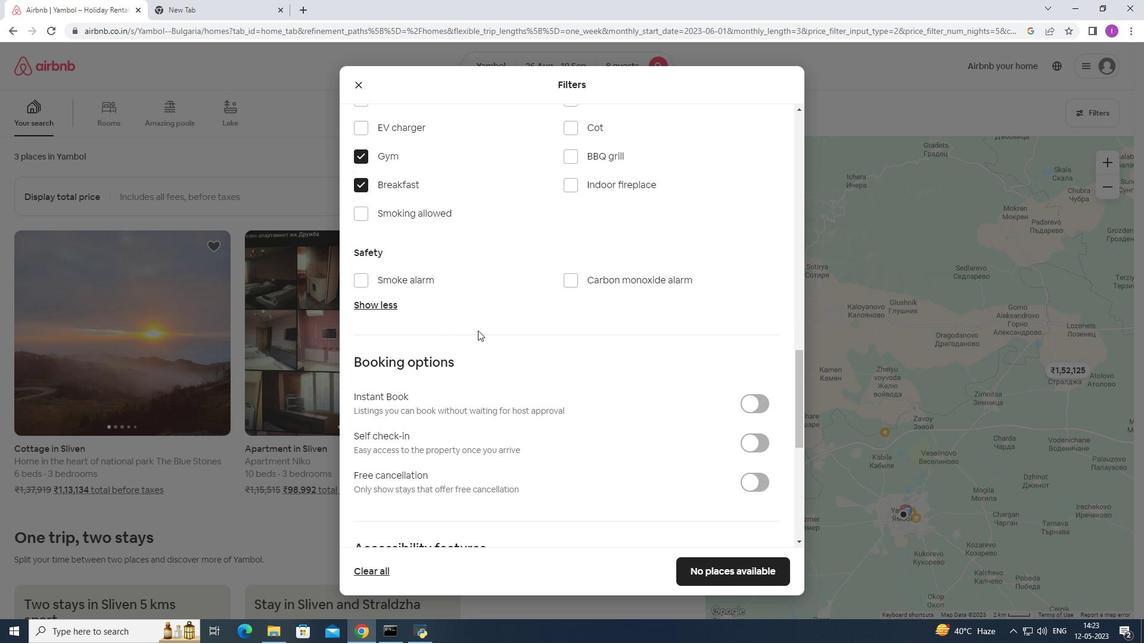 
Action: Mouse moved to (762, 268)
Screenshot: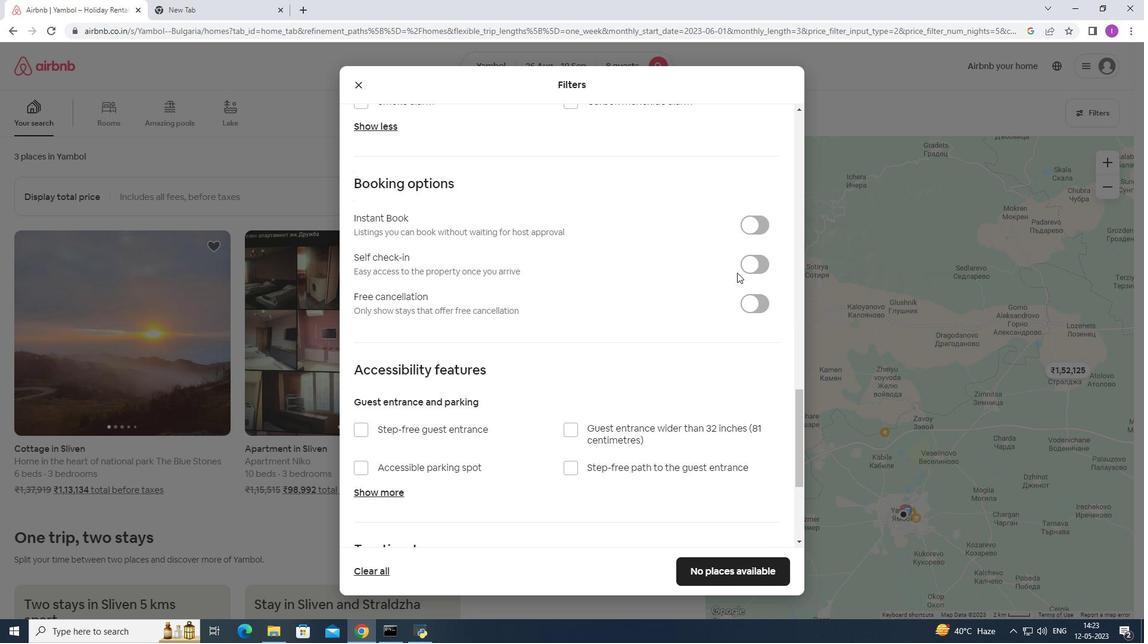 
Action: Mouse pressed left at (762, 268)
Screenshot: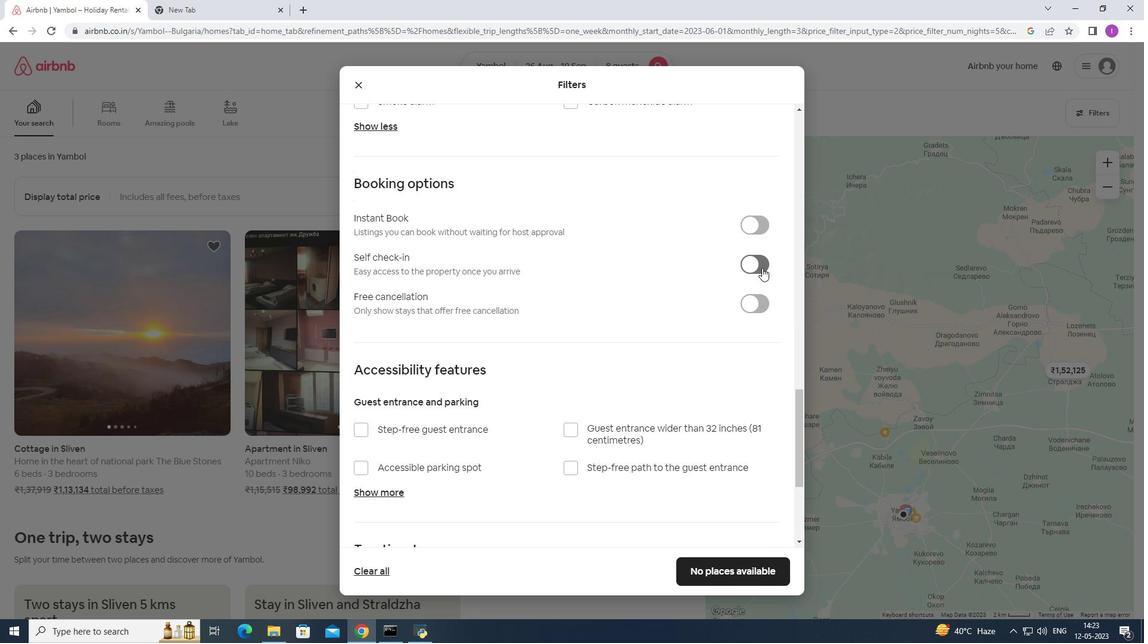 
Action: Mouse moved to (543, 335)
Screenshot: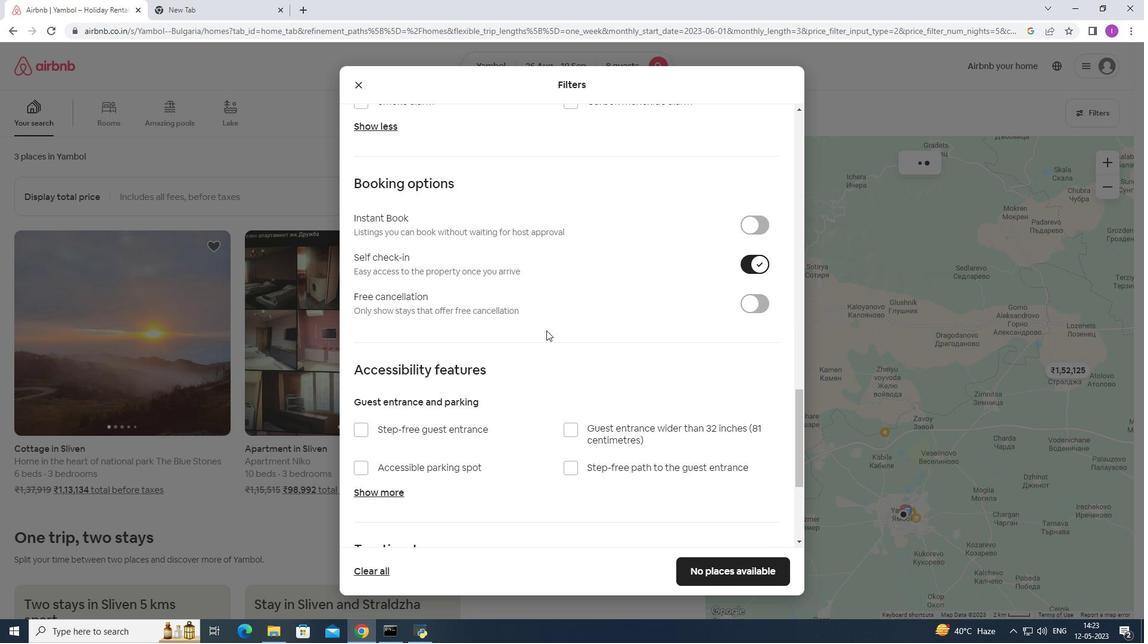 
Action: Mouse scrolled (543, 334) with delta (0, 0)
Screenshot: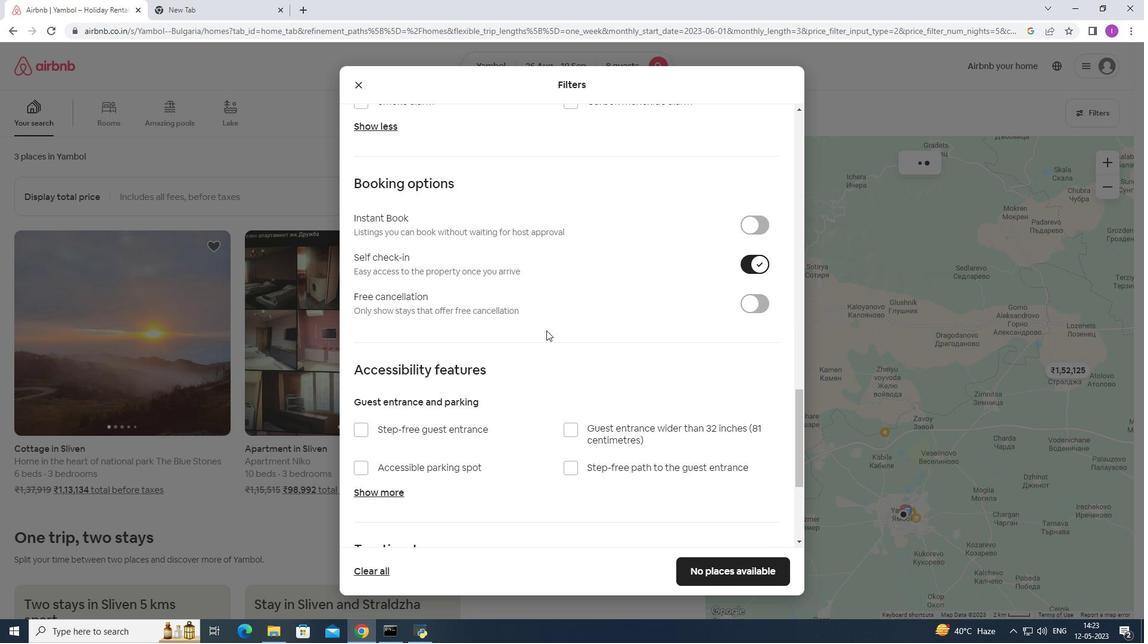 
Action: Mouse scrolled (543, 334) with delta (0, 0)
Screenshot: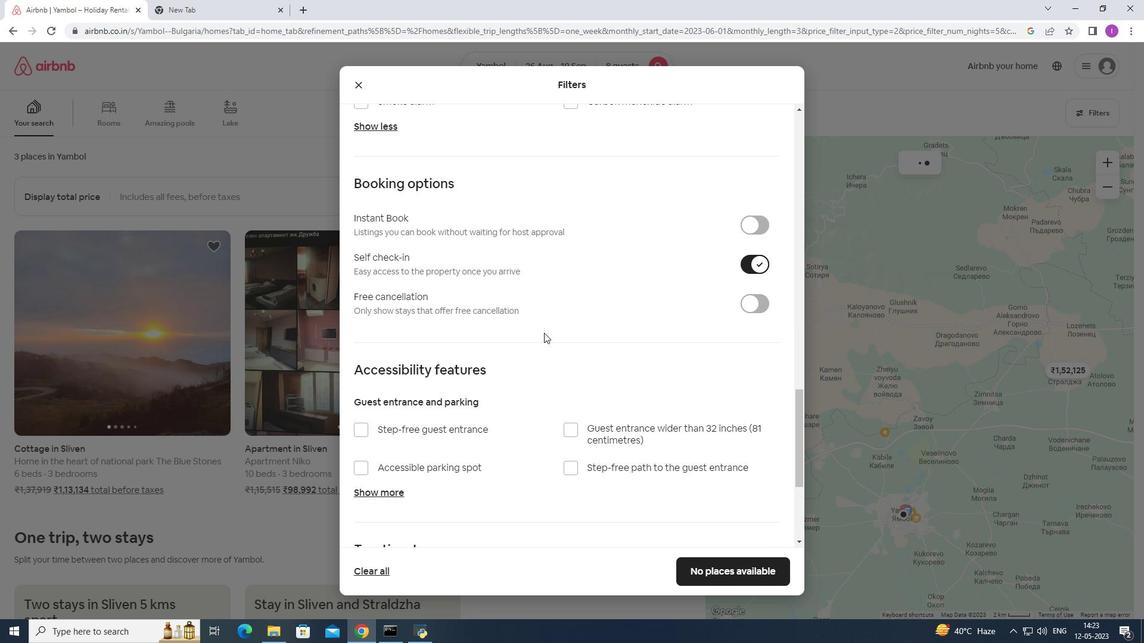 
Action: Mouse scrolled (543, 334) with delta (0, 0)
Screenshot: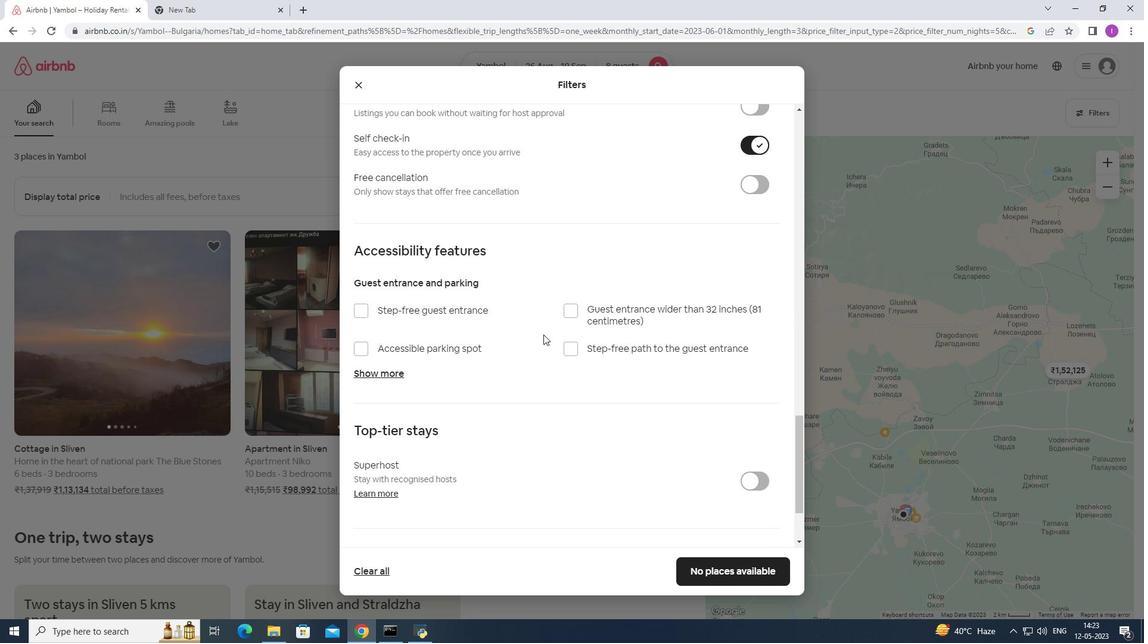 
Action: Mouse scrolled (543, 334) with delta (0, 0)
Screenshot: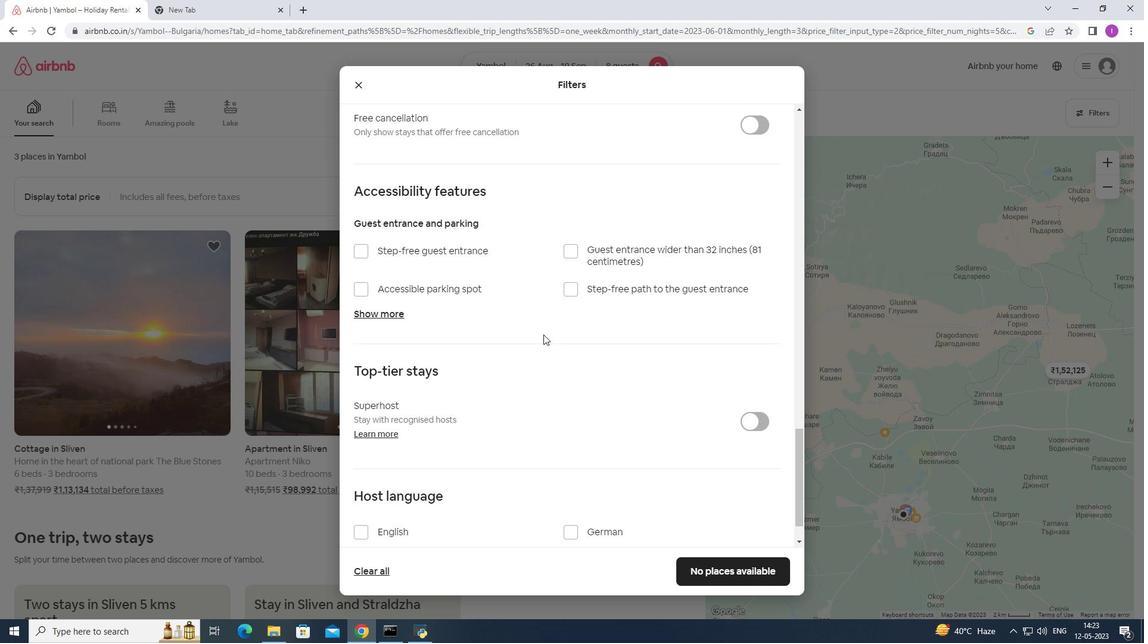 
Action: Mouse scrolled (543, 334) with delta (0, 0)
Screenshot: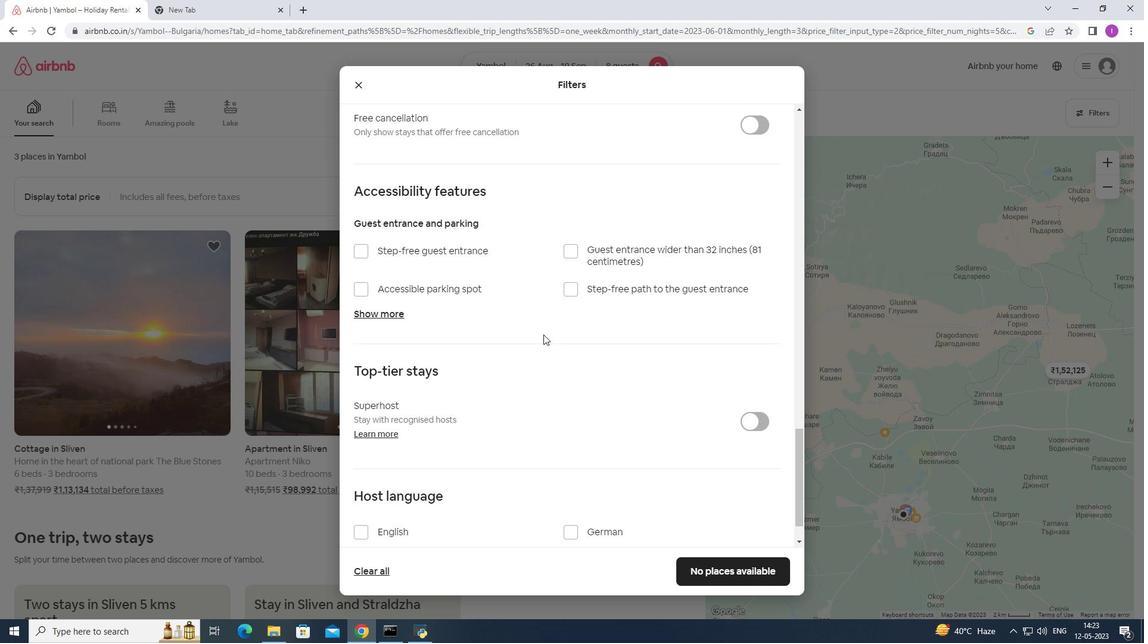 
Action: Mouse scrolled (543, 334) with delta (0, 0)
Screenshot: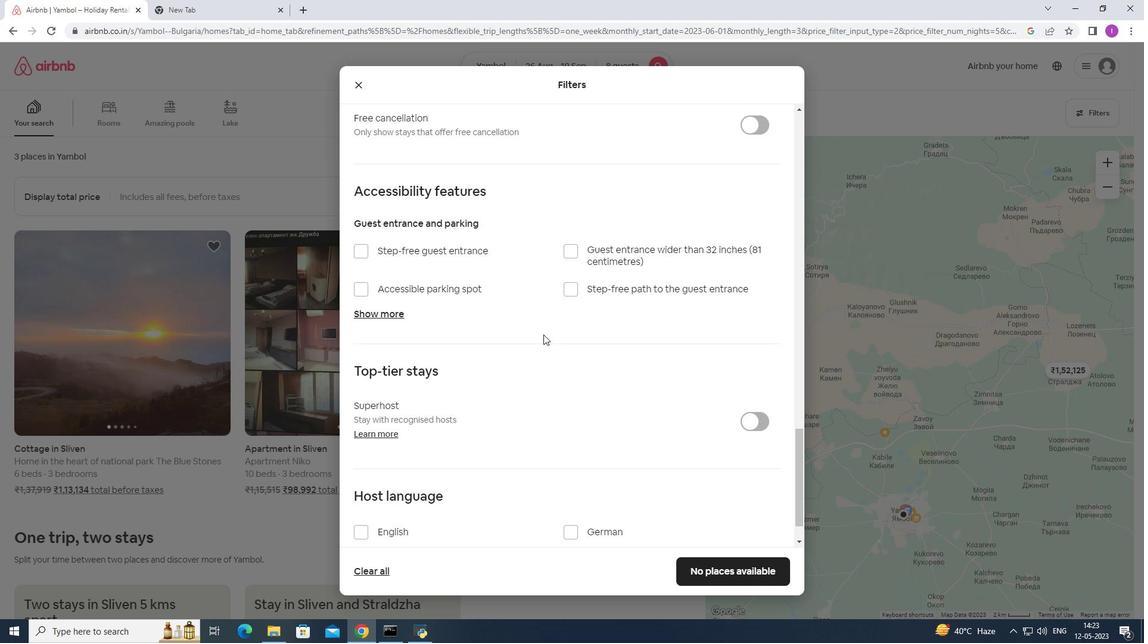 
Action: Mouse scrolled (543, 334) with delta (0, 0)
Screenshot: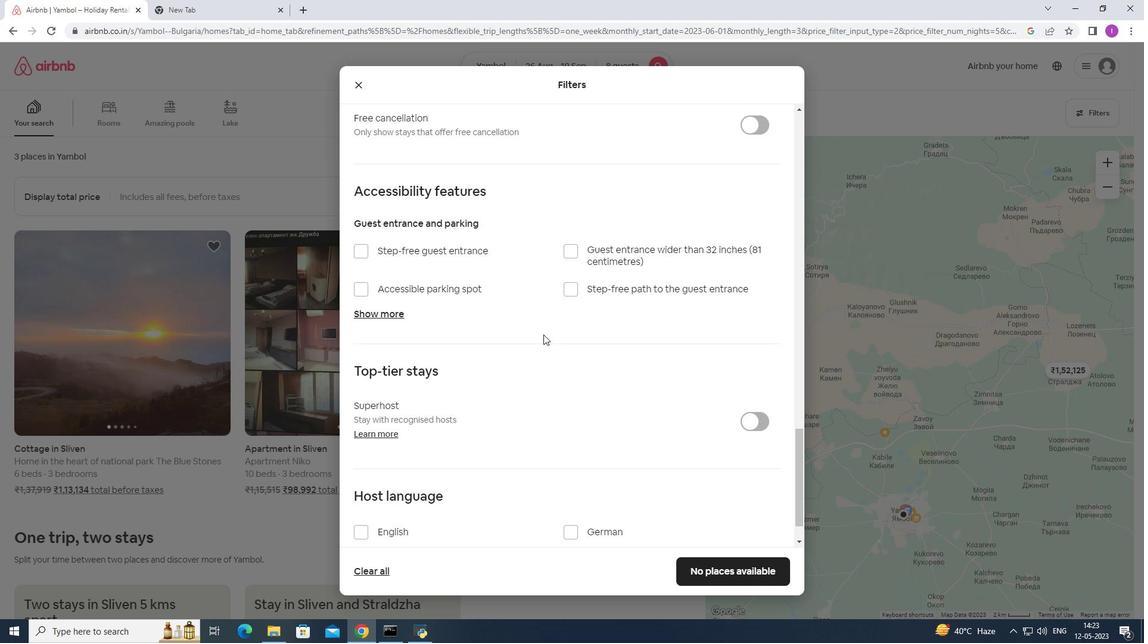 
Action: Mouse moved to (543, 336)
Screenshot: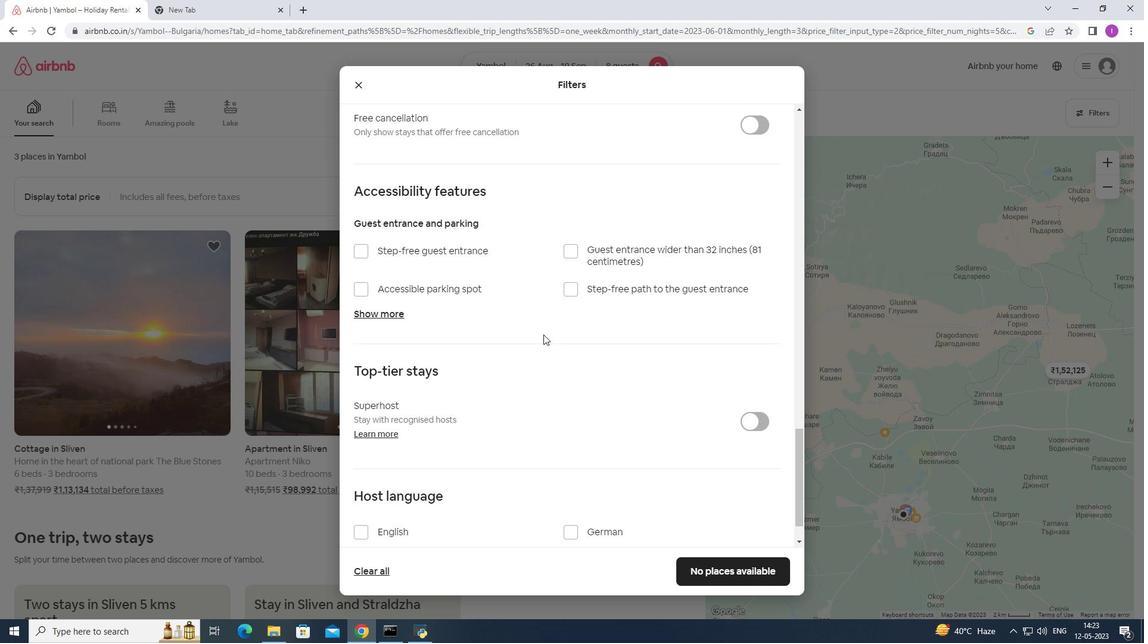 
Action: Mouse scrolled (543, 335) with delta (0, 0)
Screenshot: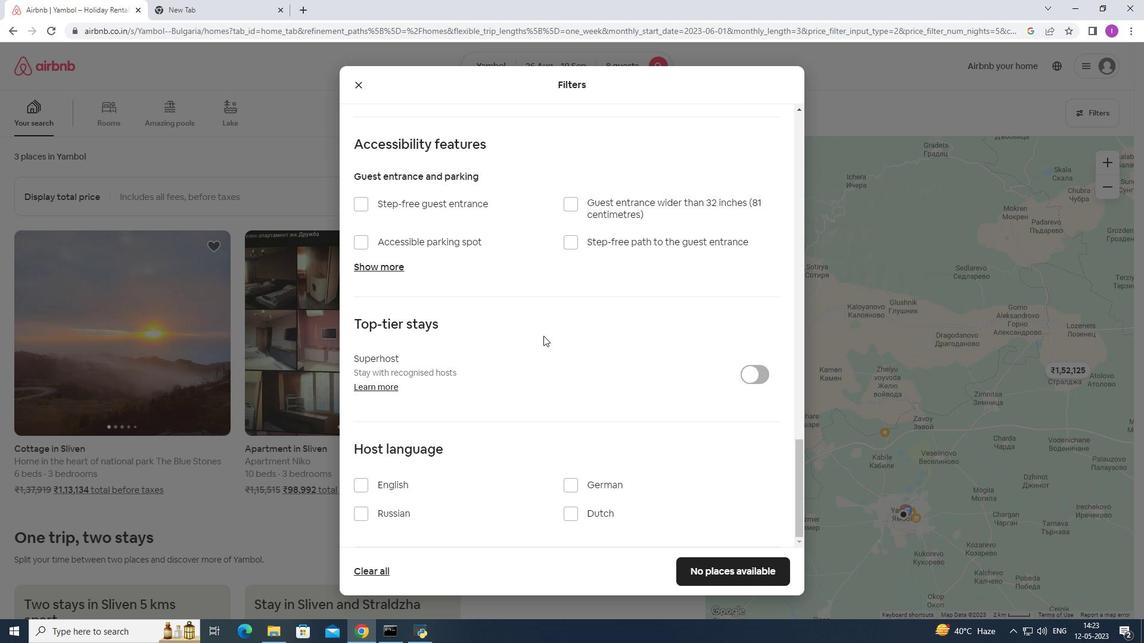 
Action: Mouse scrolled (543, 335) with delta (0, 0)
Screenshot: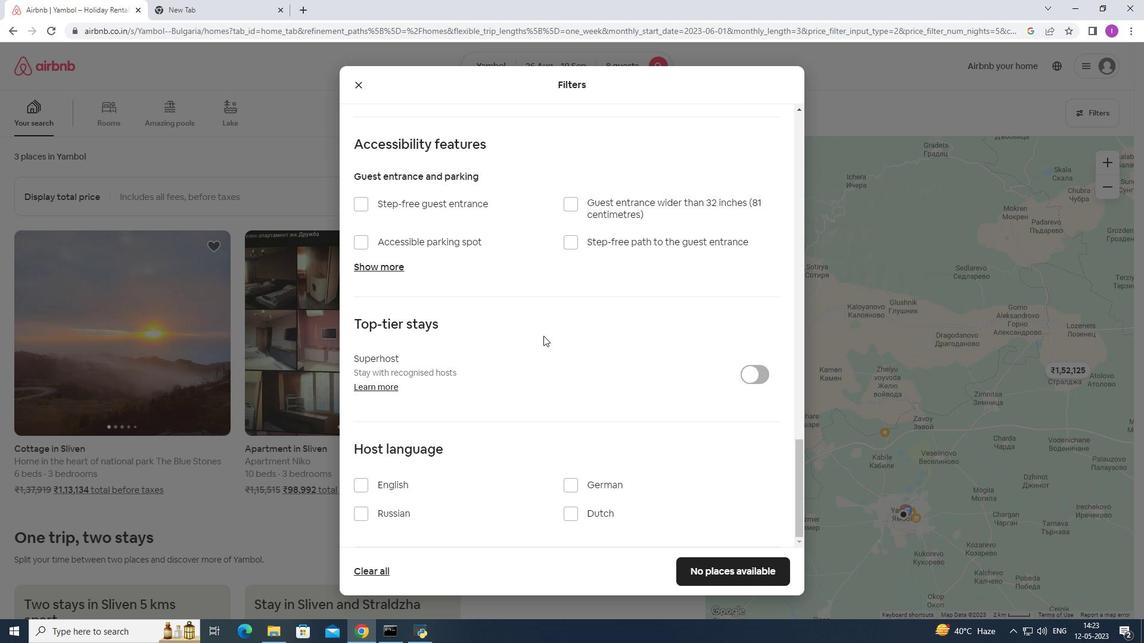 
Action: Mouse moved to (542, 337)
Screenshot: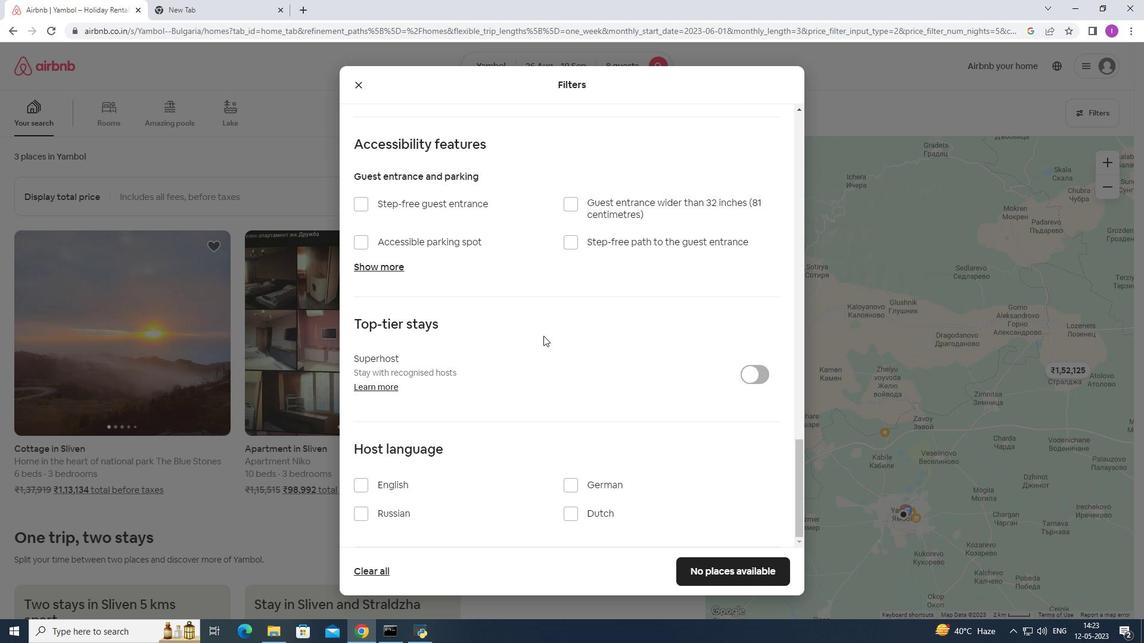 
Action: Mouse scrolled (542, 336) with delta (0, 0)
Screenshot: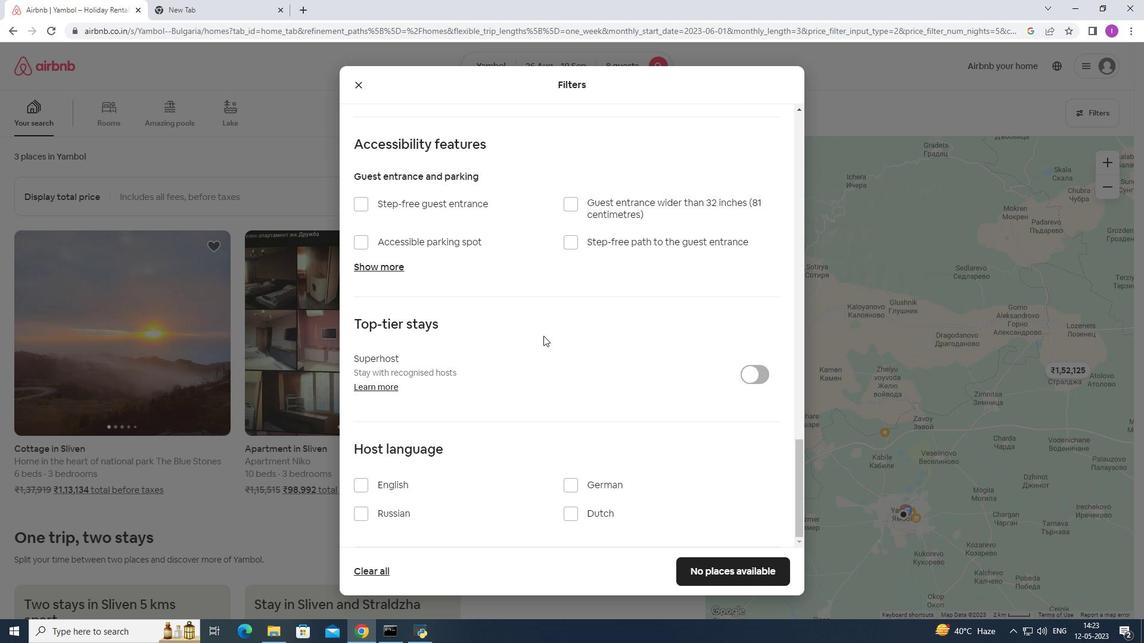 
Action: Mouse moved to (363, 487)
Screenshot: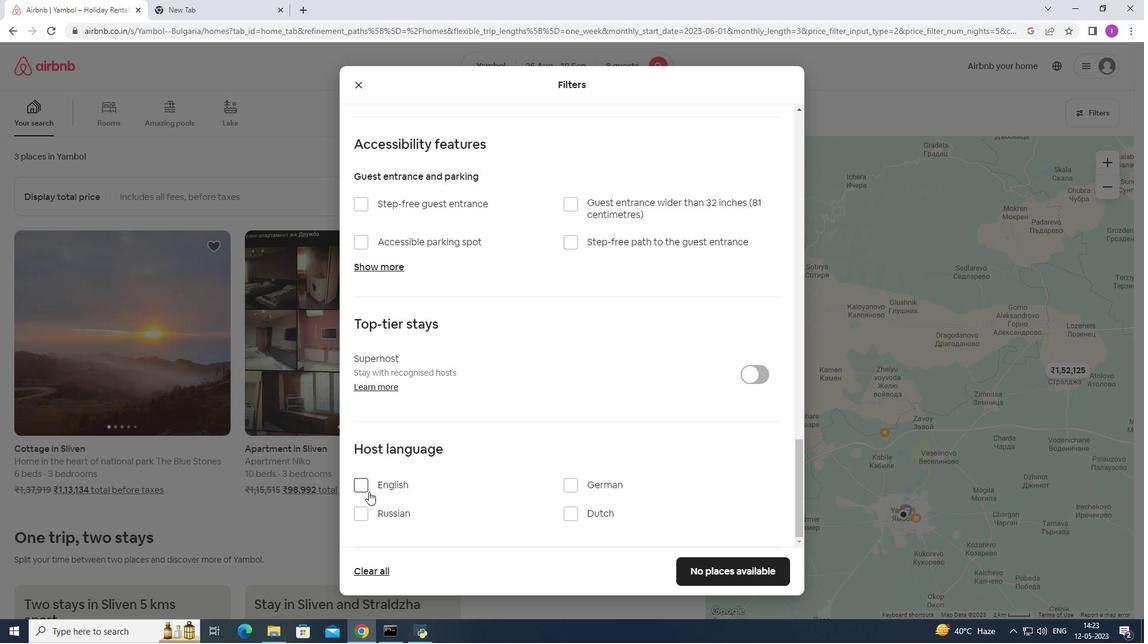 
Action: Mouse pressed left at (363, 487)
Screenshot: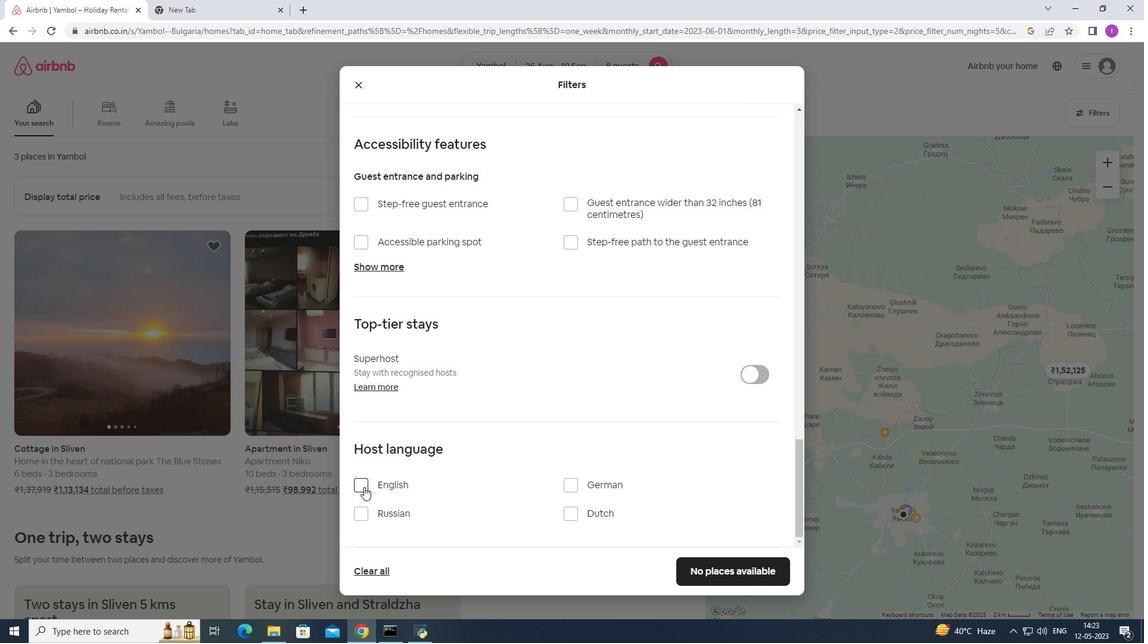 
Action: Mouse moved to (680, 573)
Screenshot: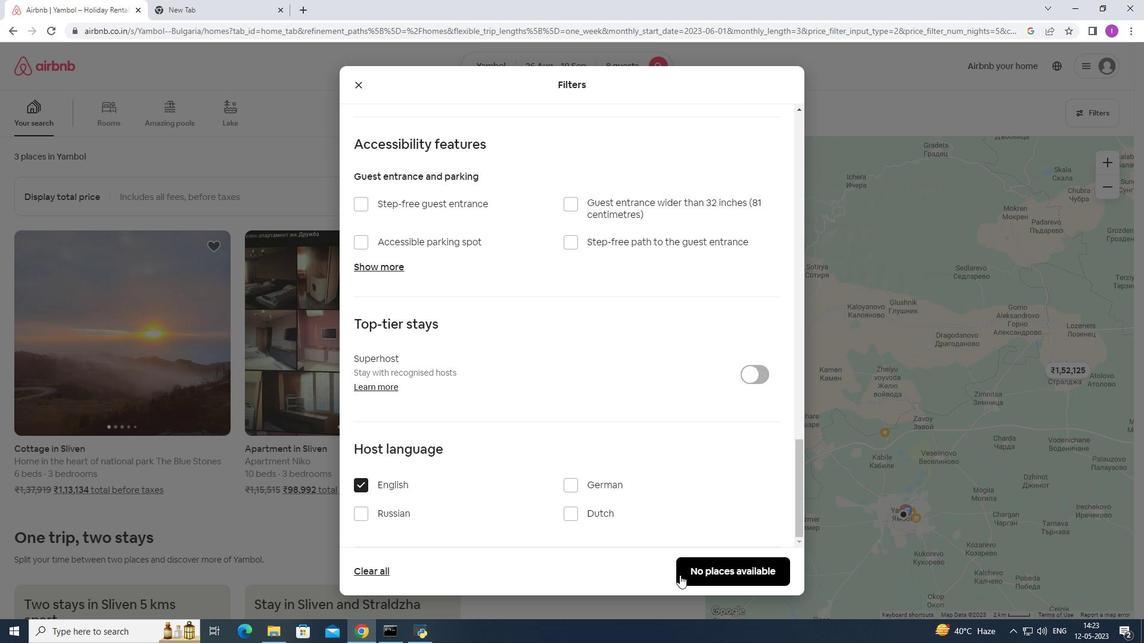 
Action: Mouse pressed left at (680, 573)
Screenshot: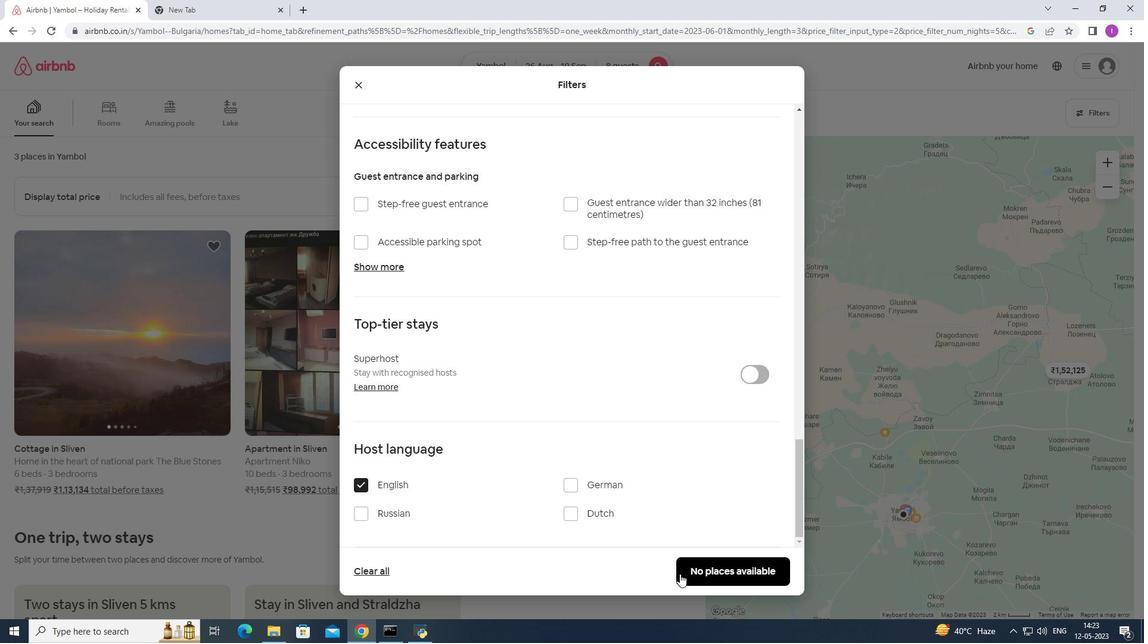 
Action: Mouse moved to (682, 528)
Screenshot: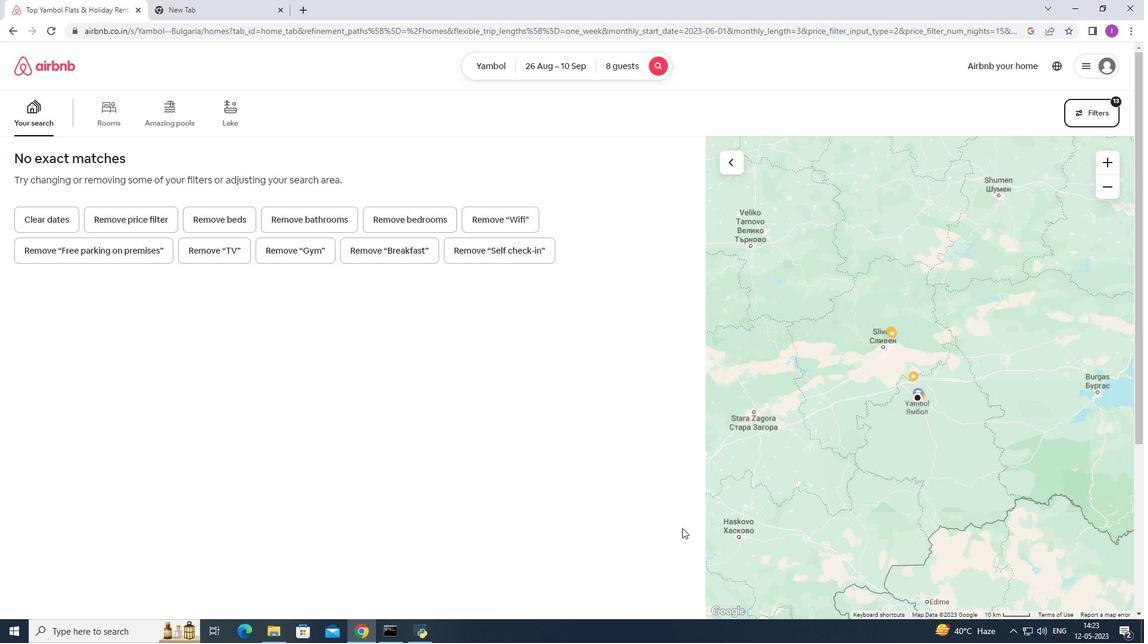
